 Task: Look for space in Da Nang, Vietnam from 12th August, 2023 to 16th August, 2023 for 8 adults in price range Rs.10000 to Rs.16000. Place can be private room with 8 bedrooms having 8 beds and 8 bathrooms. Property type can be house, flat, guest house, hotel. Amenities needed are: wifi, TV, free parkinig on premises, gym, breakfast. Booking option can be shelf check-in. Required host language is English.
Action: Mouse moved to (490, 92)
Screenshot: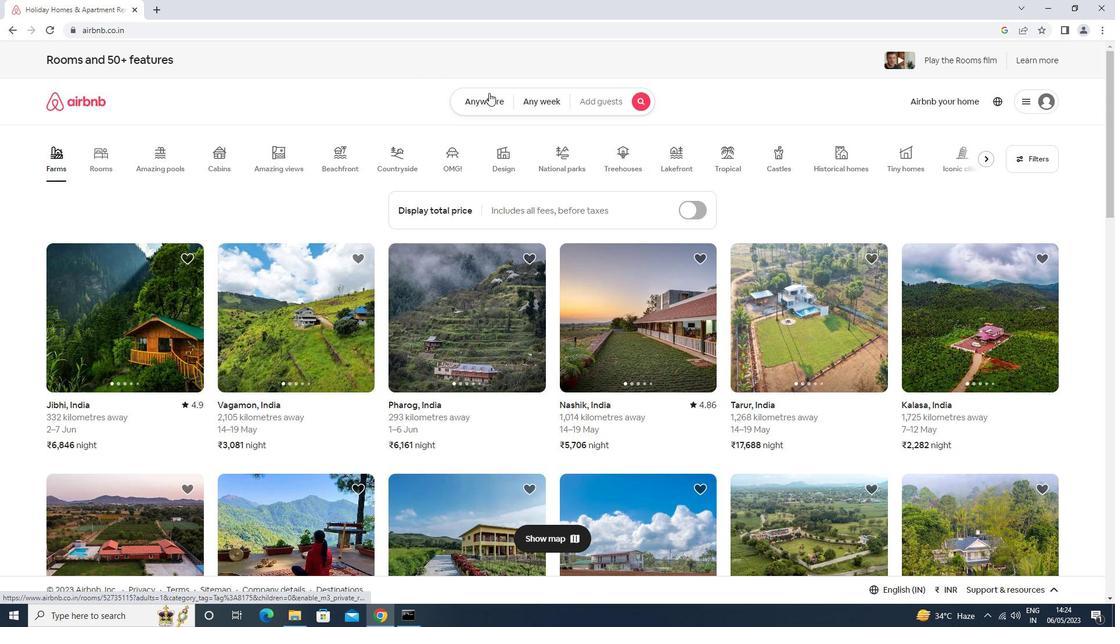 
Action: Mouse pressed left at (490, 92)
Screenshot: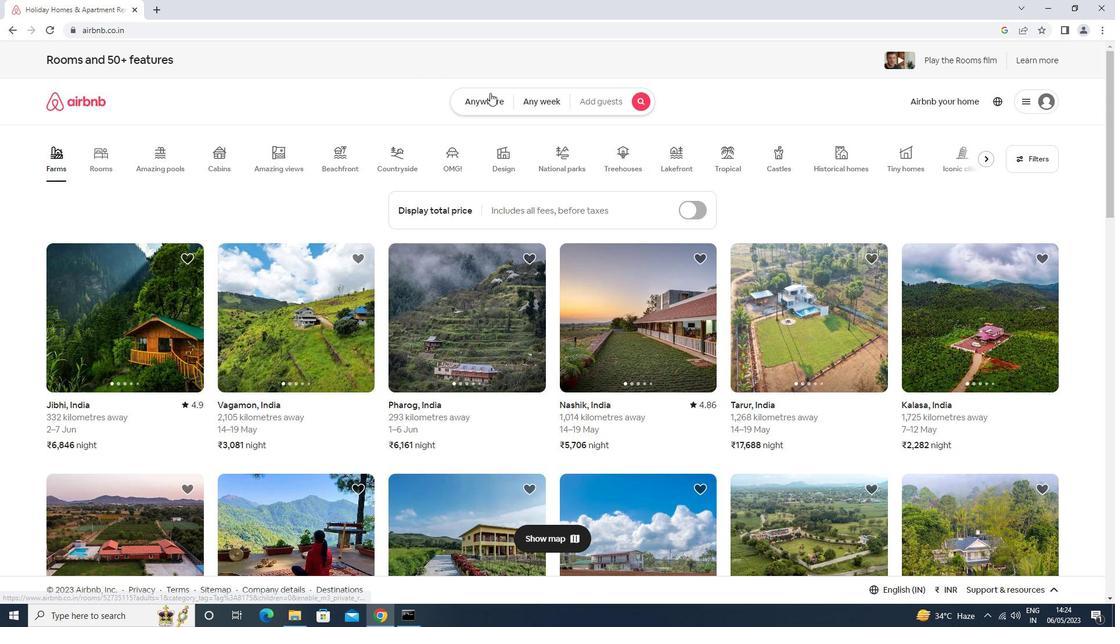 
Action: Mouse moved to (398, 144)
Screenshot: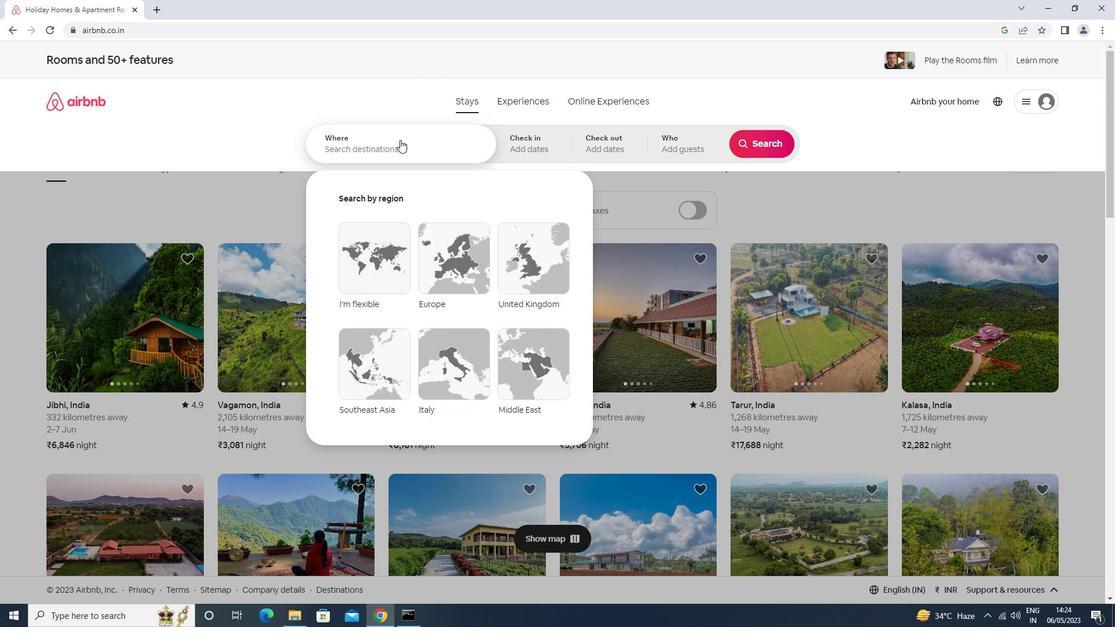 
Action: Mouse pressed left at (398, 144)
Screenshot: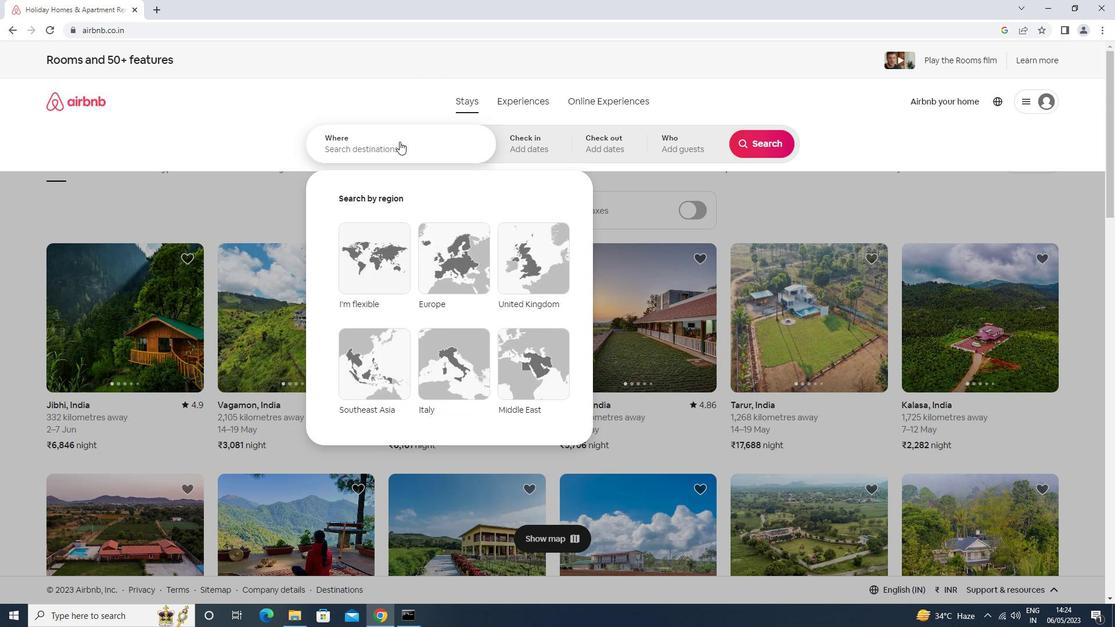 
Action: Key pressed da<Key.space>namg<Key.space><Key.down><Key.enter>
Screenshot: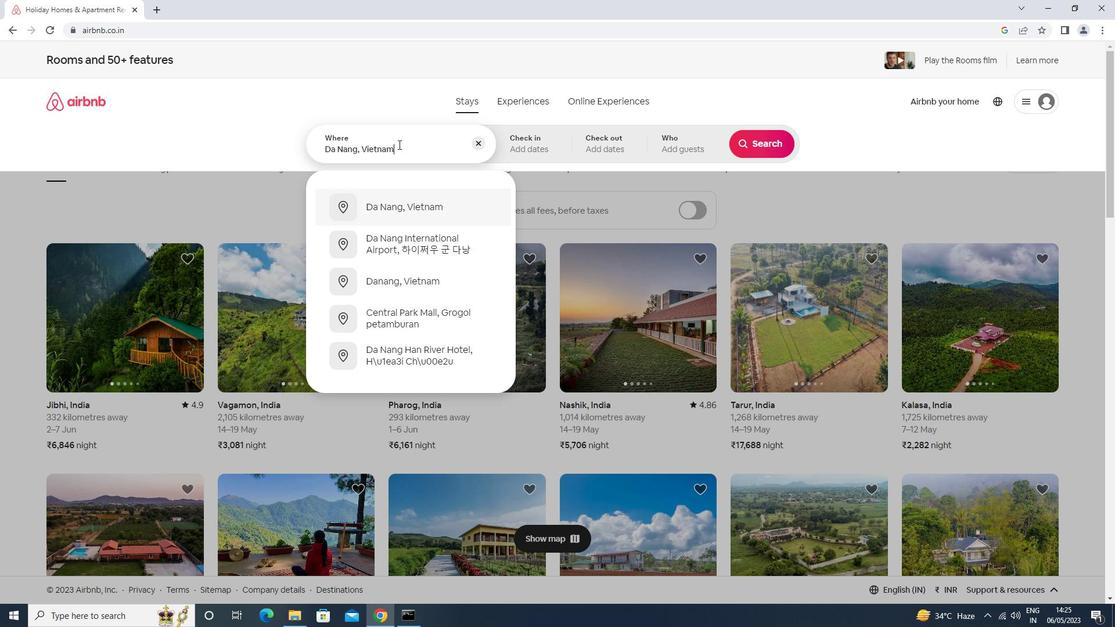 
Action: Mouse moved to (758, 245)
Screenshot: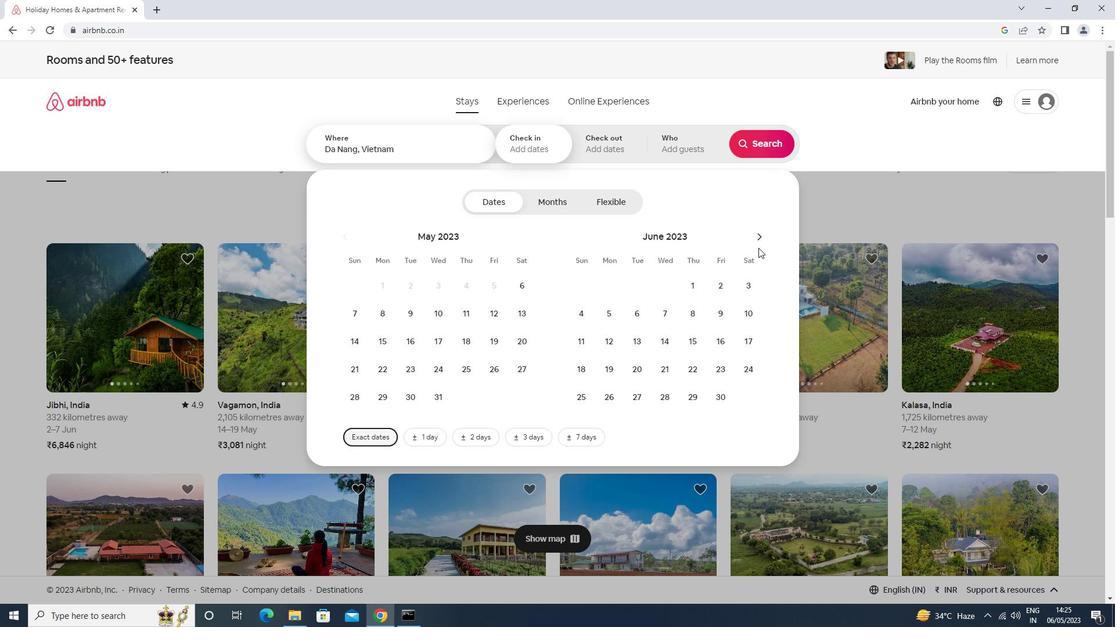 
Action: Mouse pressed left at (758, 245)
Screenshot: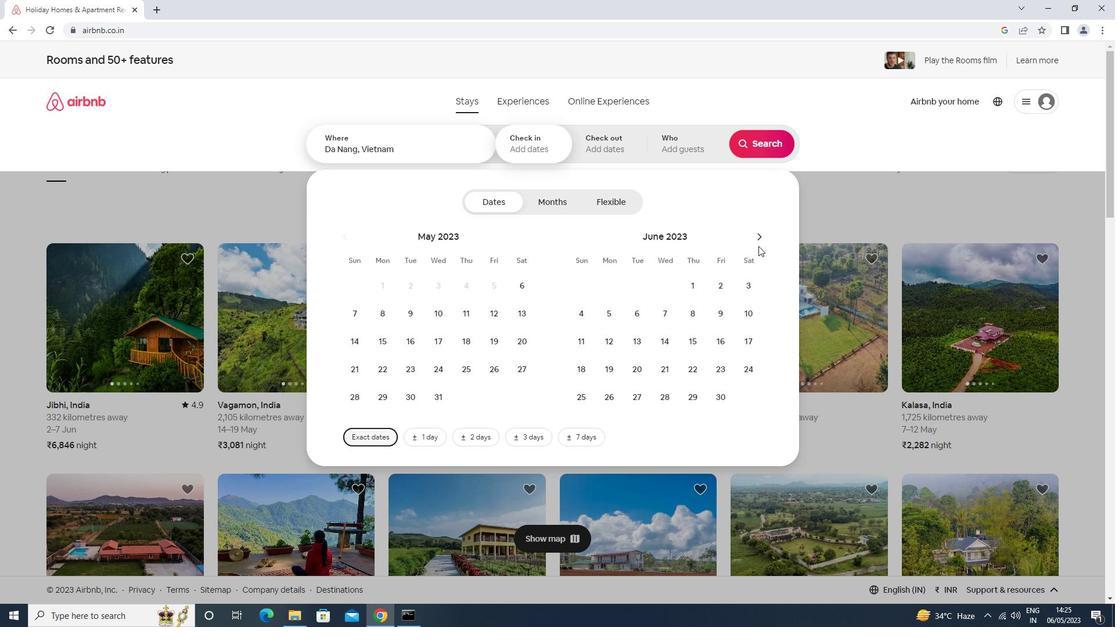 
Action: Mouse pressed left at (758, 245)
Screenshot: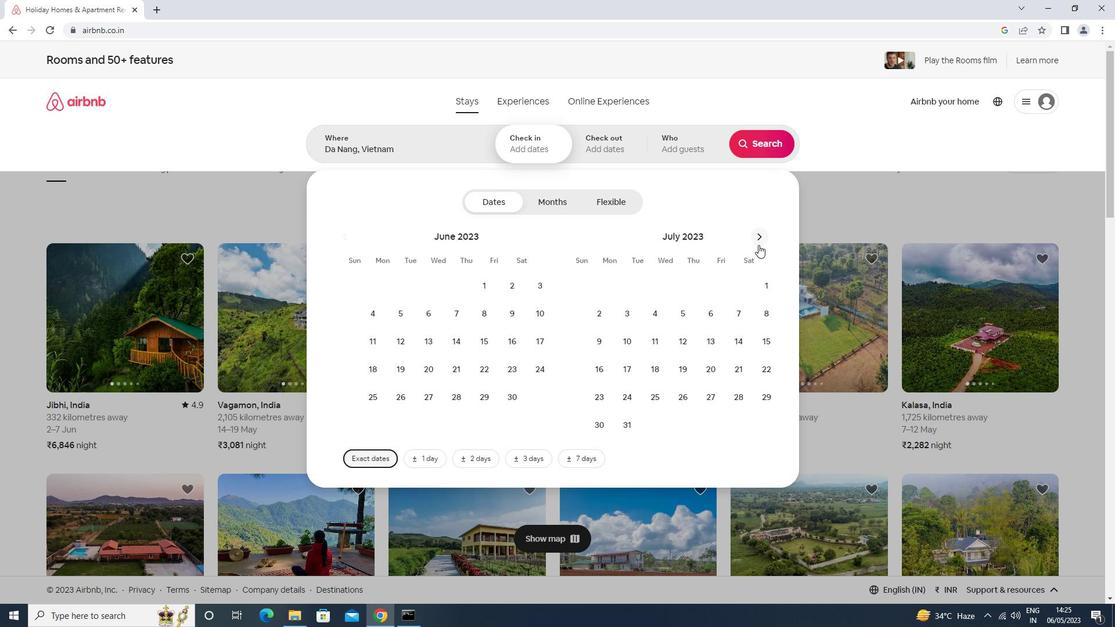 
Action: Mouse moved to (746, 310)
Screenshot: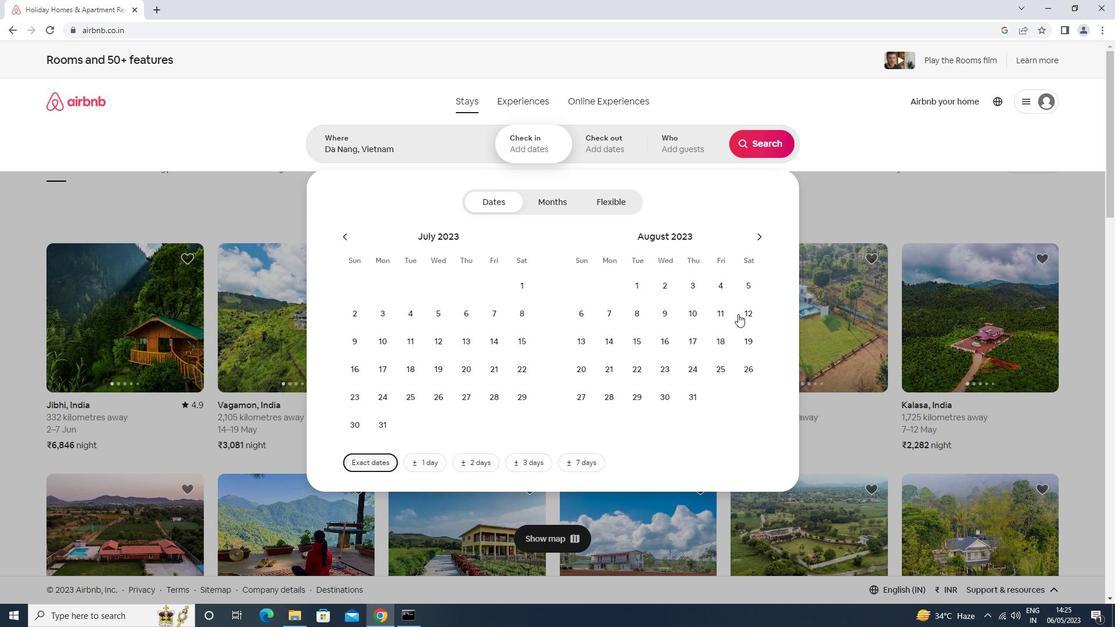
Action: Mouse pressed left at (746, 310)
Screenshot: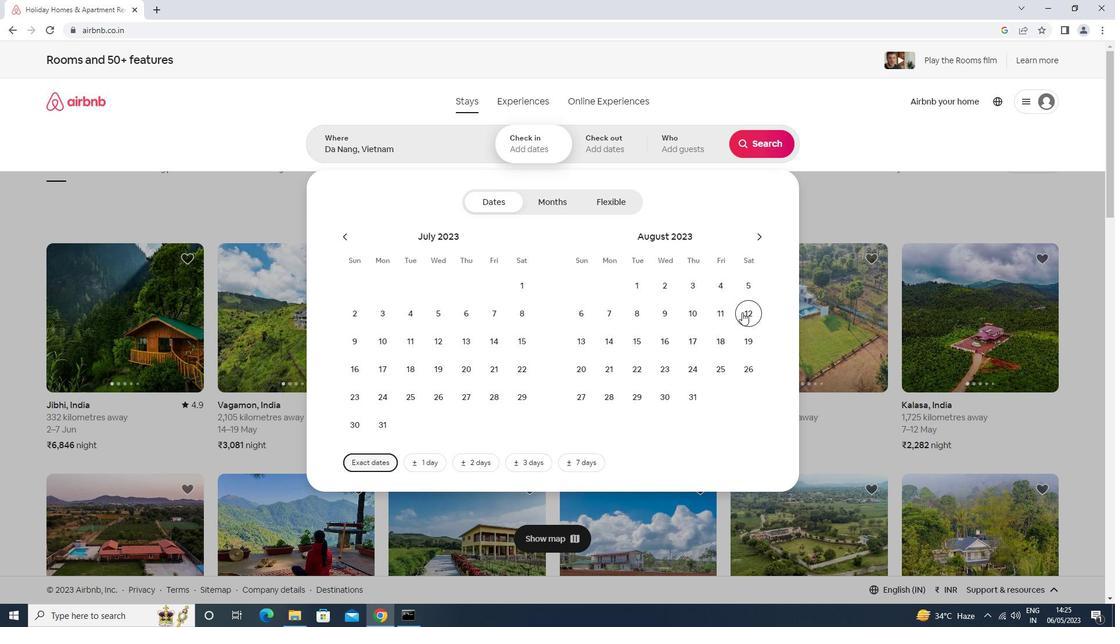 
Action: Mouse moved to (664, 345)
Screenshot: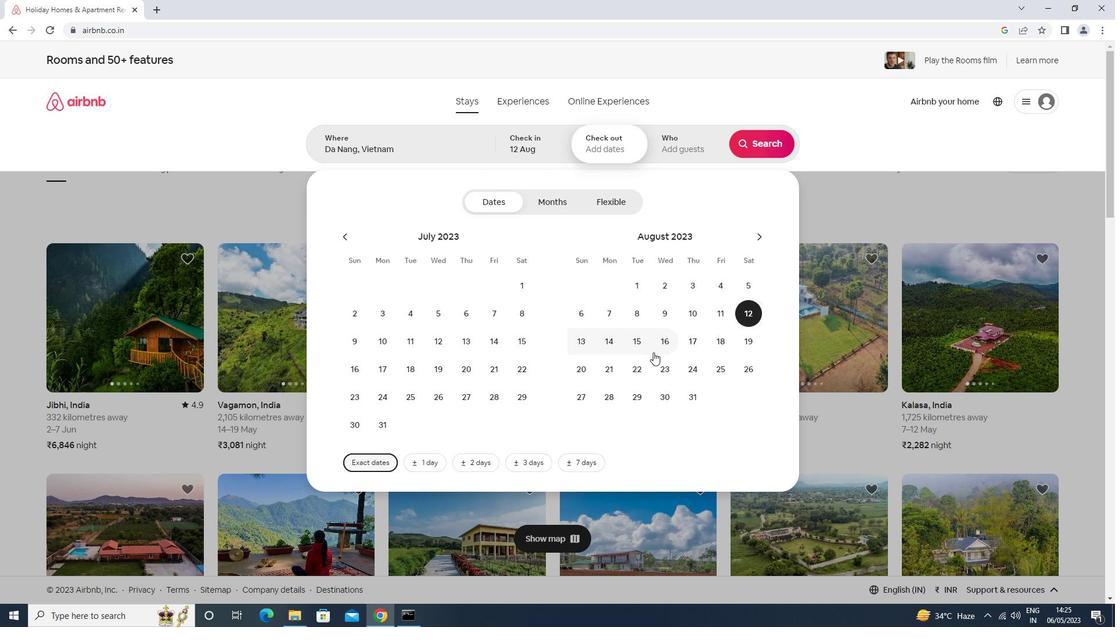 
Action: Mouse pressed left at (664, 345)
Screenshot: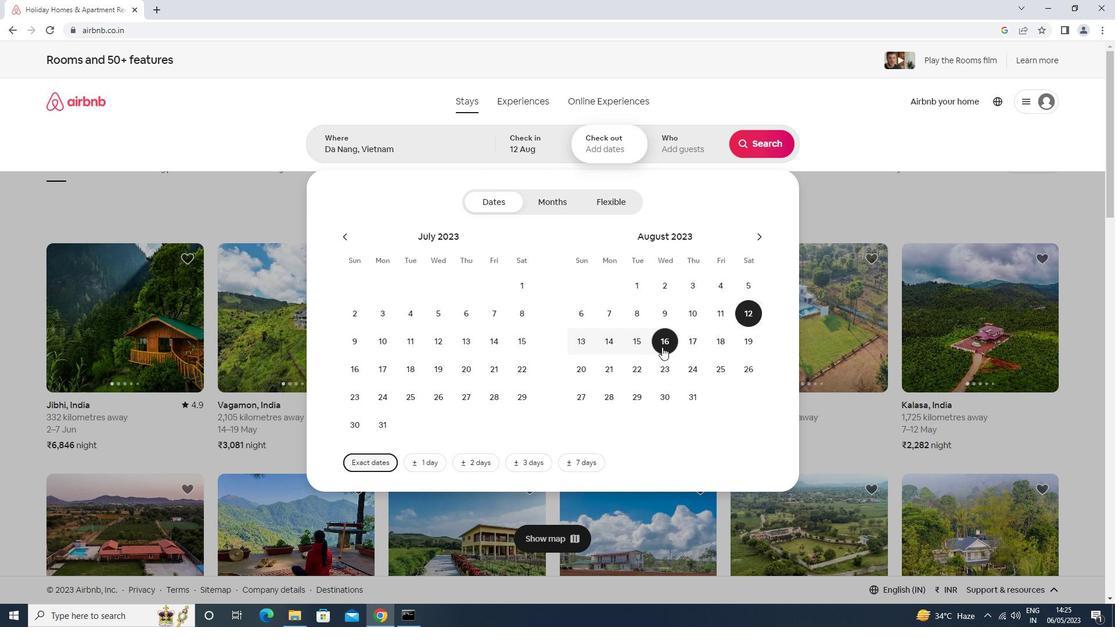 
Action: Mouse moved to (677, 156)
Screenshot: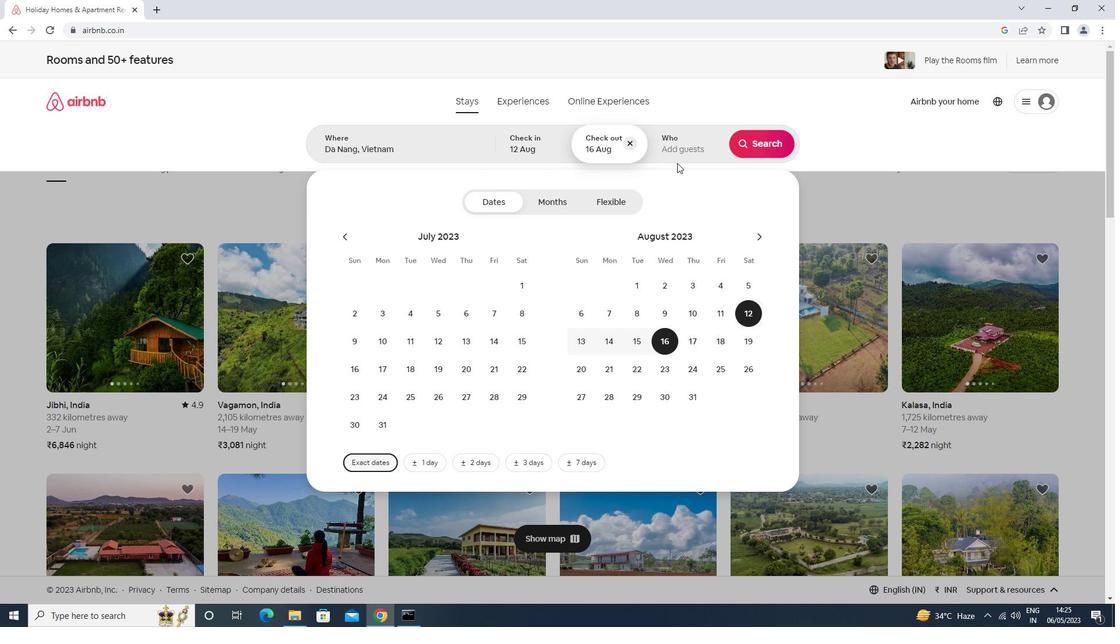 
Action: Mouse pressed left at (677, 156)
Screenshot: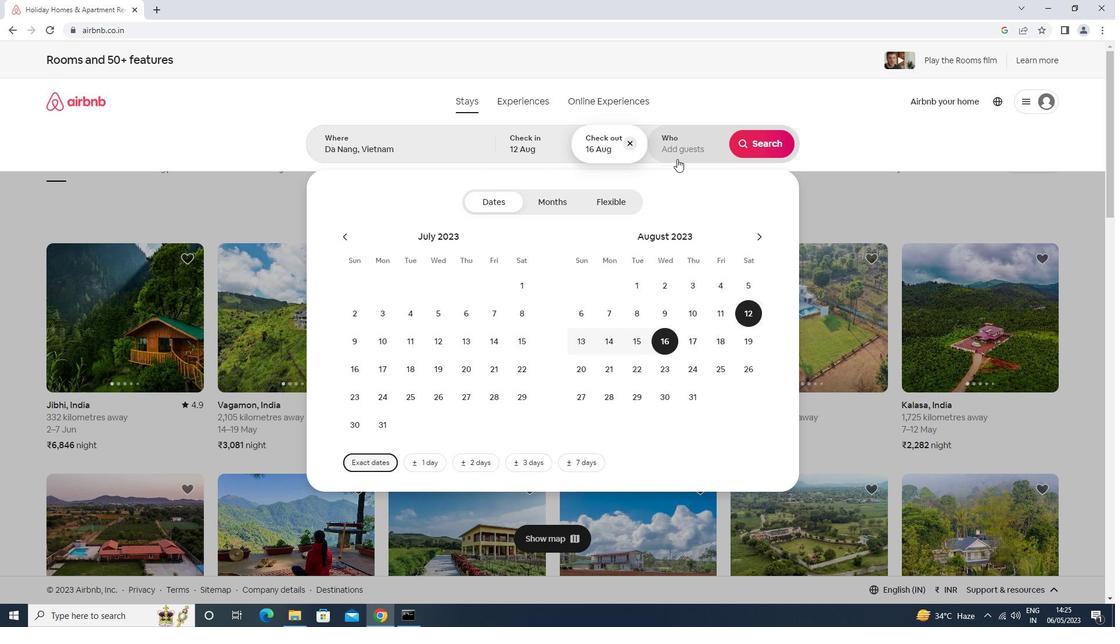
Action: Mouse moved to (766, 210)
Screenshot: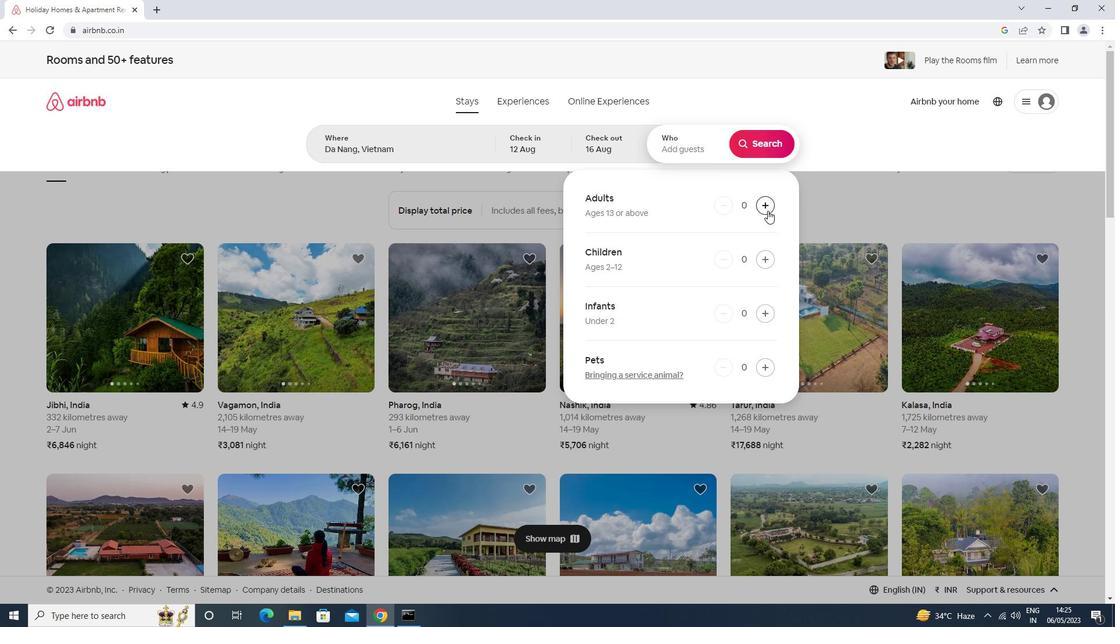 
Action: Mouse pressed left at (766, 210)
Screenshot: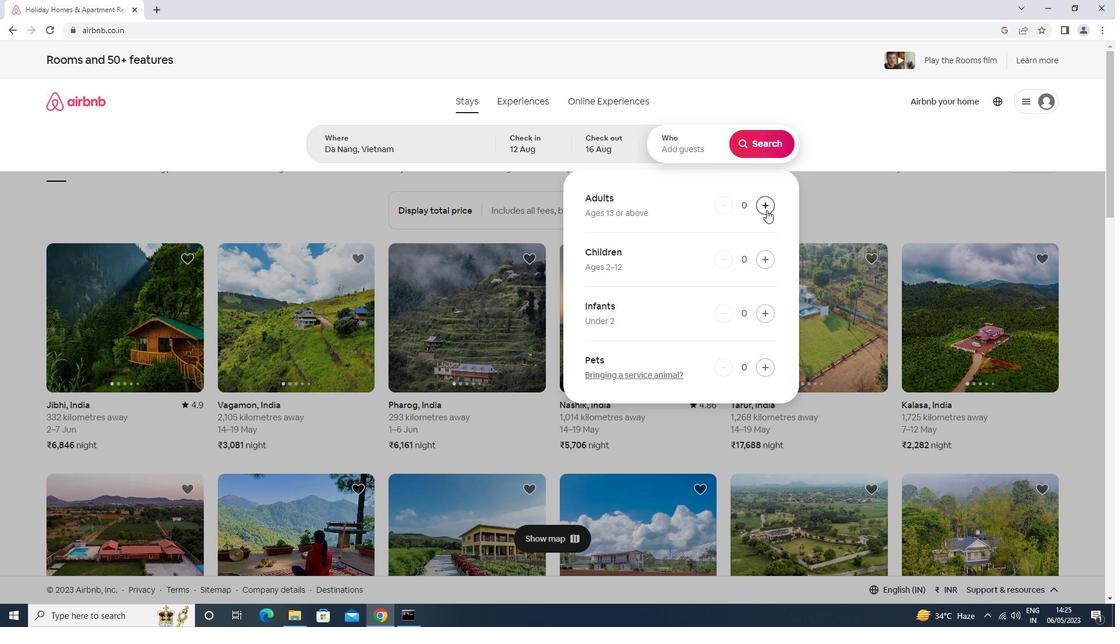 
Action: Mouse moved to (766, 209)
Screenshot: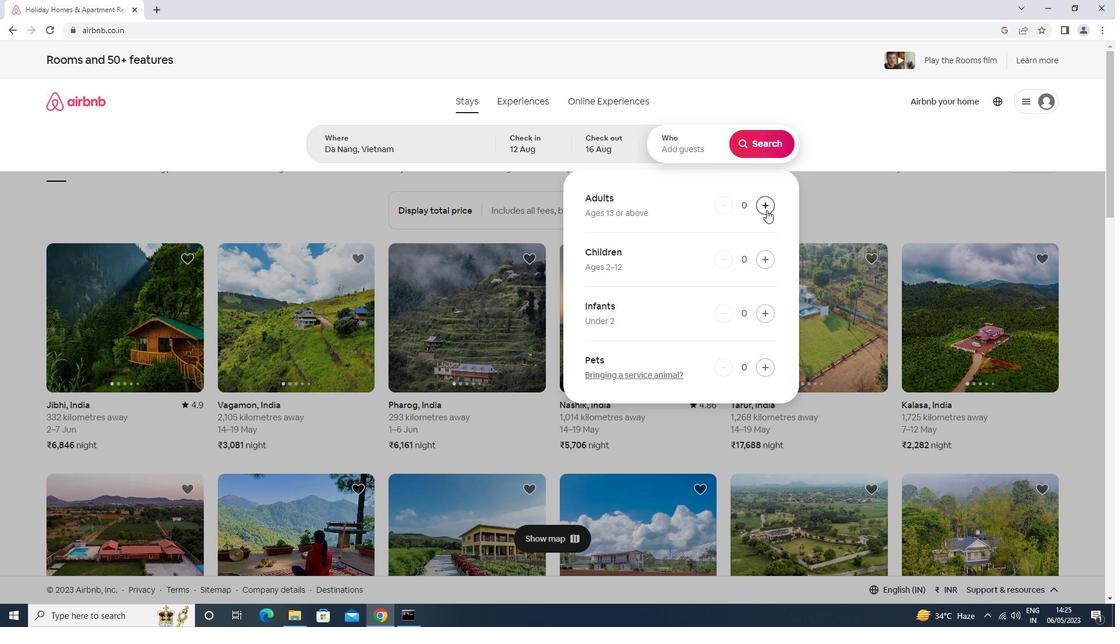 
Action: Mouse pressed left at (766, 209)
Screenshot: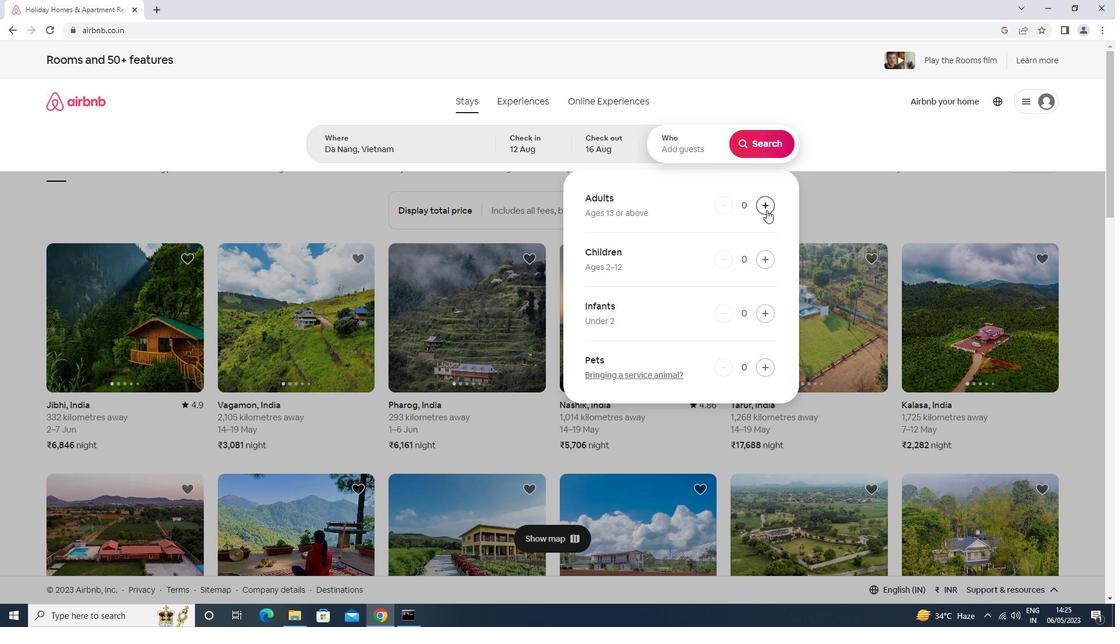 
Action: Mouse moved to (766, 208)
Screenshot: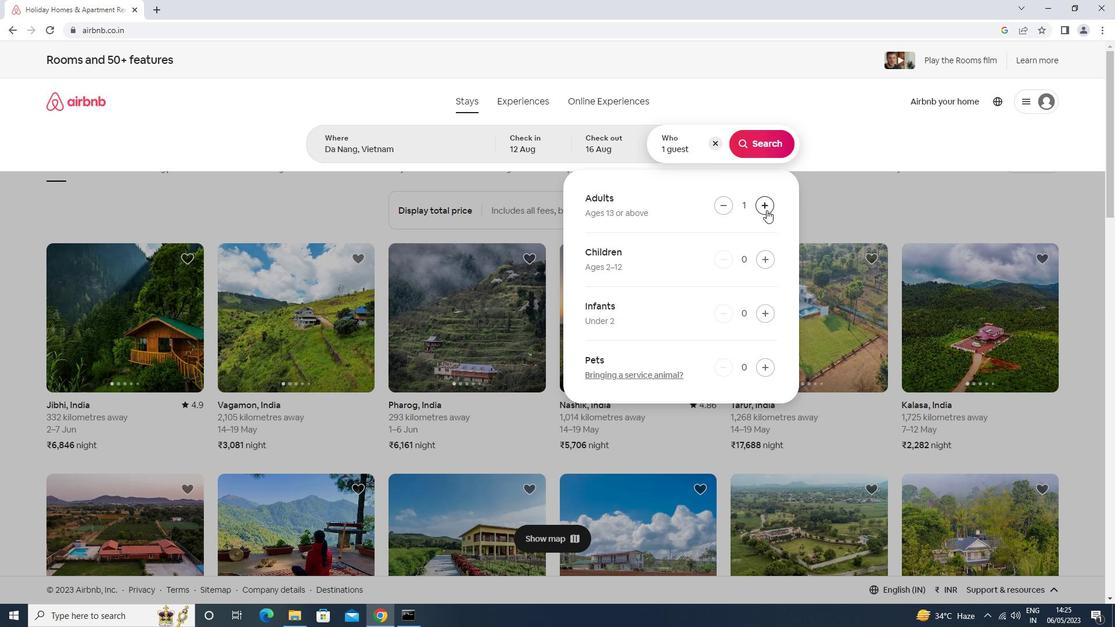 
Action: Mouse pressed left at (766, 208)
Screenshot: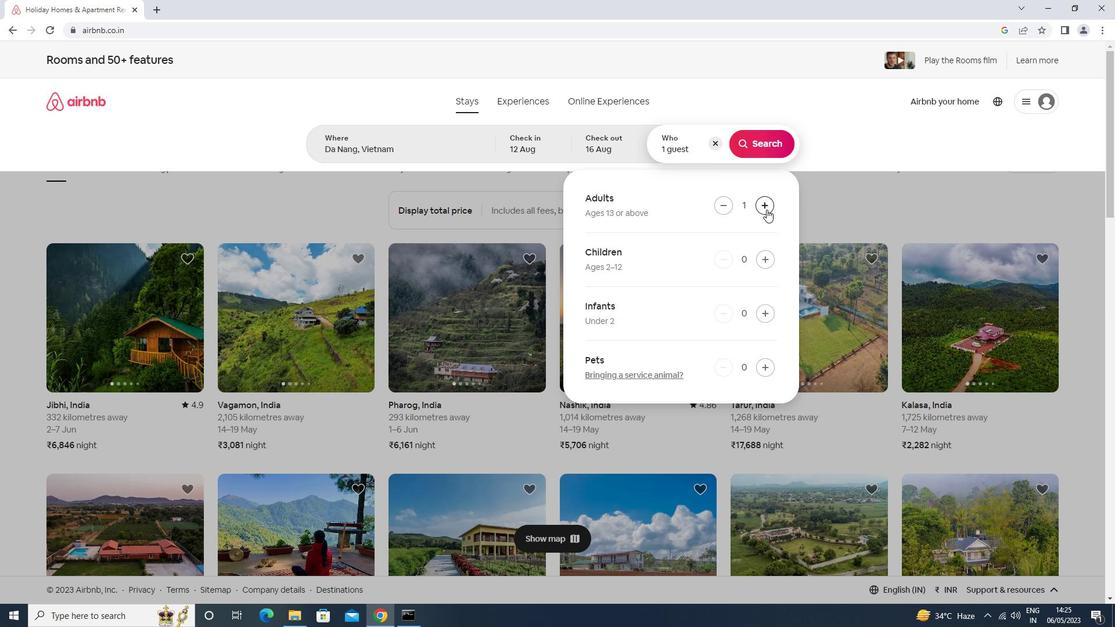 
Action: Mouse pressed left at (766, 208)
Screenshot: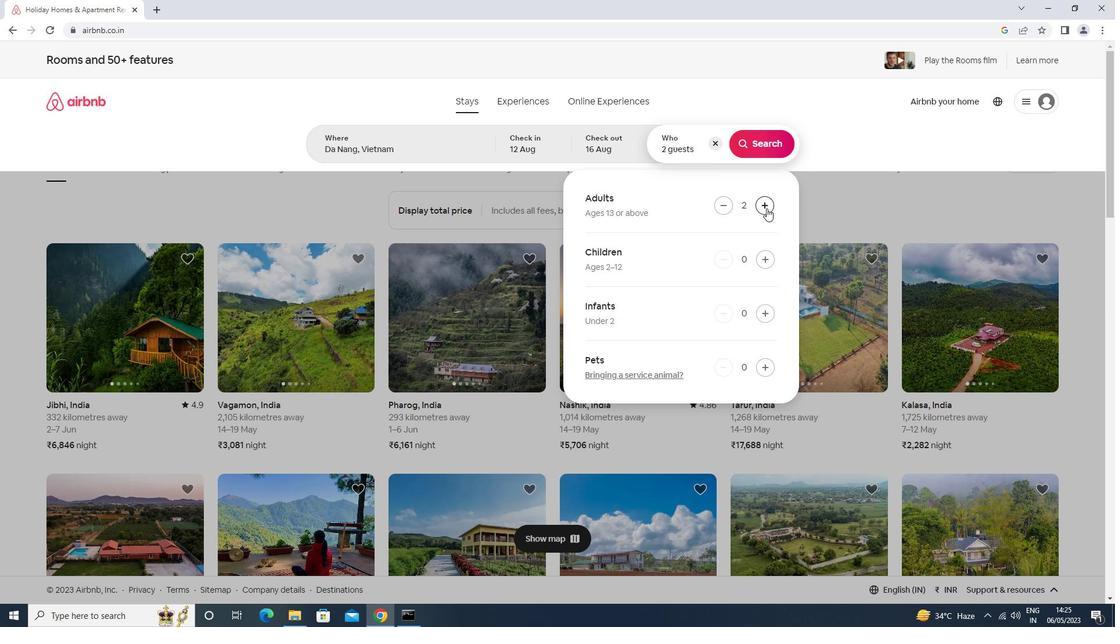 
Action: Mouse pressed left at (766, 208)
Screenshot: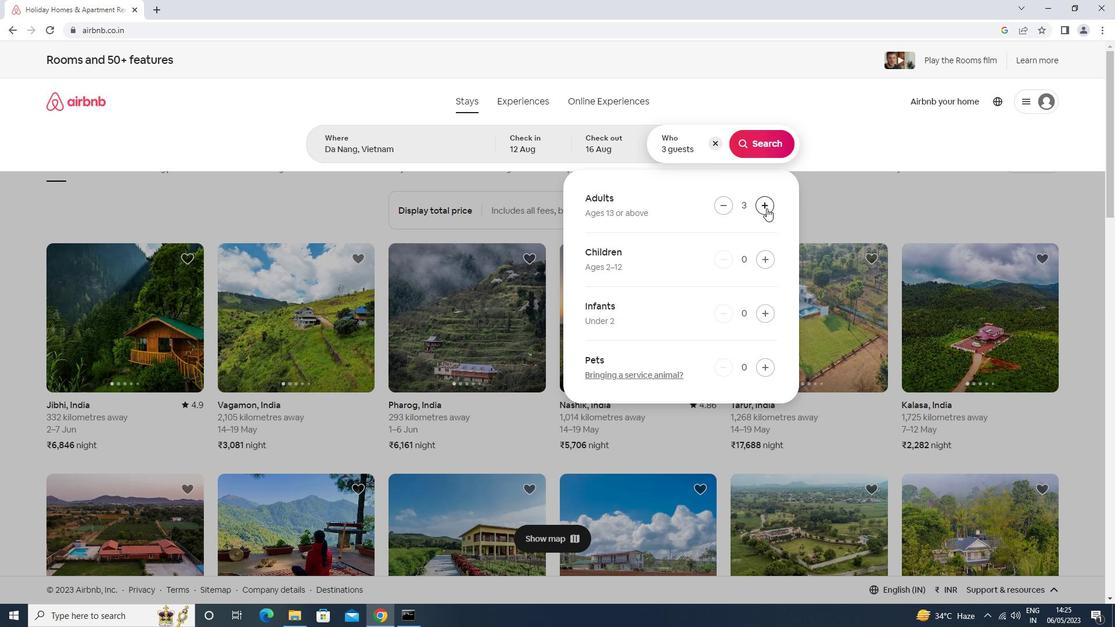 
Action: Mouse pressed left at (766, 208)
Screenshot: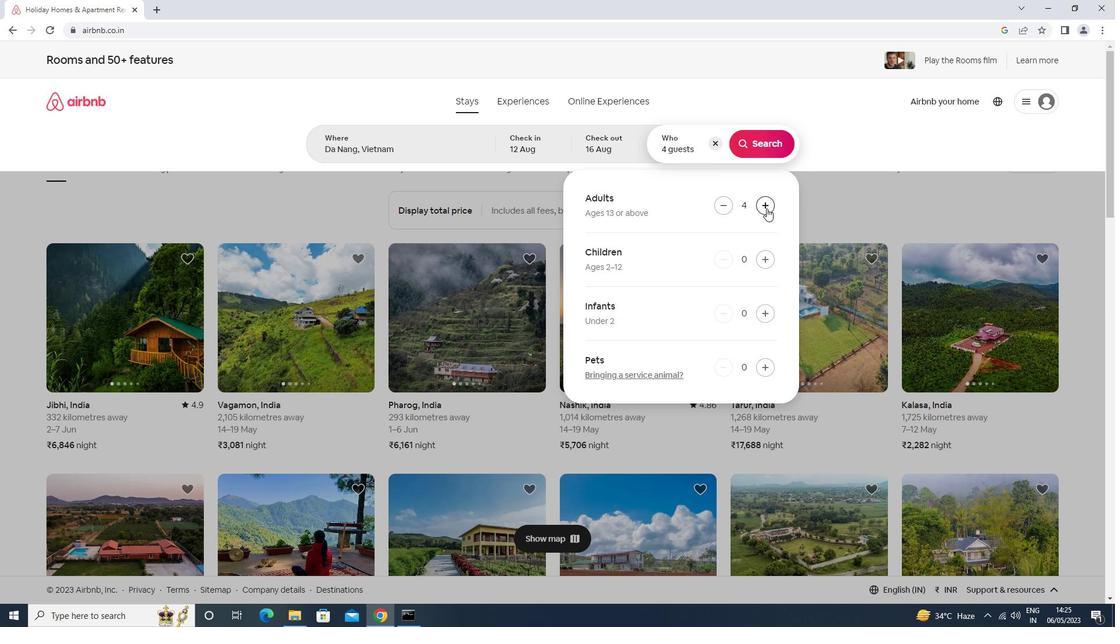 
Action: Mouse pressed left at (766, 208)
Screenshot: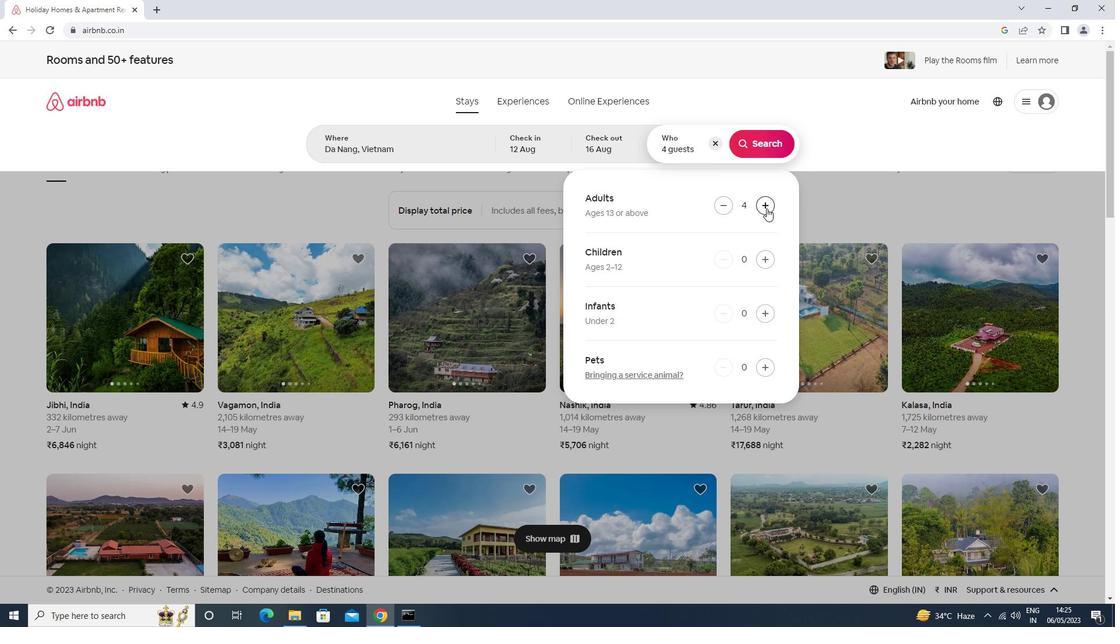 
Action: Mouse pressed left at (766, 208)
Screenshot: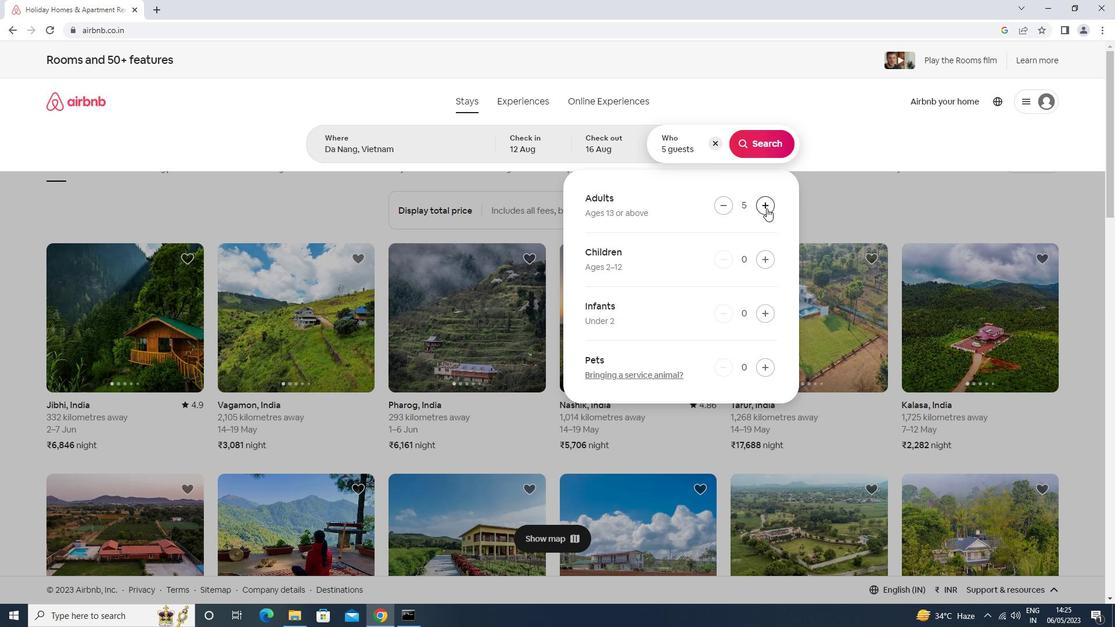 
Action: Mouse moved to (765, 135)
Screenshot: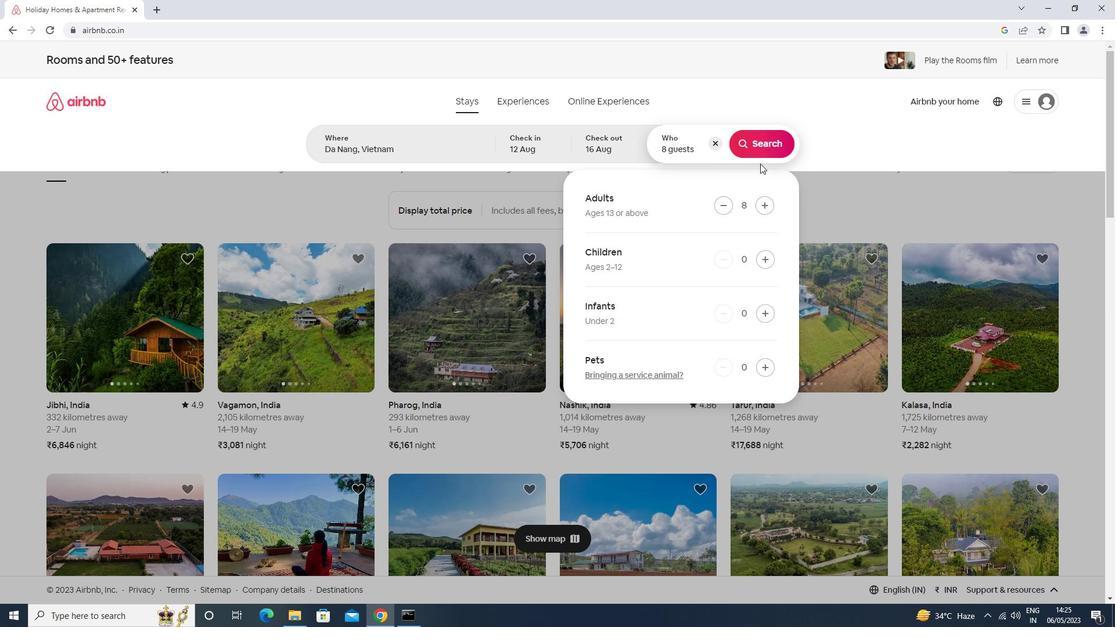 
Action: Mouse pressed left at (765, 135)
Screenshot: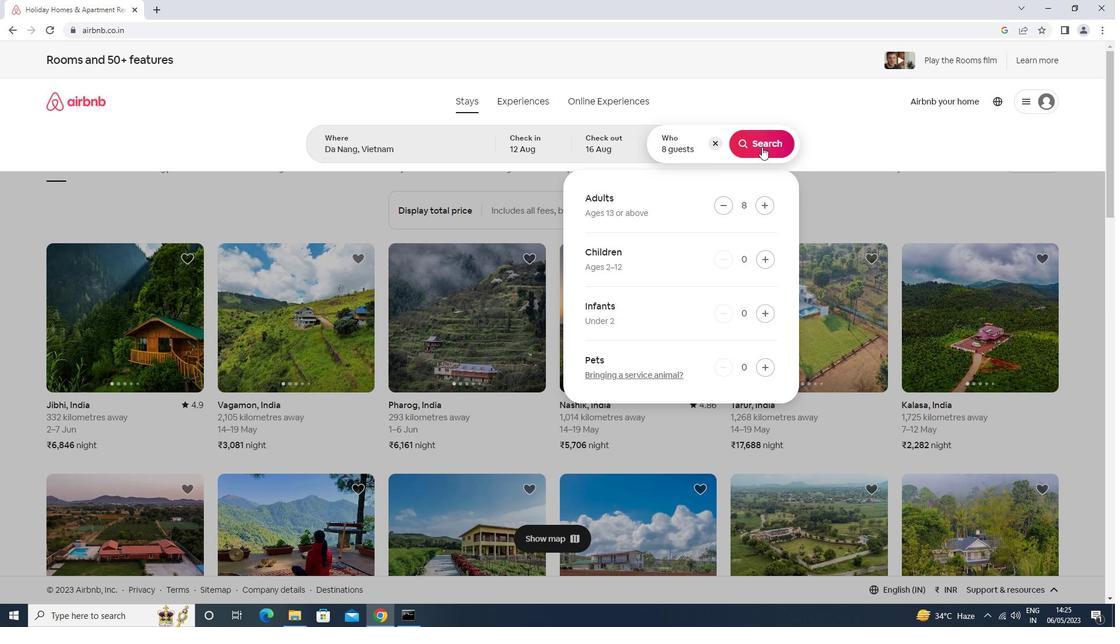 
Action: Mouse moved to (1071, 107)
Screenshot: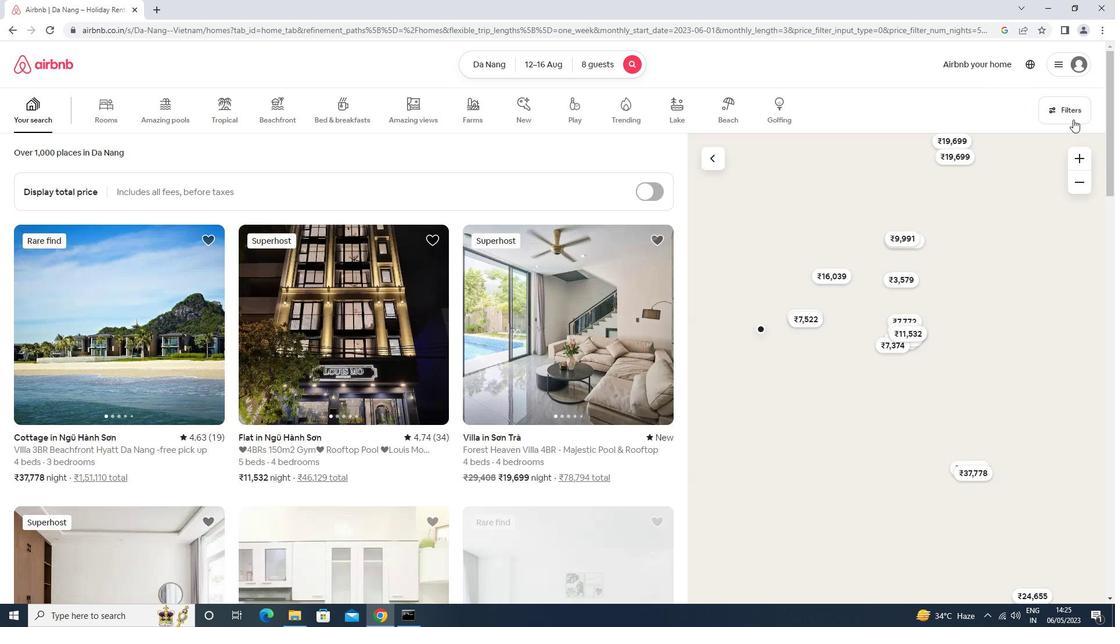 
Action: Mouse pressed left at (1071, 107)
Screenshot: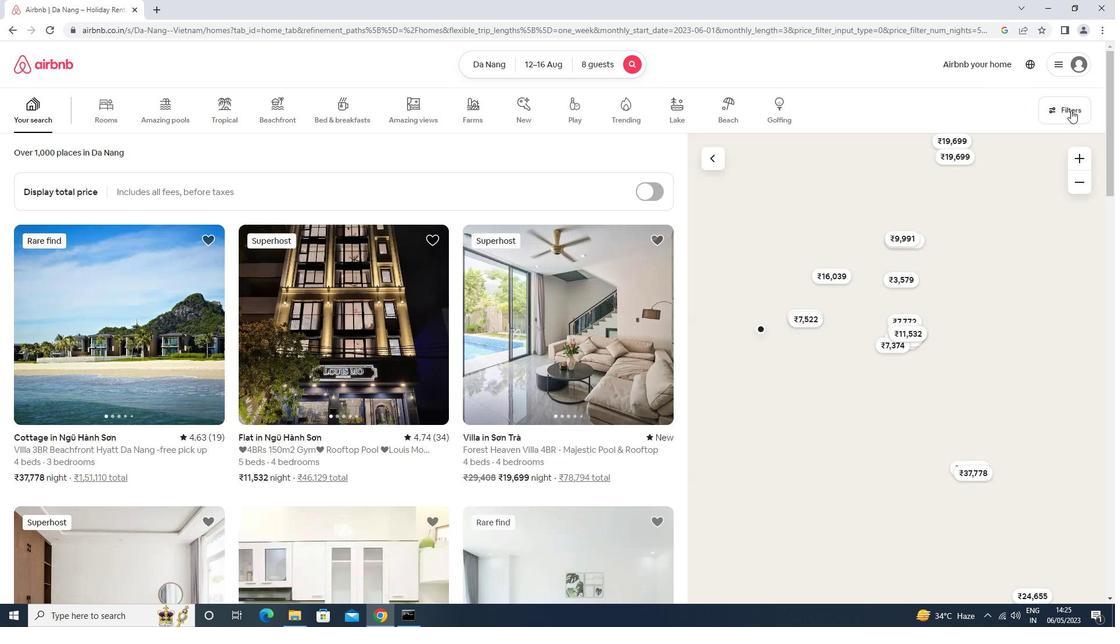 
Action: Mouse moved to (432, 393)
Screenshot: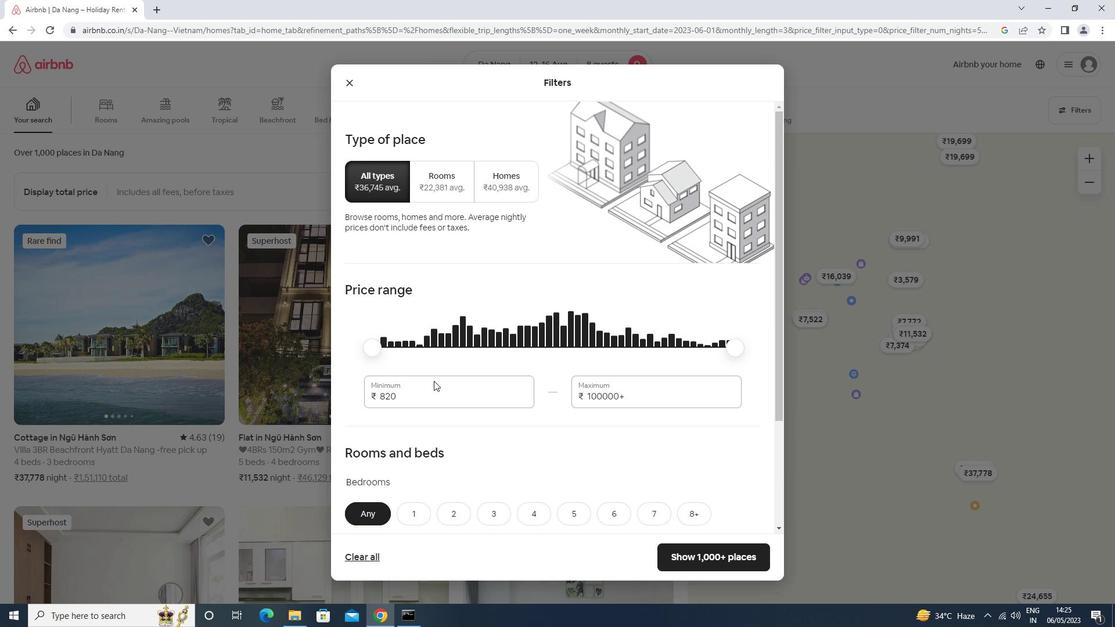 
Action: Mouse pressed left at (432, 393)
Screenshot: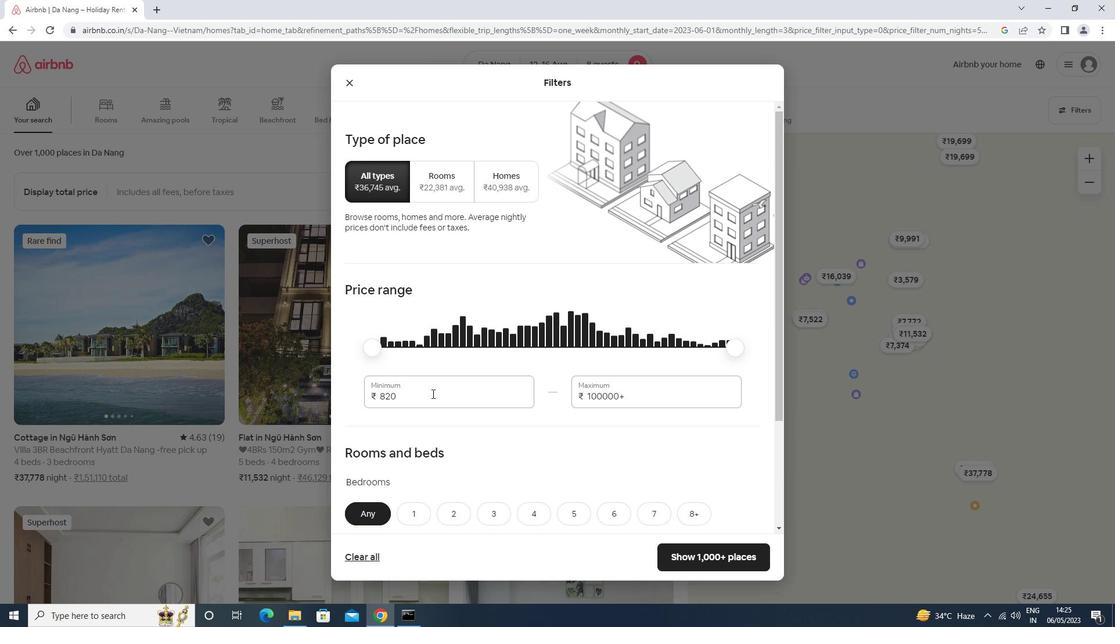 
Action: Key pressed <Key.backspace><Key.backspace><Key.backspace>10000<Key.tab>16000
Screenshot: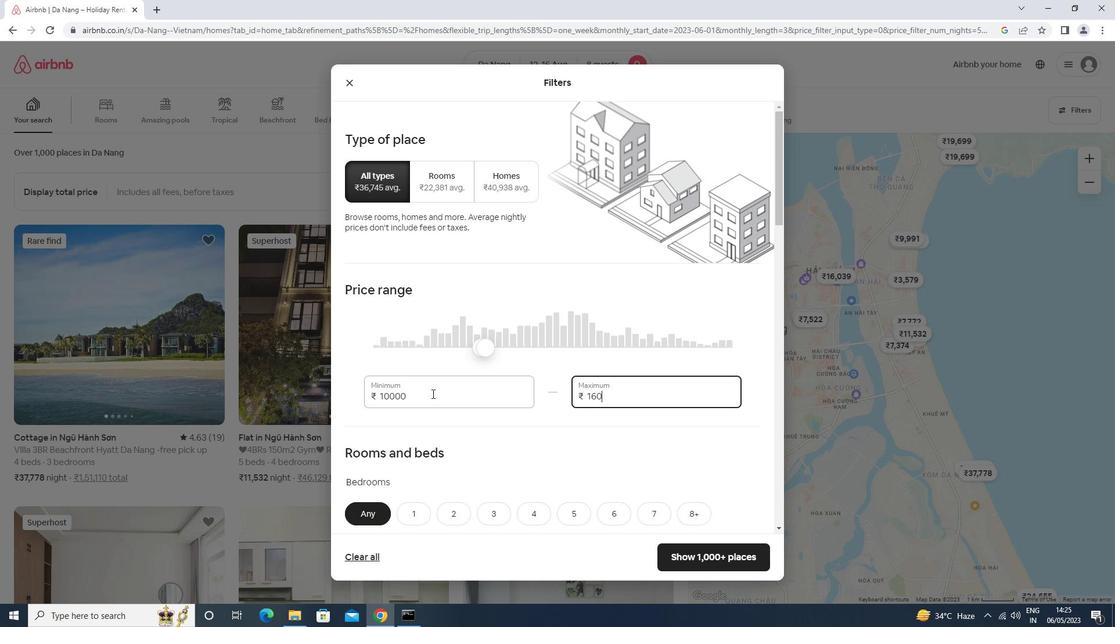 
Action: Mouse scrolled (432, 393) with delta (0, 0)
Screenshot: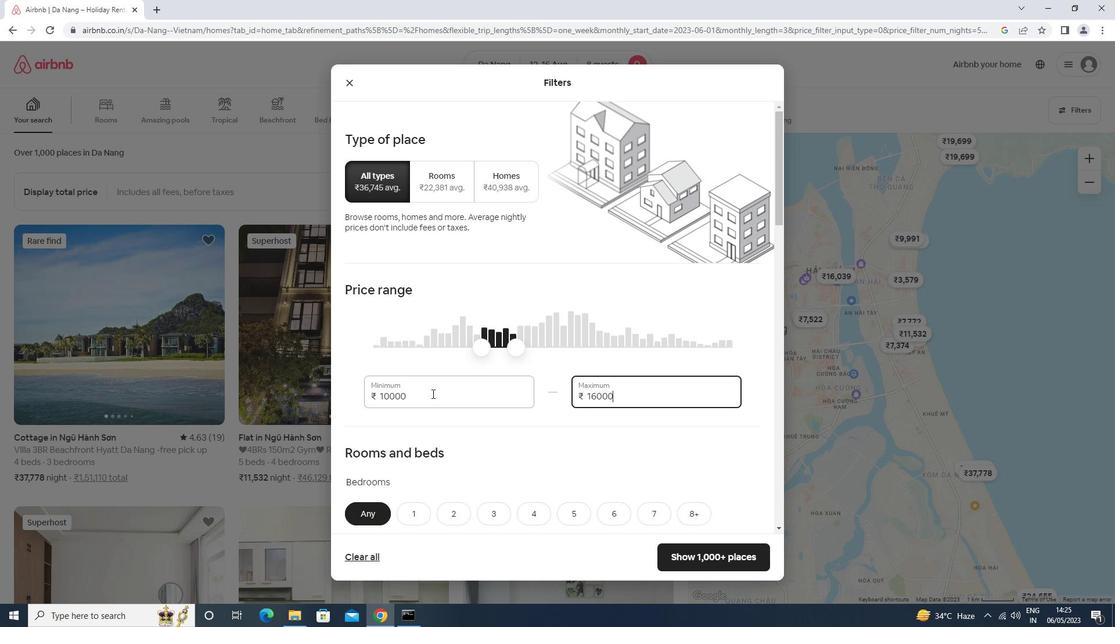 
Action: Mouse scrolled (432, 393) with delta (0, 0)
Screenshot: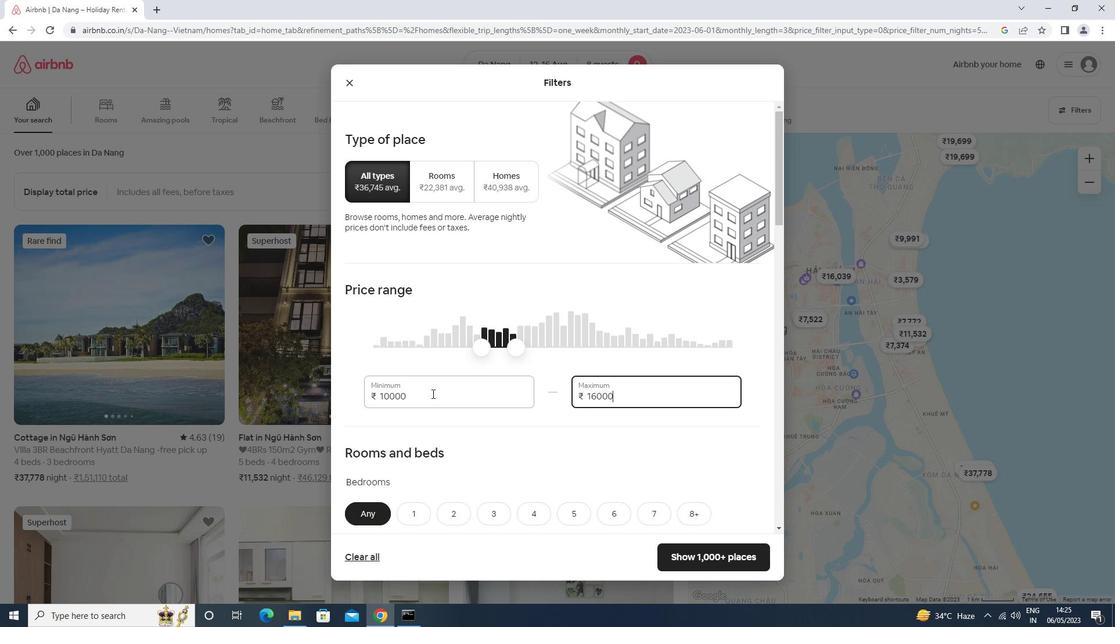 
Action: Mouse scrolled (432, 393) with delta (0, 0)
Screenshot: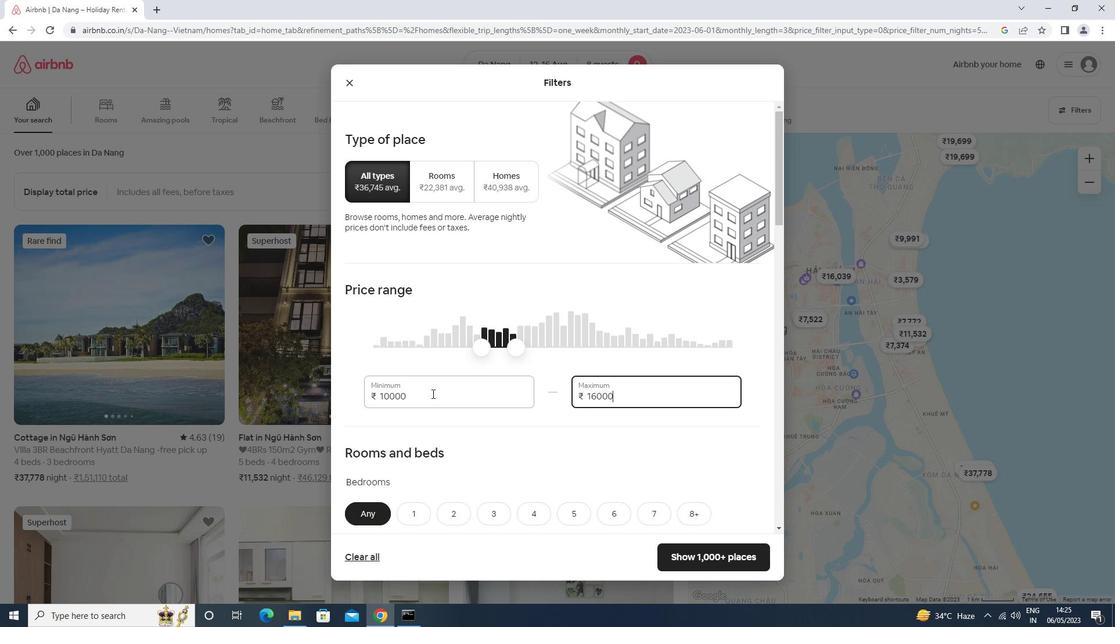 
Action: Mouse moved to (425, 397)
Screenshot: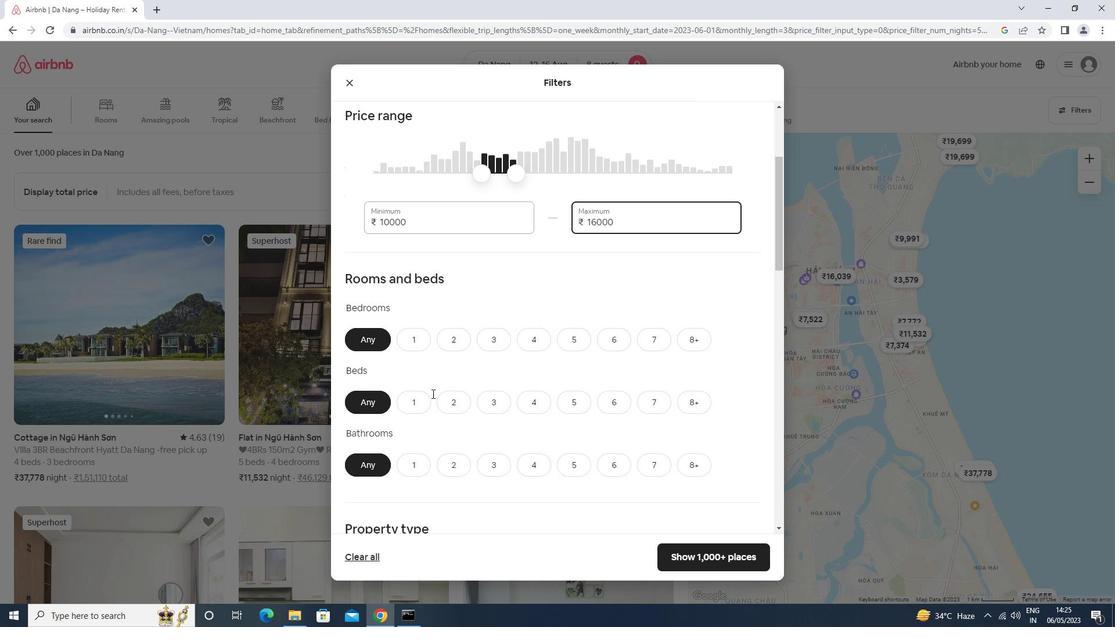
Action: Mouse scrolled (425, 397) with delta (0, 0)
Screenshot: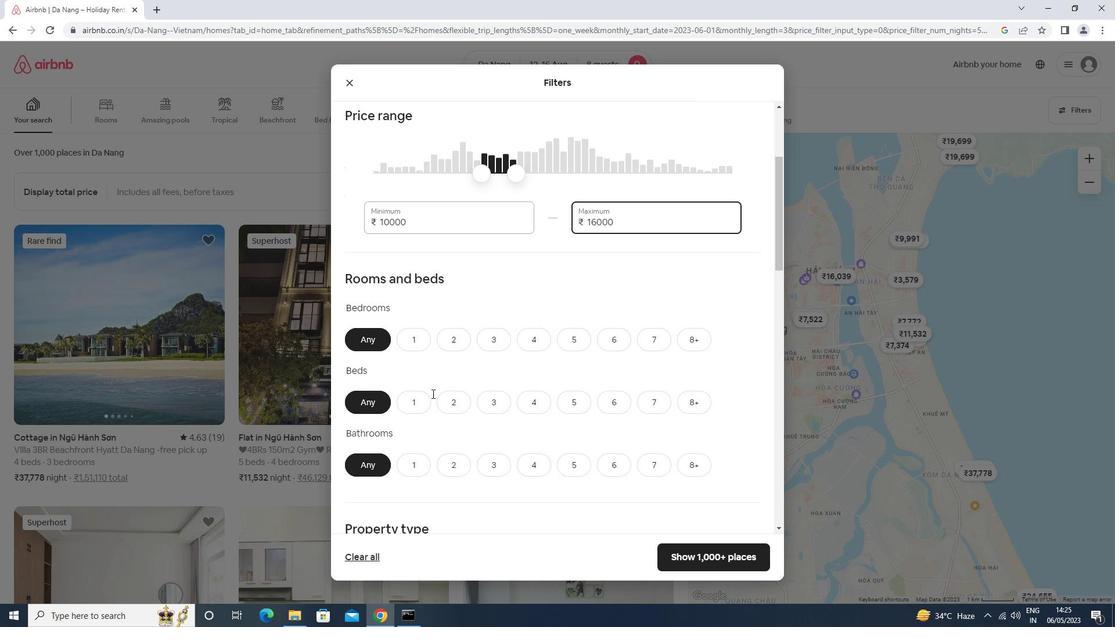 
Action: Mouse moved to (691, 281)
Screenshot: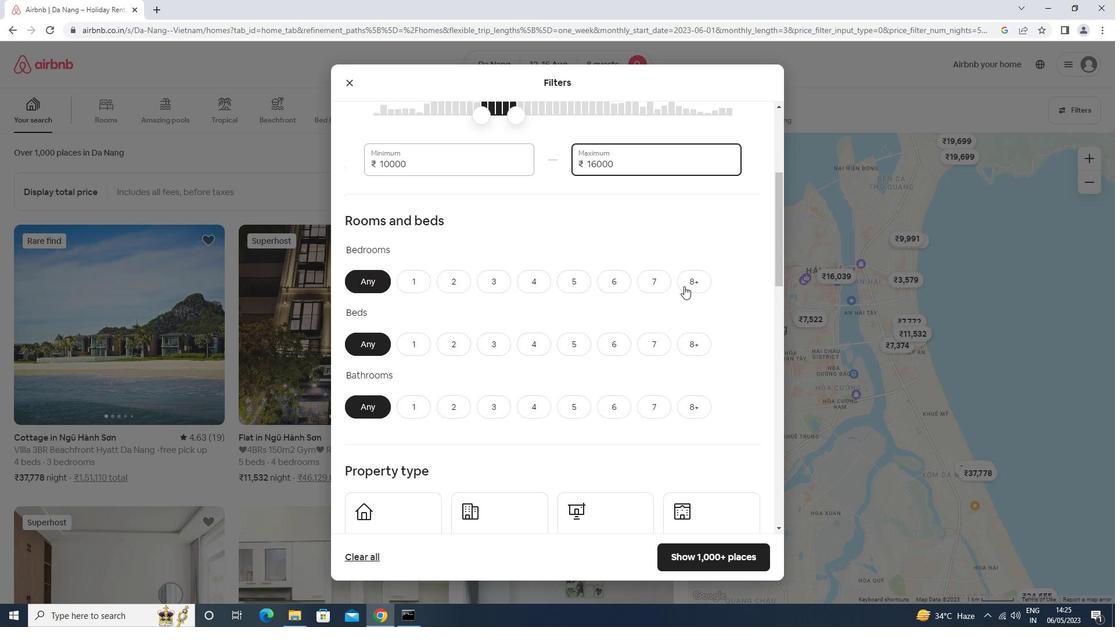 
Action: Mouse pressed left at (691, 281)
Screenshot: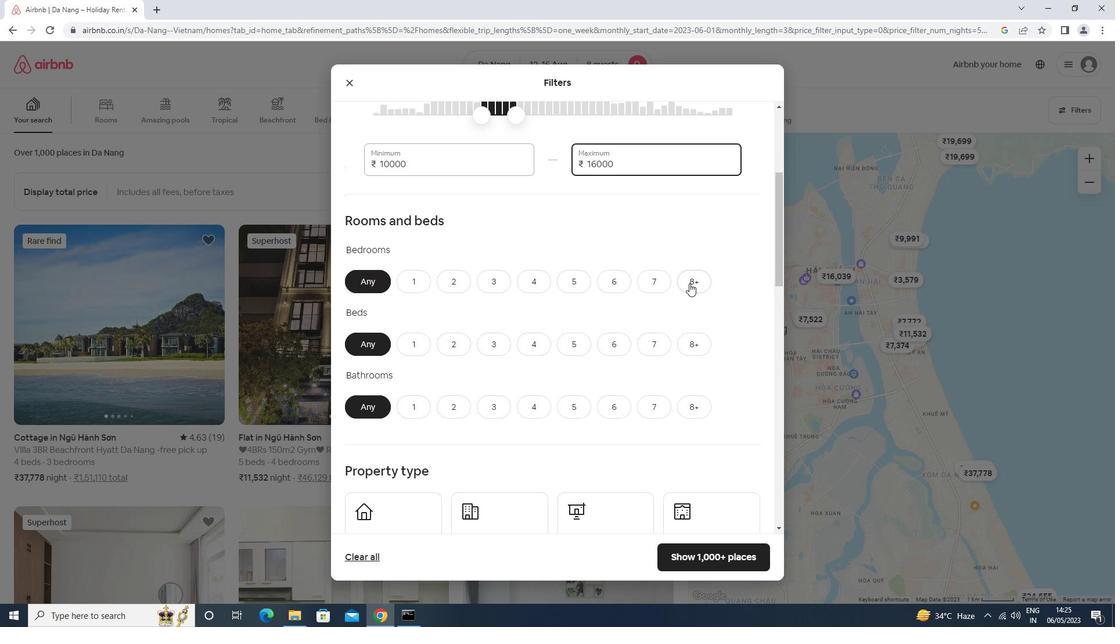 
Action: Mouse moved to (702, 348)
Screenshot: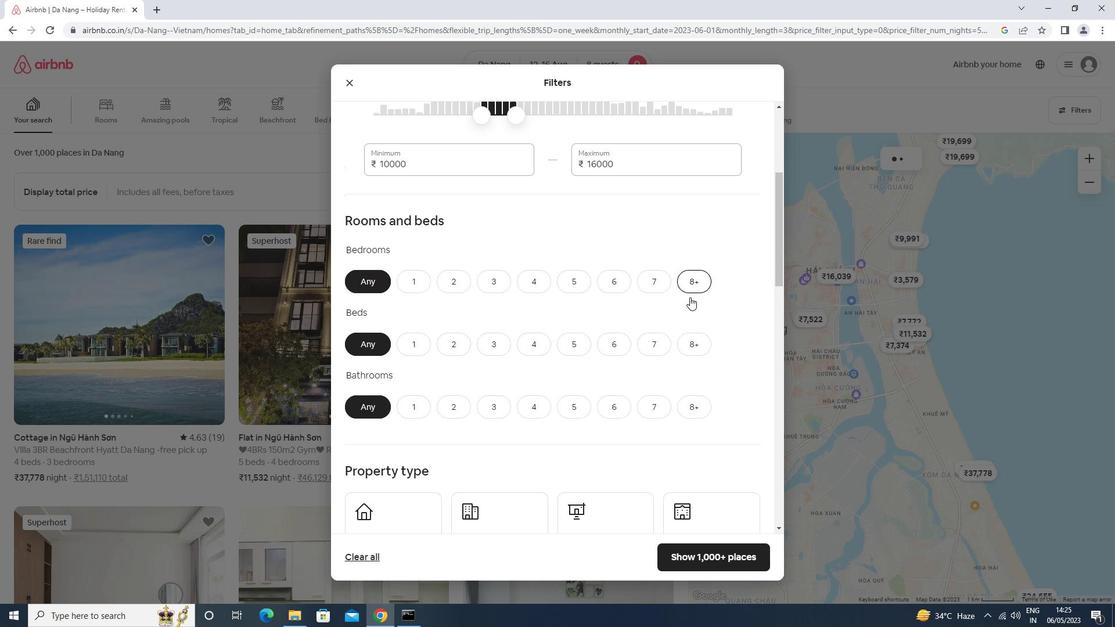 
Action: Mouse pressed left at (702, 348)
Screenshot: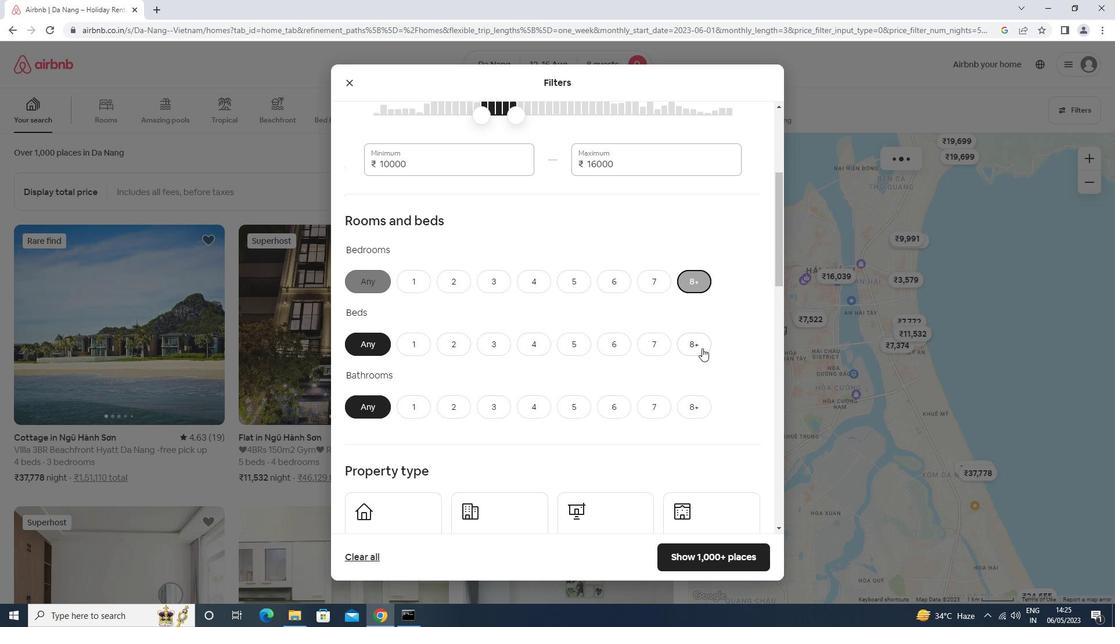 
Action: Mouse moved to (693, 401)
Screenshot: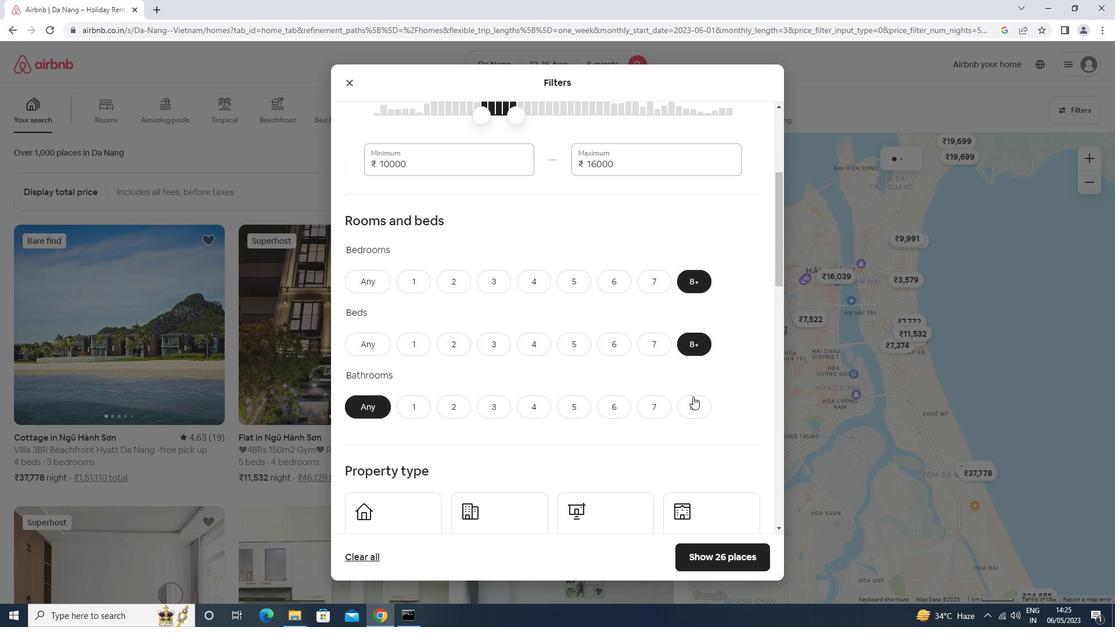
Action: Mouse pressed left at (693, 401)
Screenshot: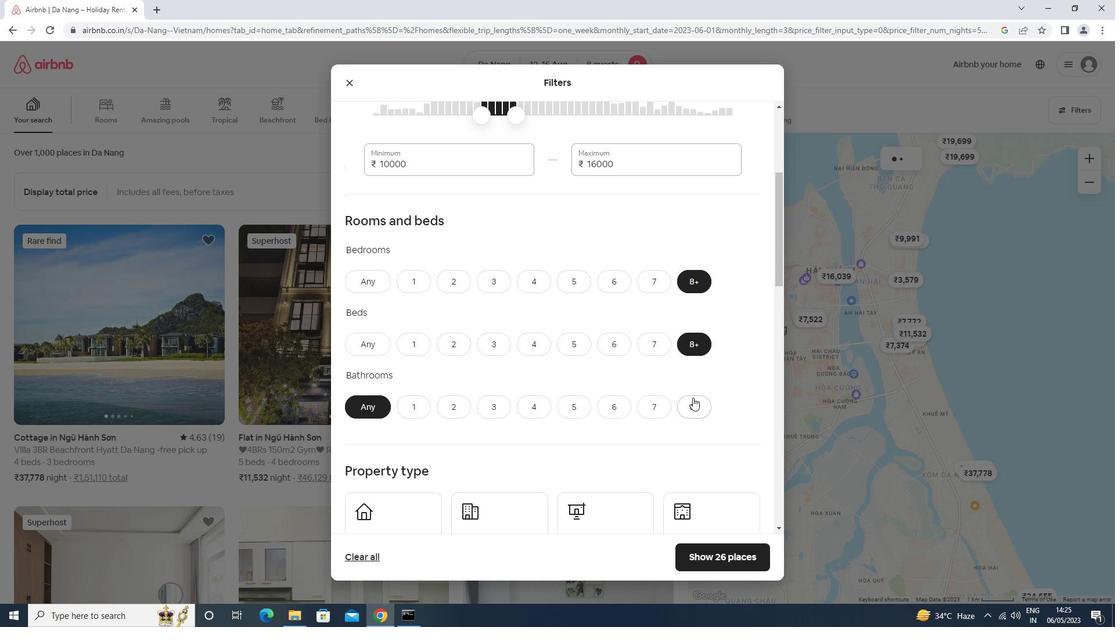 
Action: Mouse moved to (681, 392)
Screenshot: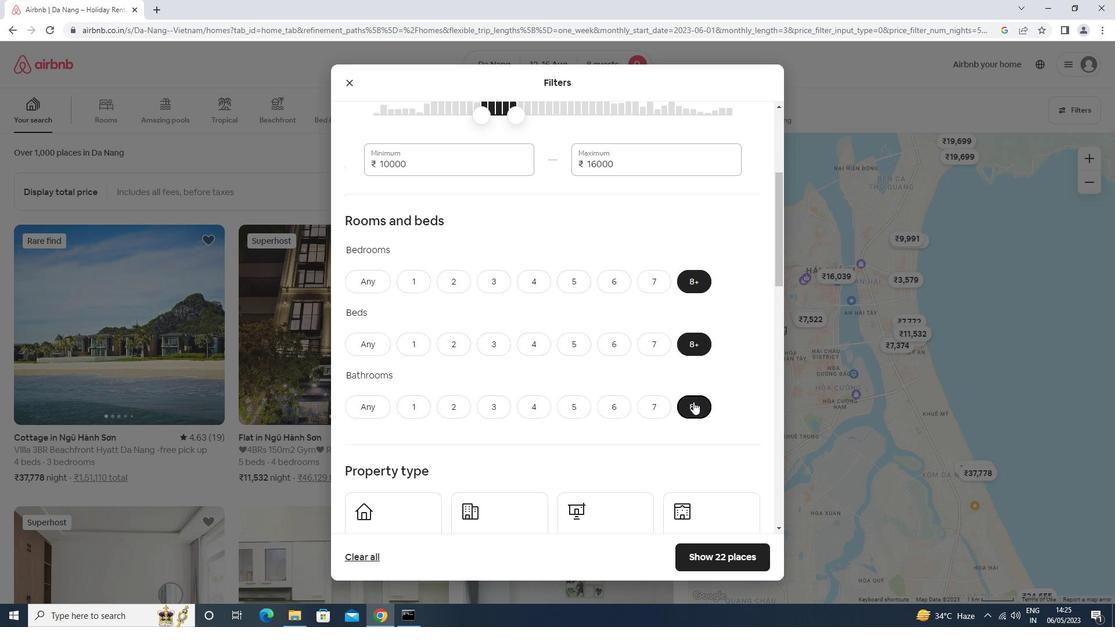 
Action: Mouse scrolled (681, 392) with delta (0, 0)
Screenshot: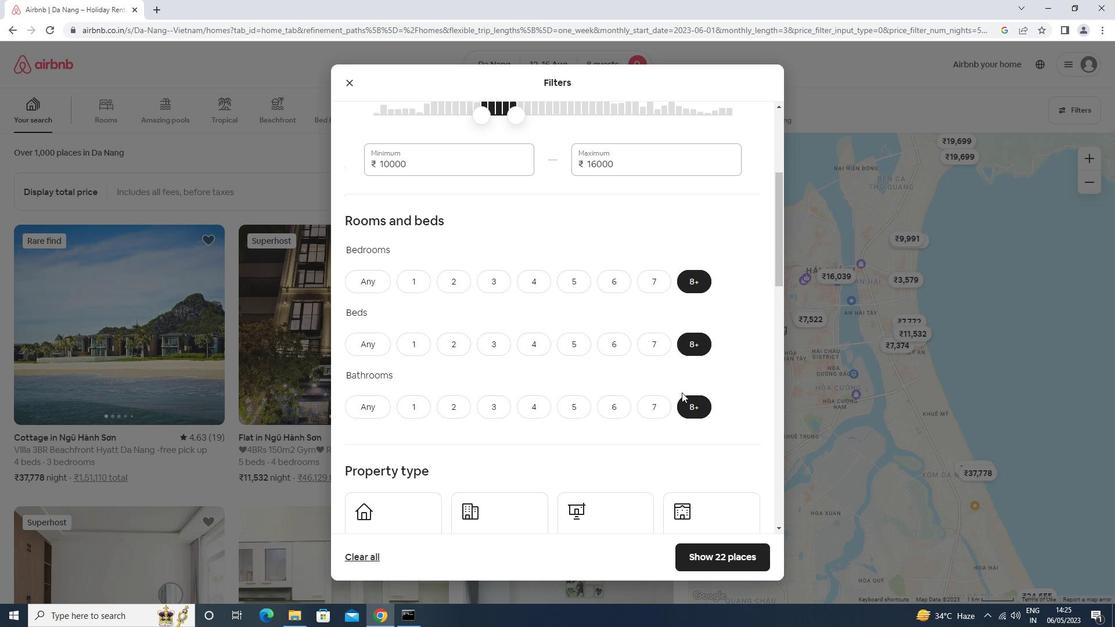 
Action: Mouse moved to (681, 392)
Screenshot: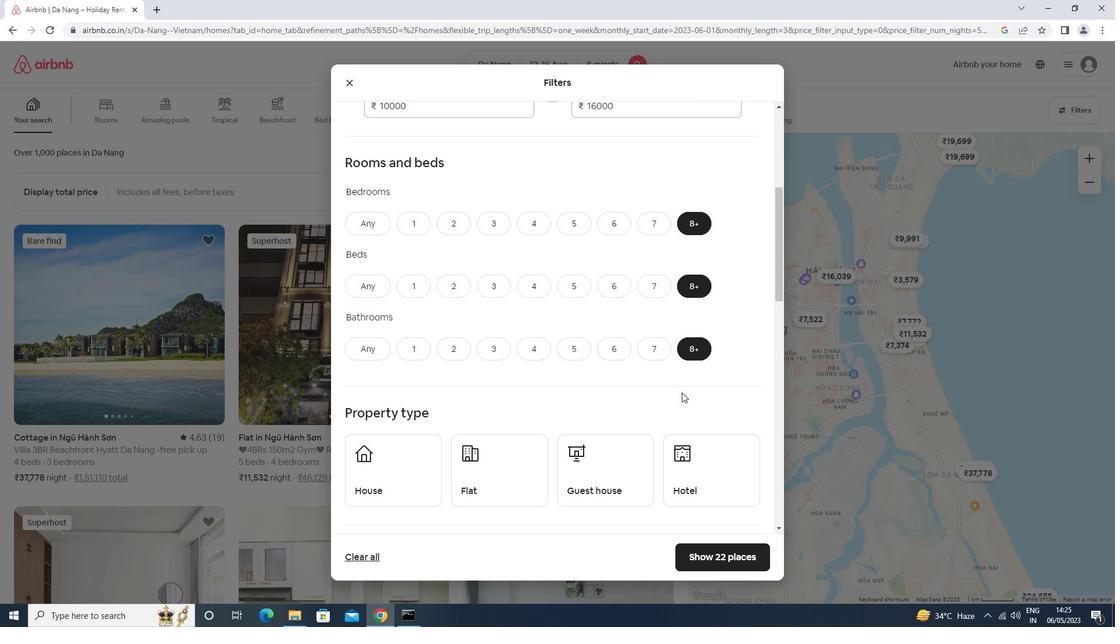 
Action: Mouse scrolled (681, 392) with delta (0, 0)
Screenshot: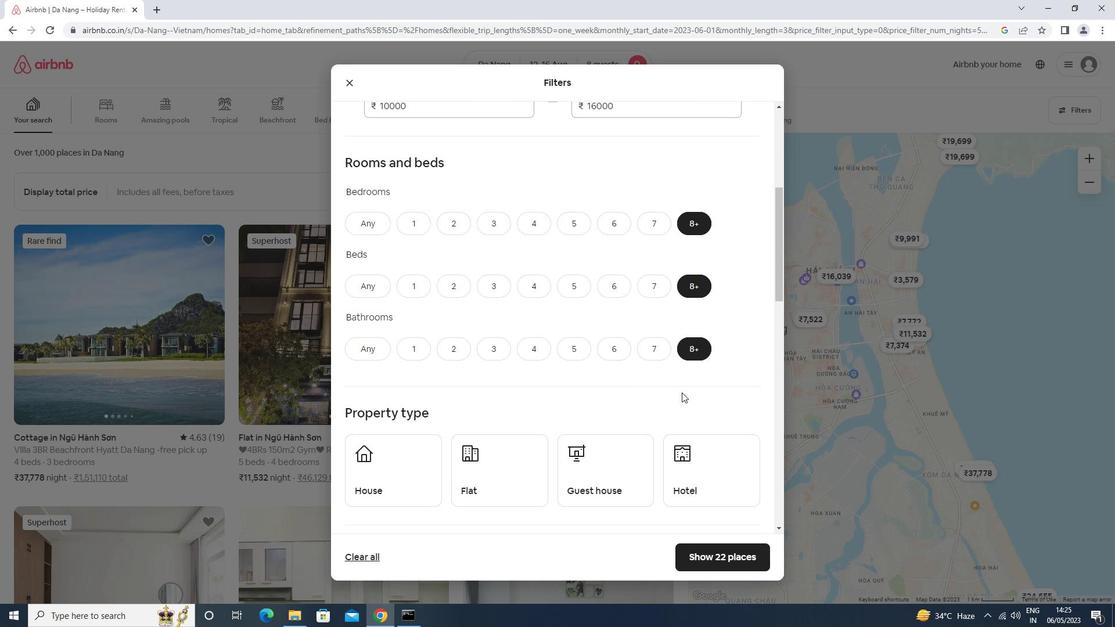 
Action: Mouse moved to (414, 404)
Screenshot: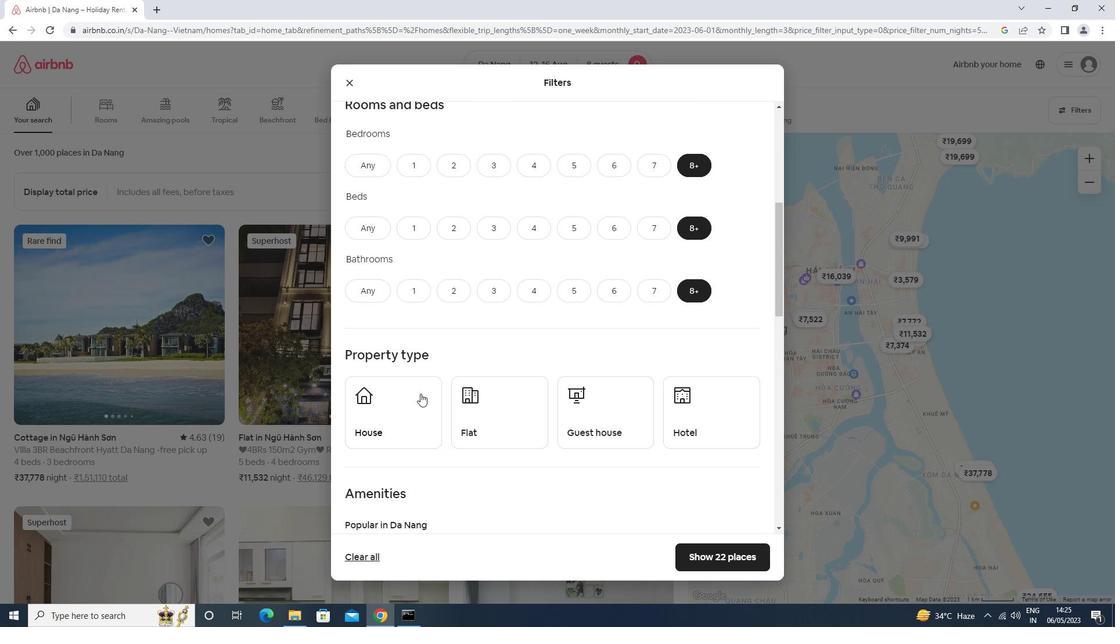 
Action: Mouse pressed left at (414, 404)
Screenshot: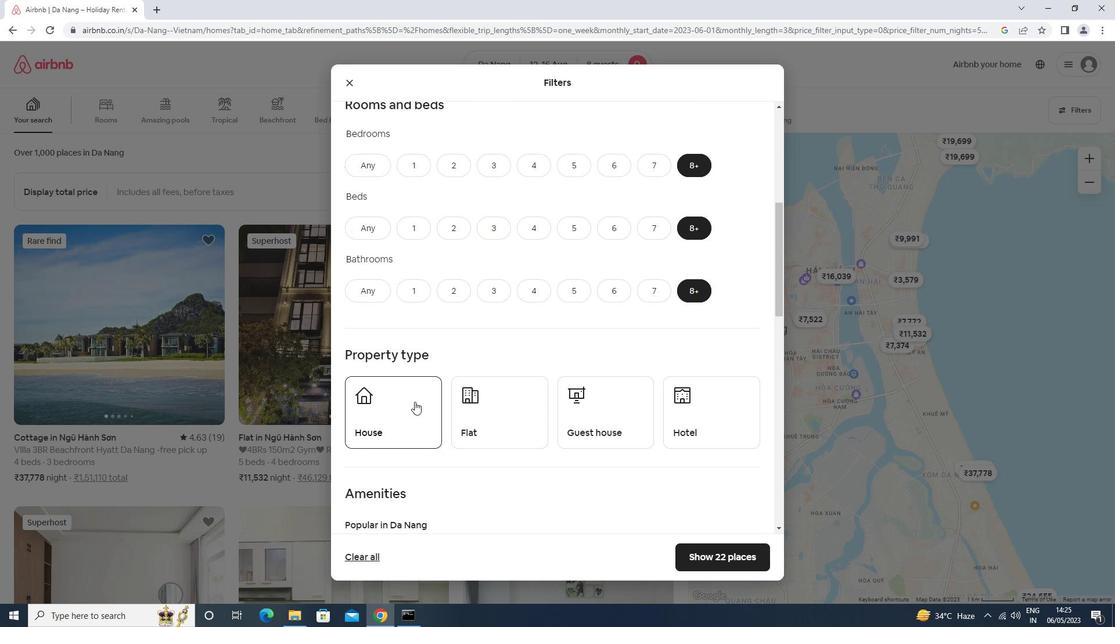 
Action: Mouse moved to (469, 413)
Screenshot: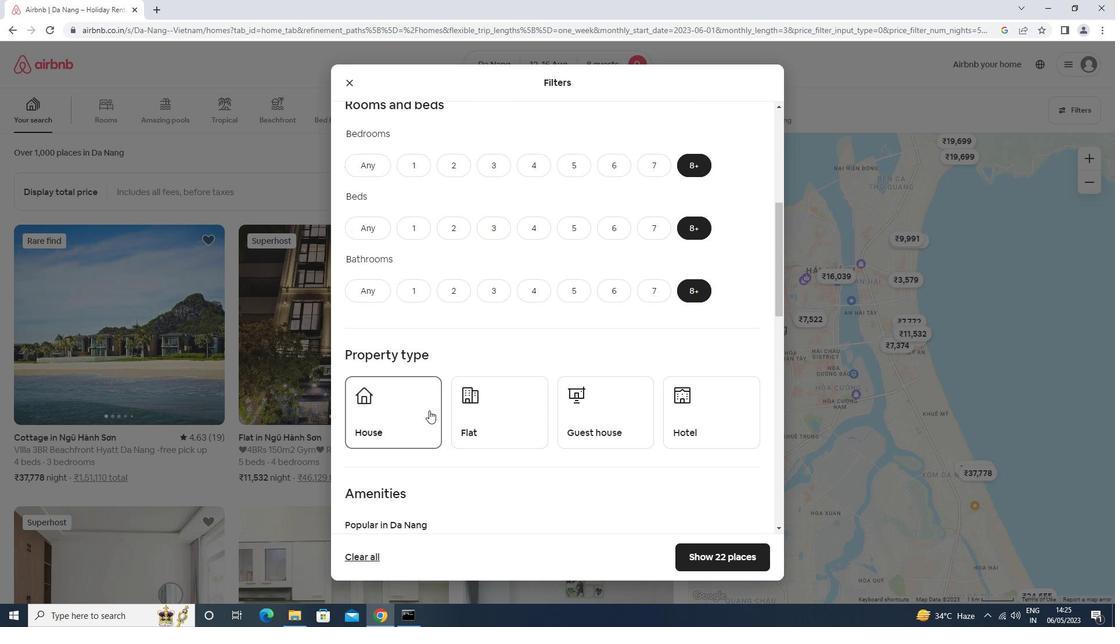 
Action: Mouse pressed left at (469, 413)
Screenshot: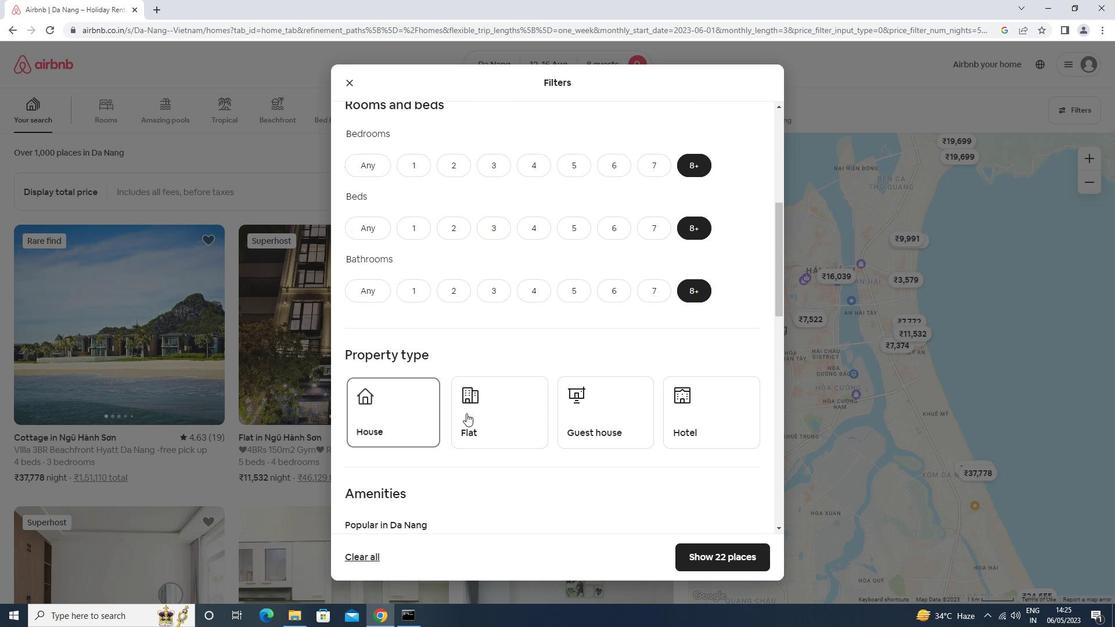 
Action: Mouse moved to (601, 425)
Screenshot: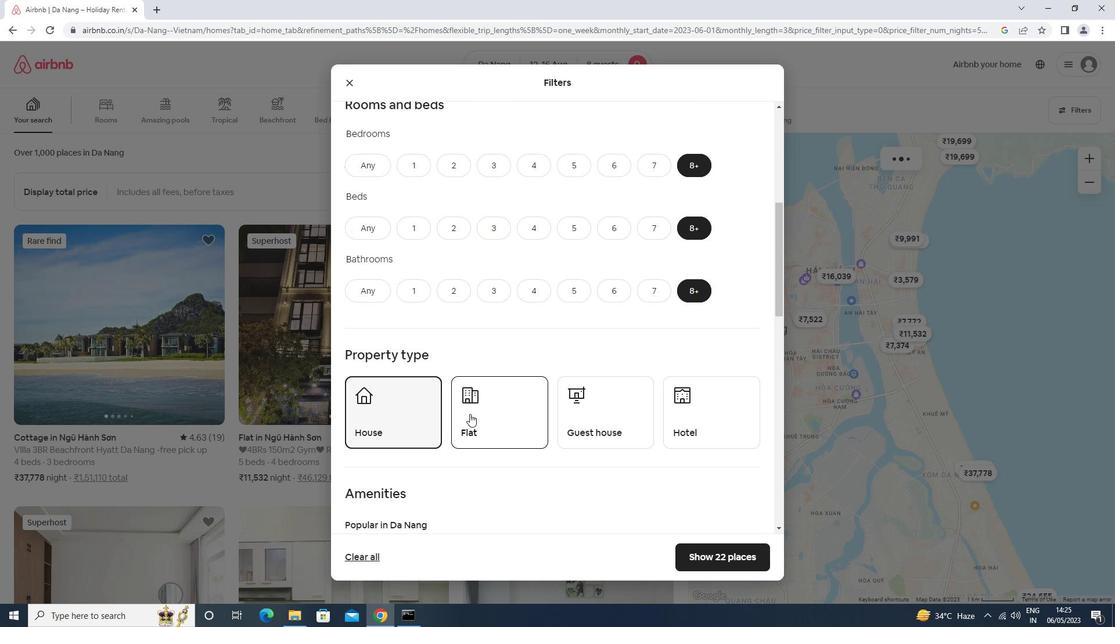 
Action: Mouse pressed left at (601, 425)
Screenshot: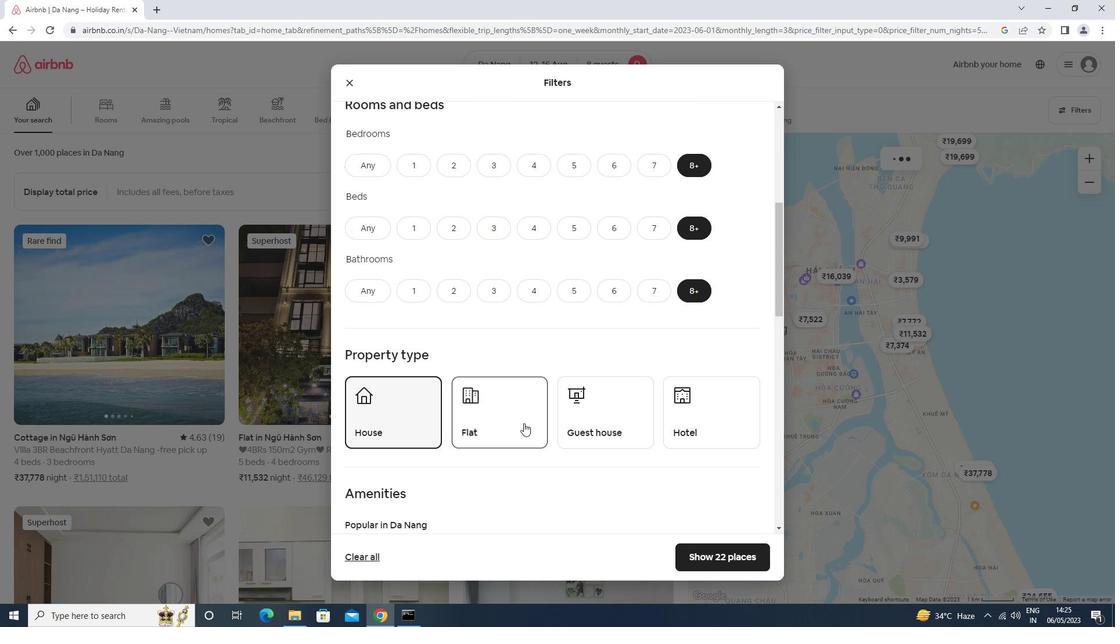 
Action: Mouse moved to (661, 408)
Screenshot: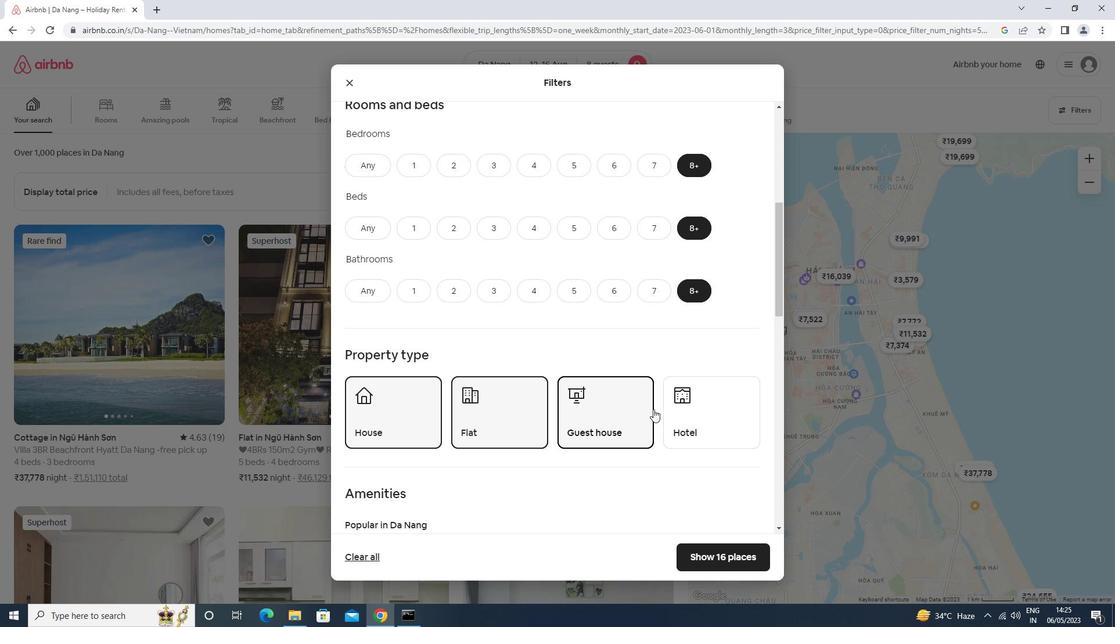 
Action: Mouse pressed left at (661, 408)
Screenshot: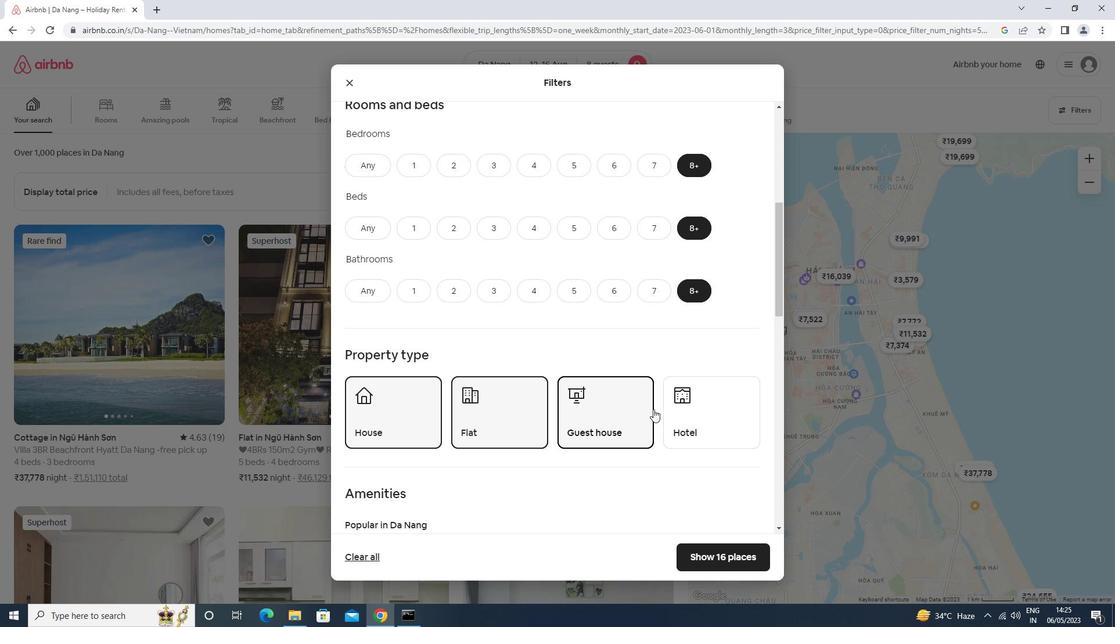 
Action: Mouse moved to (688, 407)
Screenshot: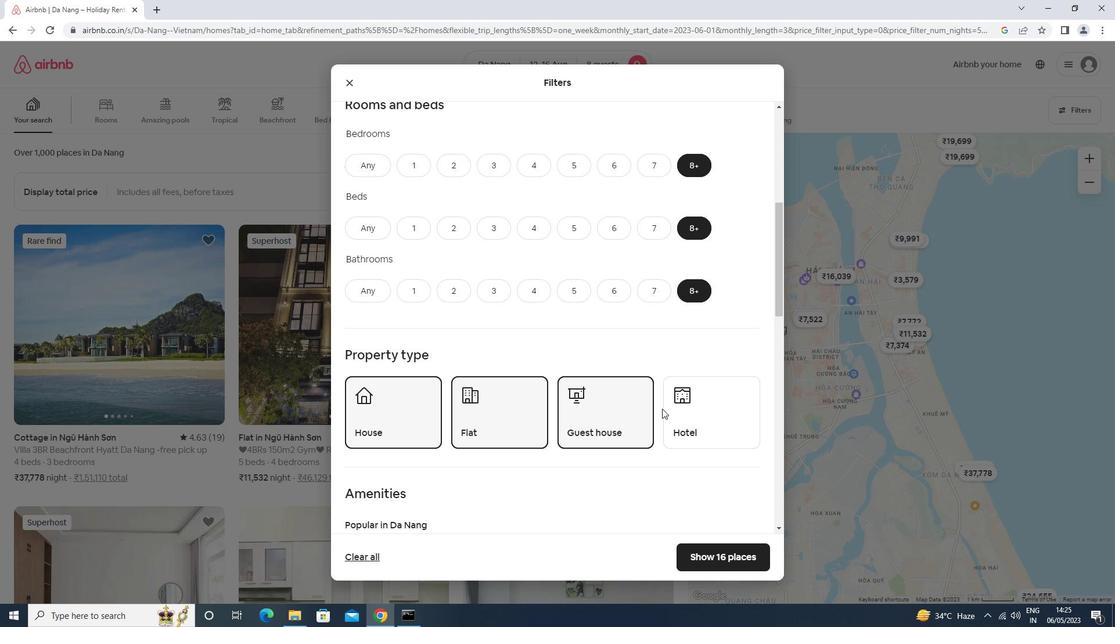 
Action: Mouse pressed left at (688, 407)
Screenshot: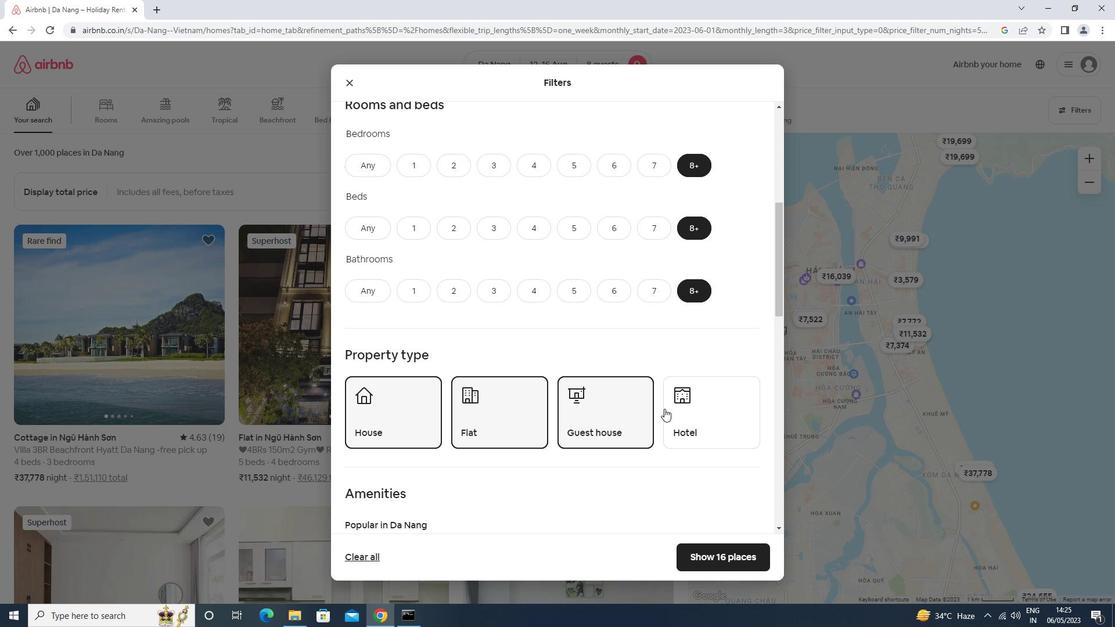 
Action: Mouse moved to (316, 398)
Screenshot: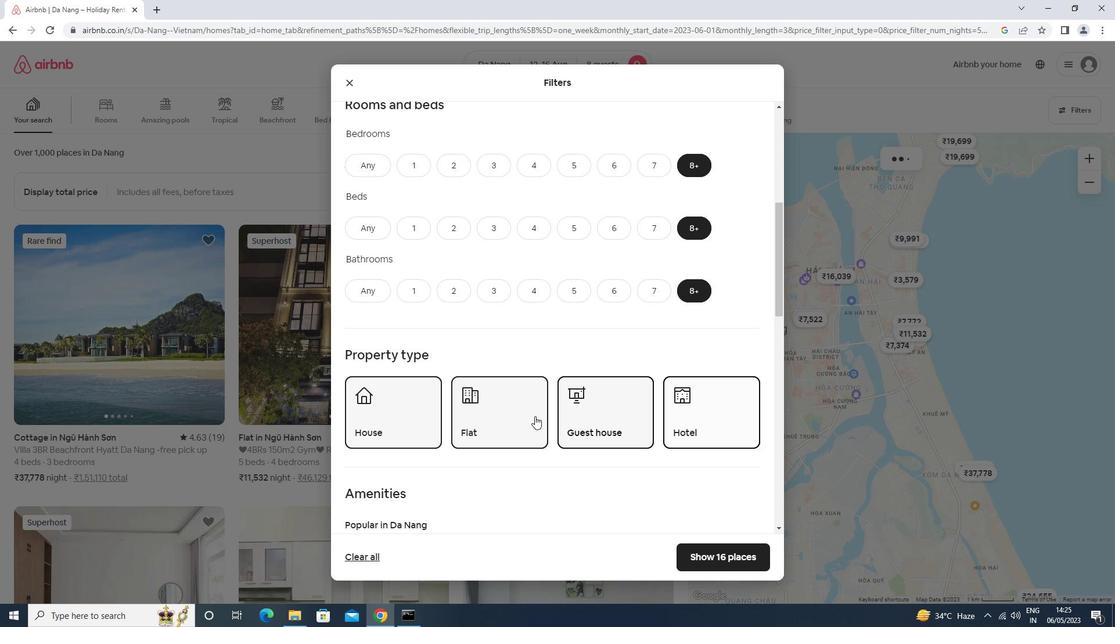 
Action: Mouse scrolled (316, 397) with delta (0, 0)
Screenshot: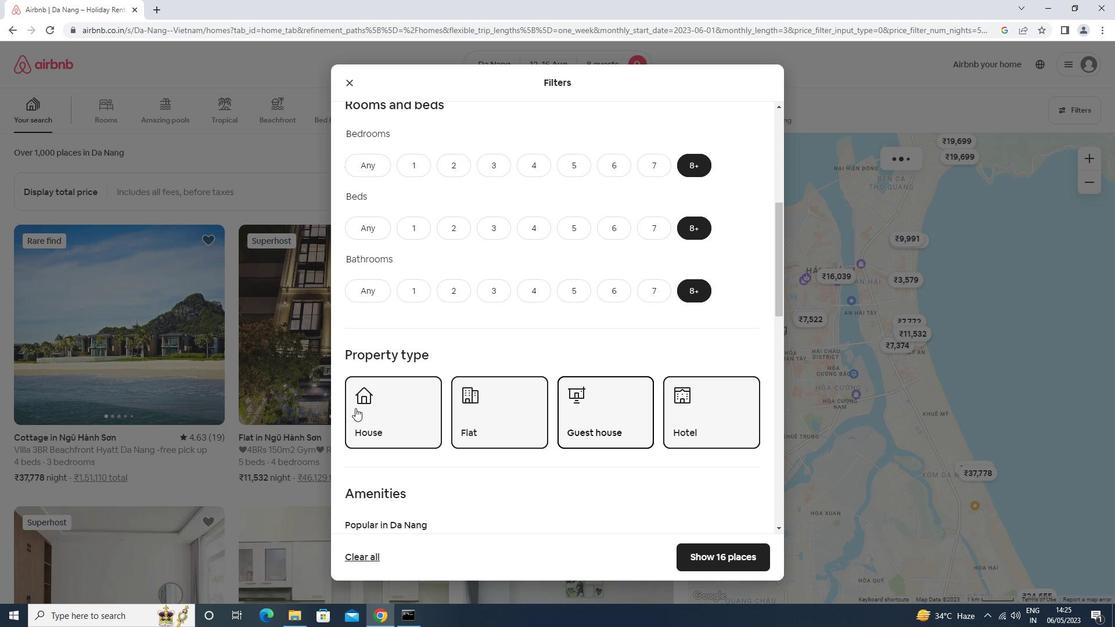 
Action: Mouse scrolled (316, 397) with delta (0, 0)
Screenshot: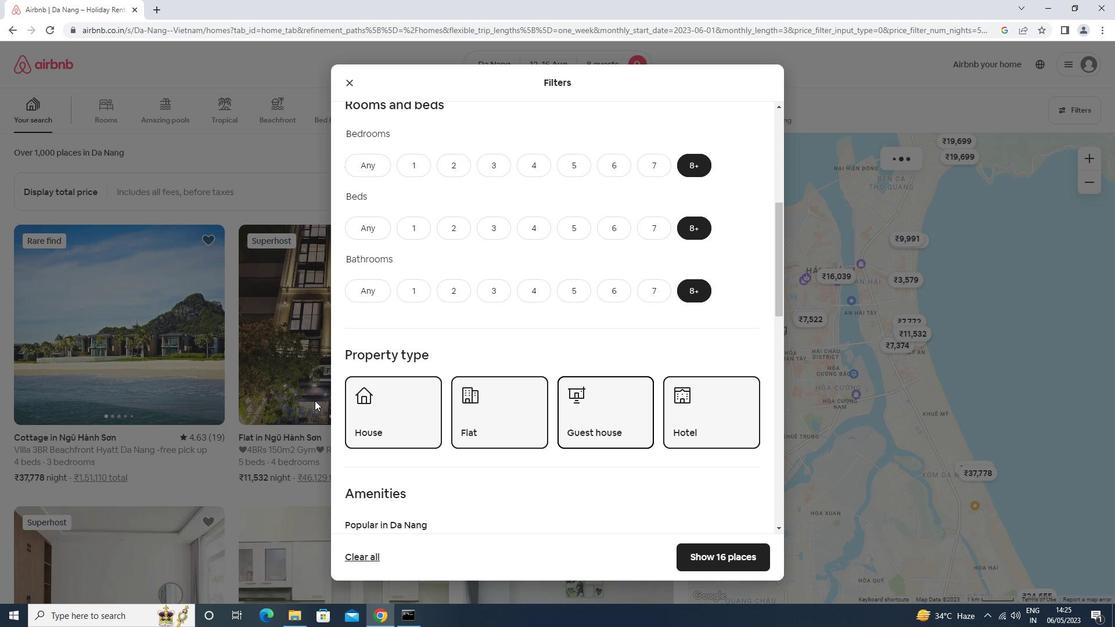 
Action: Mouse scrolled (316, 397) with delta (0, 0)
Screenshot: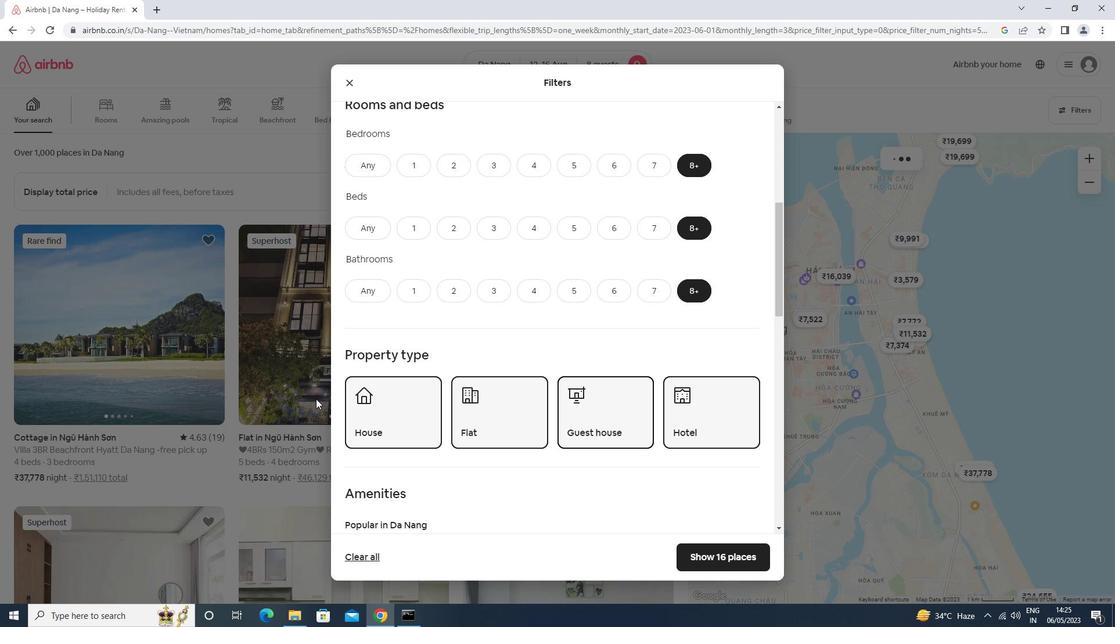 
Action: Mouse moved to (449, 381)
Screenshot: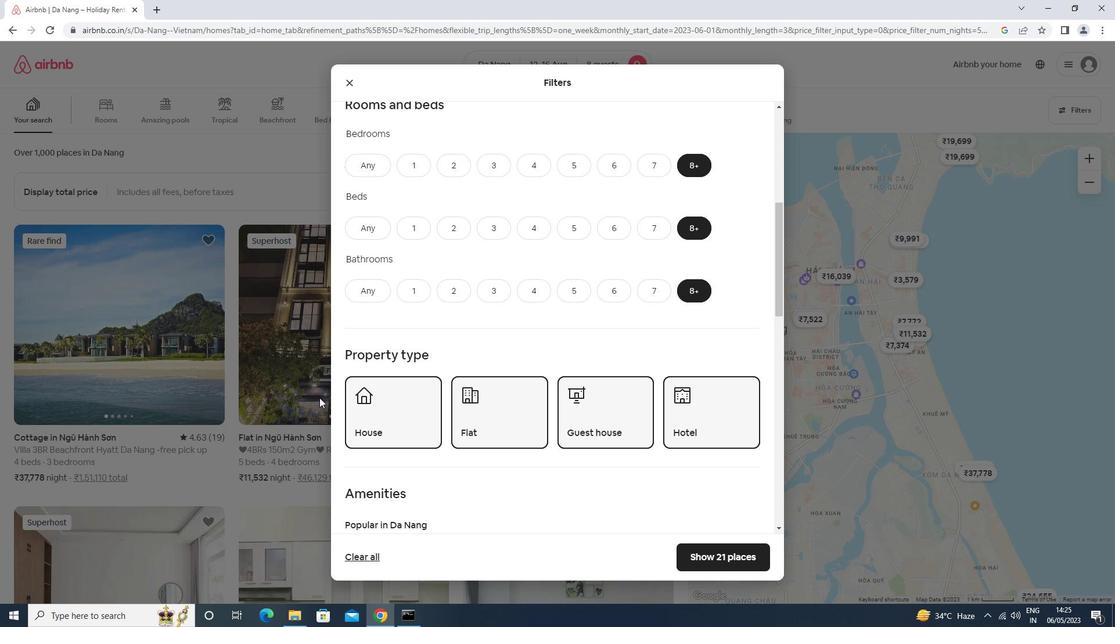 
Action: Mouse scrolled (449, 381) with delta (0, 0)
Screenshot: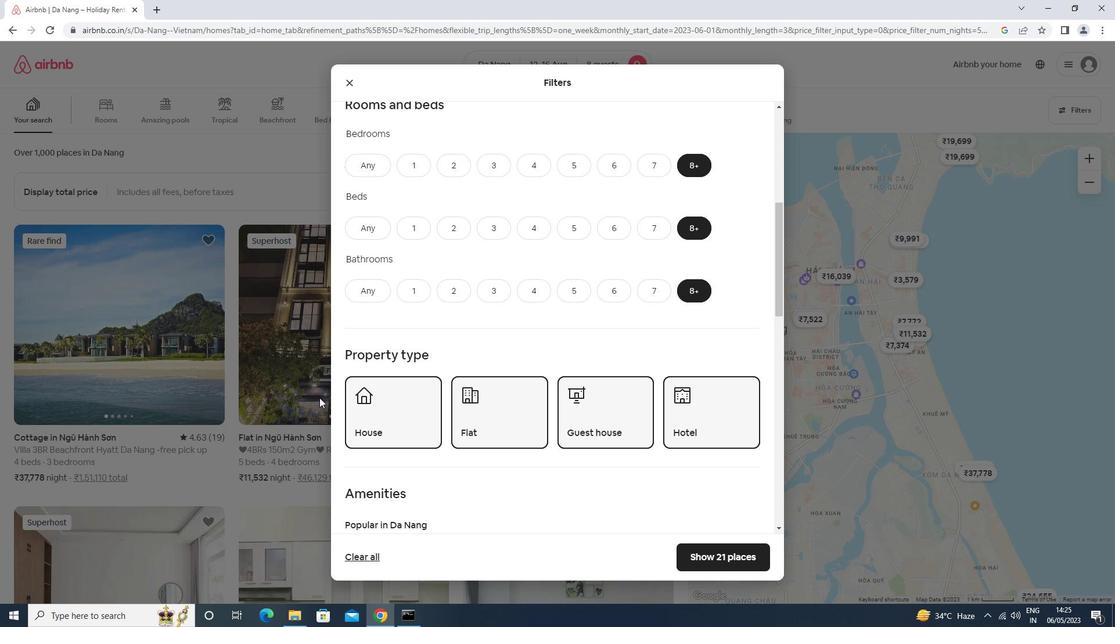 
Action: Mouse moved to (450, 381)
Screenshot: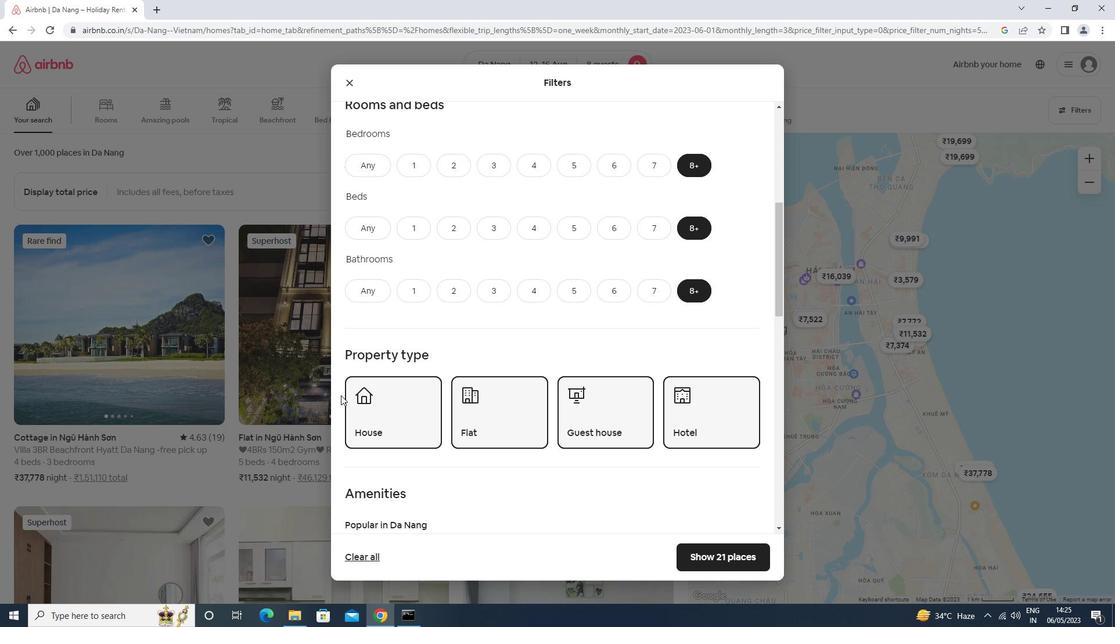 
Action: Mouse scrolled (450, 381) with delta (0, 0)
Screenshot: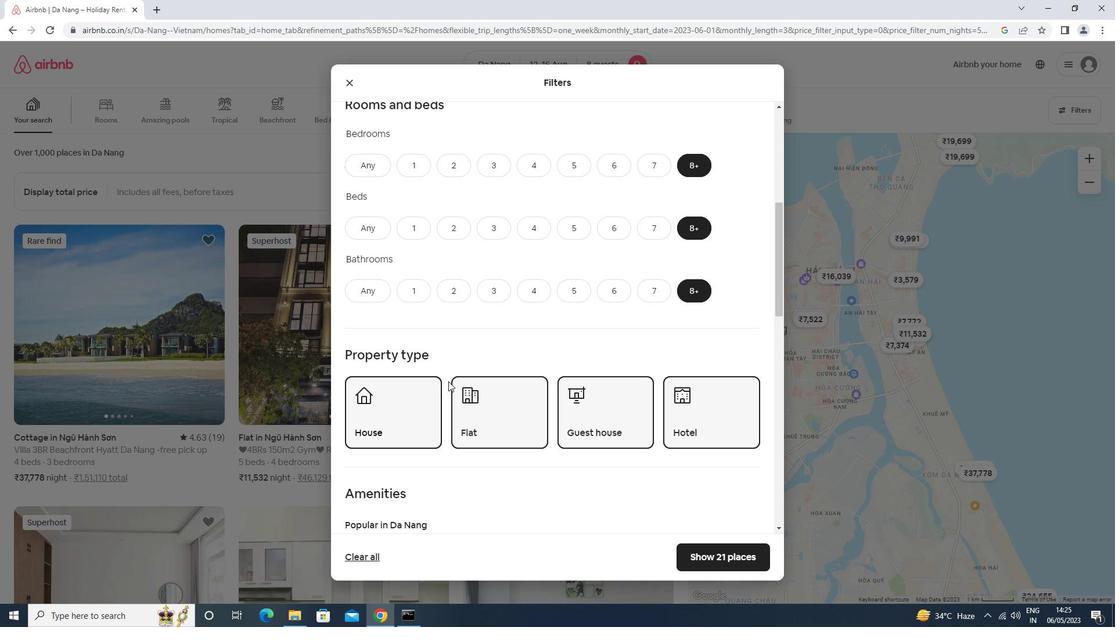 
Action: Mouse scrolled (450, 381) with delta (0, 0)
Screenshot: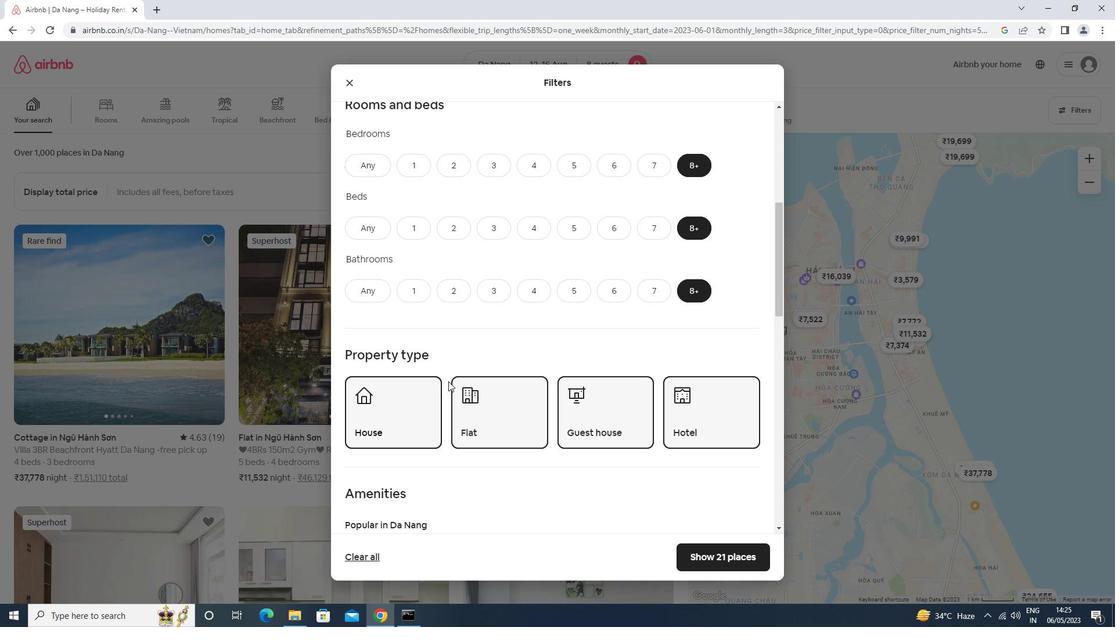
Action: Mouse scrolled (450, 381) with delta (0, 0)
Screenshot: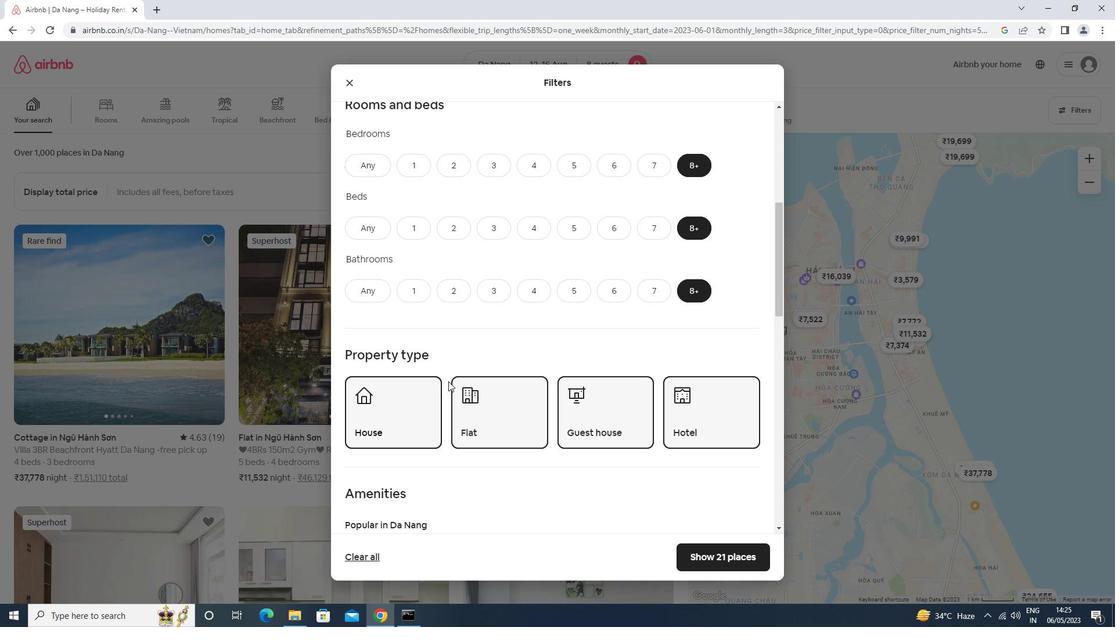 
Action: Mouse scrolled (450, 381) with delta (0, 0)
Screenshot: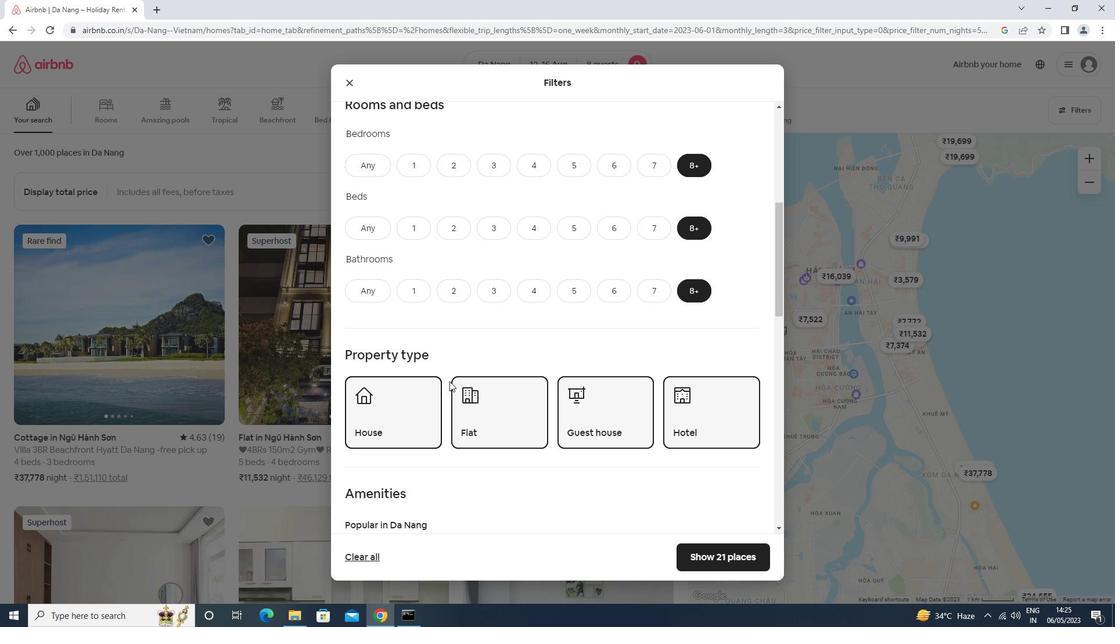 
Action: Mouse moved to (382, 342)
Screenshot: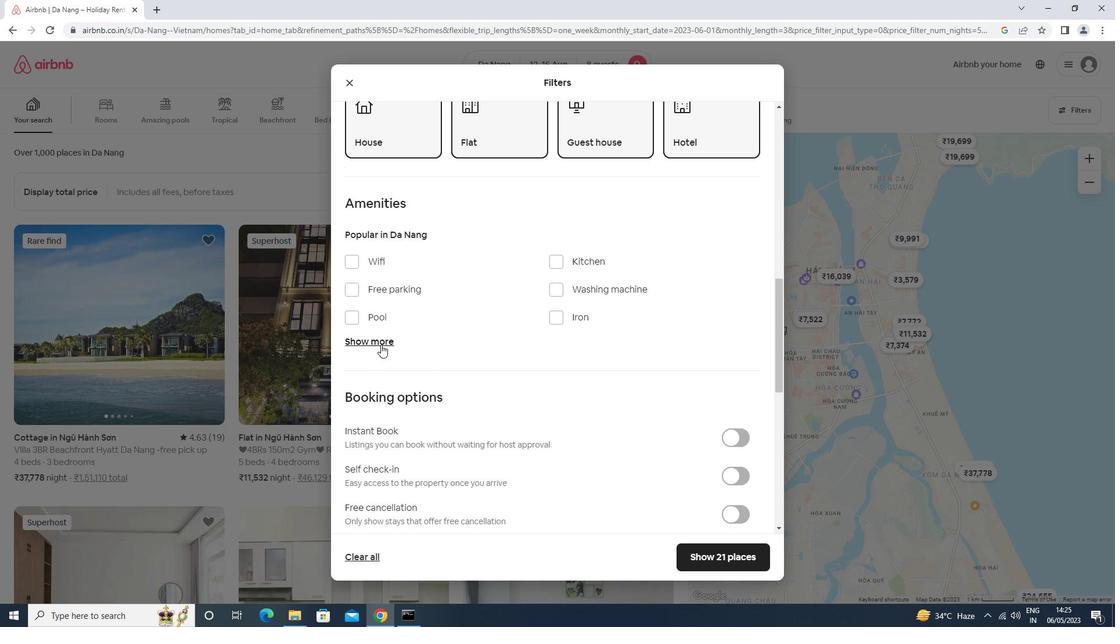 
Action: Mouse pressed left at (382, 342)
Screenshot: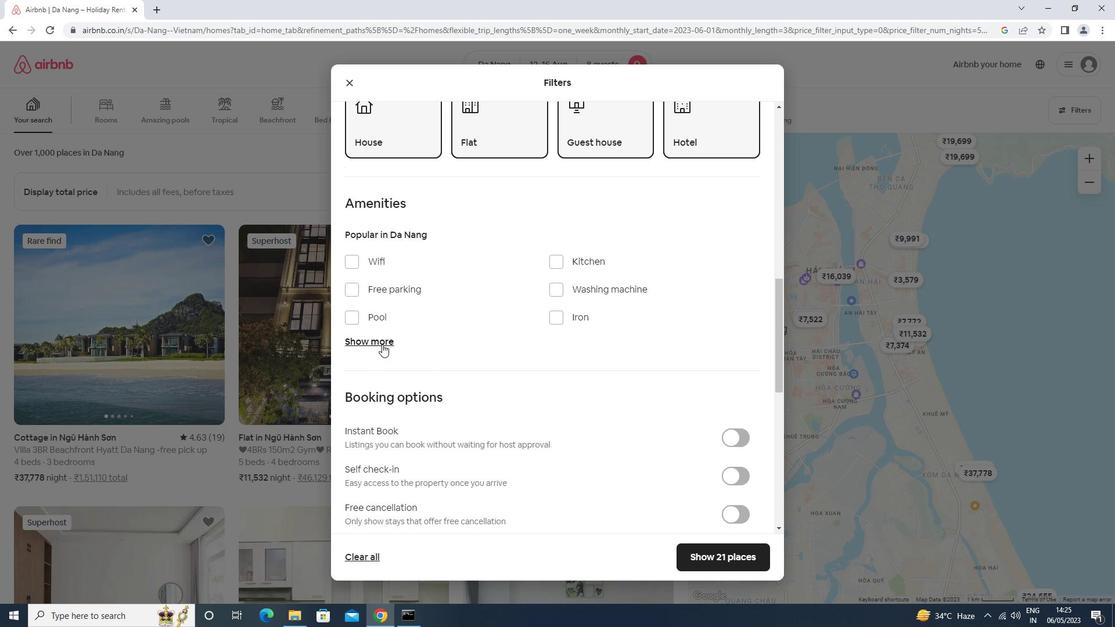 
Action: Mouse moved to (372, 267)
Screenshot: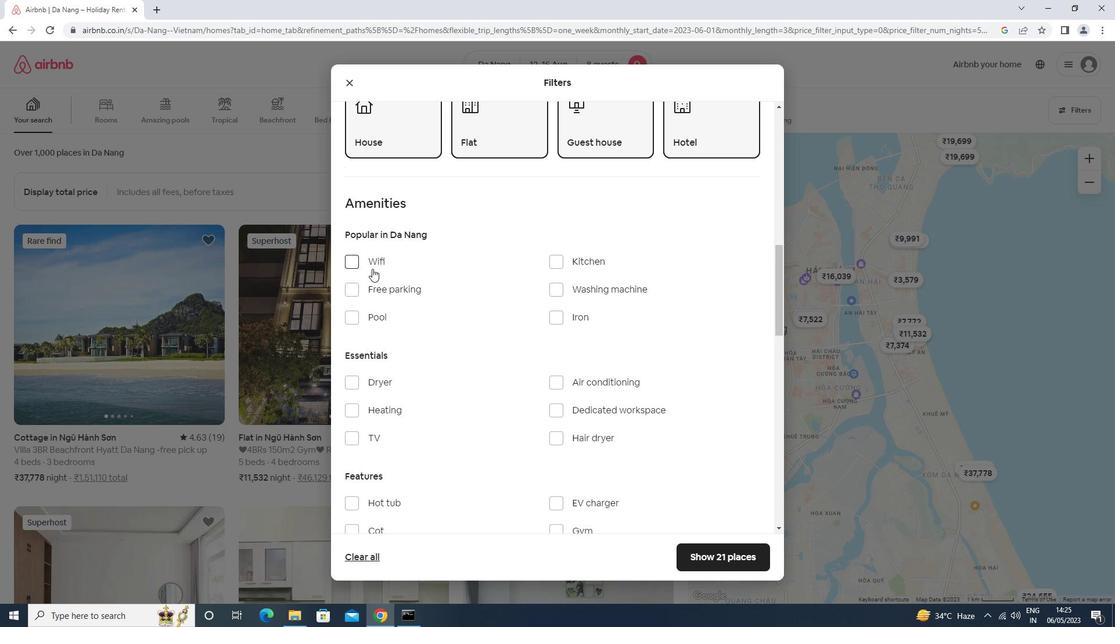 
Action: Mouse pressed left at (372, 267)
Screenshot: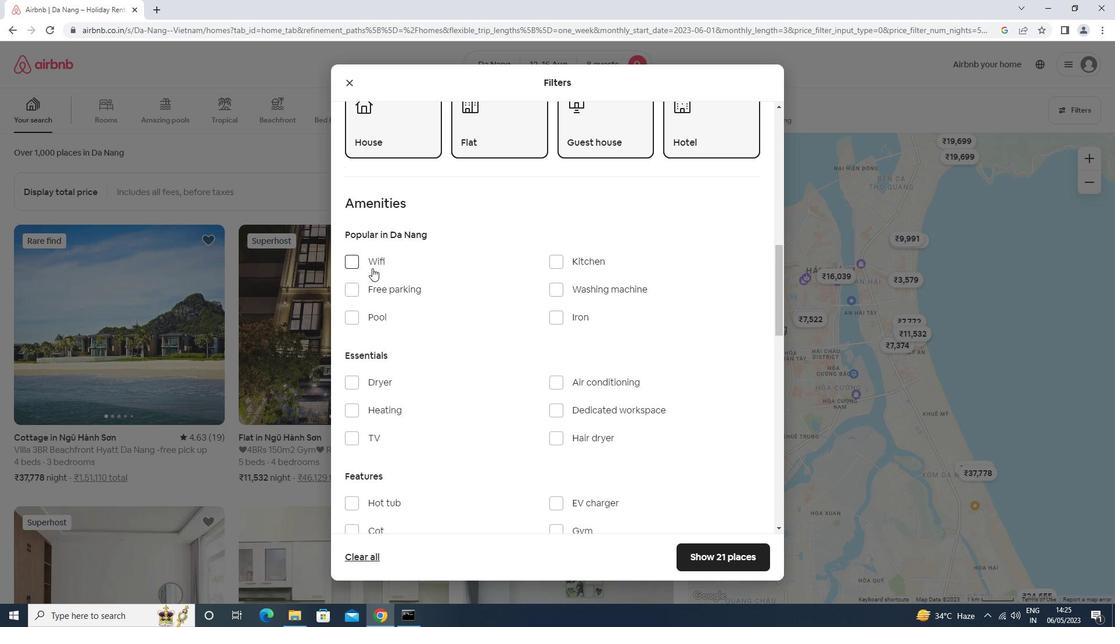 
Action: Mouse moved to (399, 289)
Screenshot: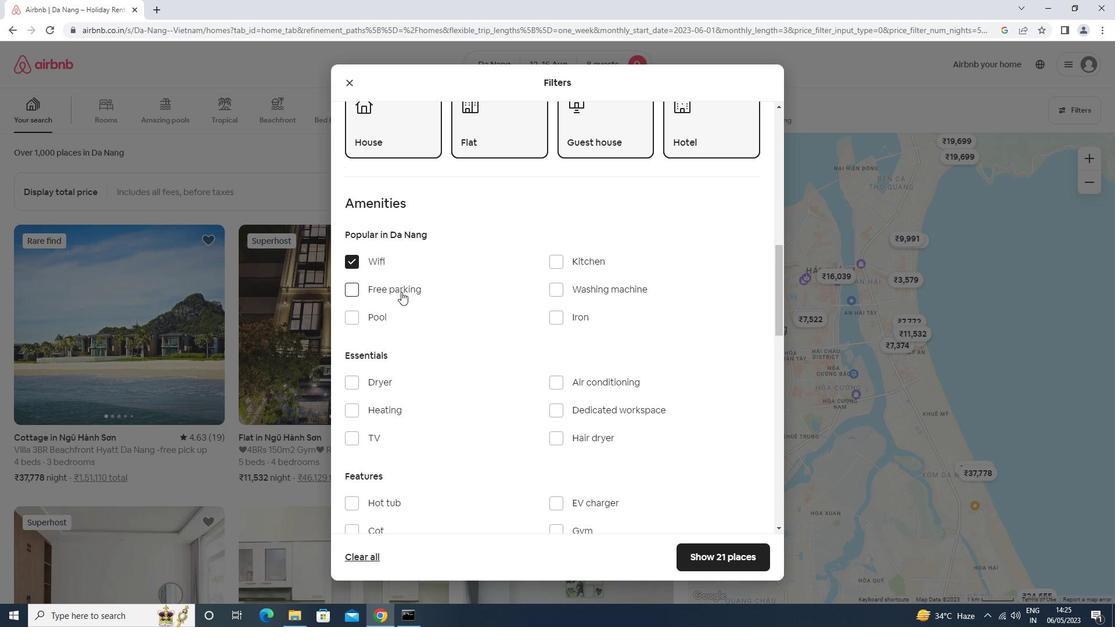 
Action: Mouse pressed left at (399, 289)
Screenshot: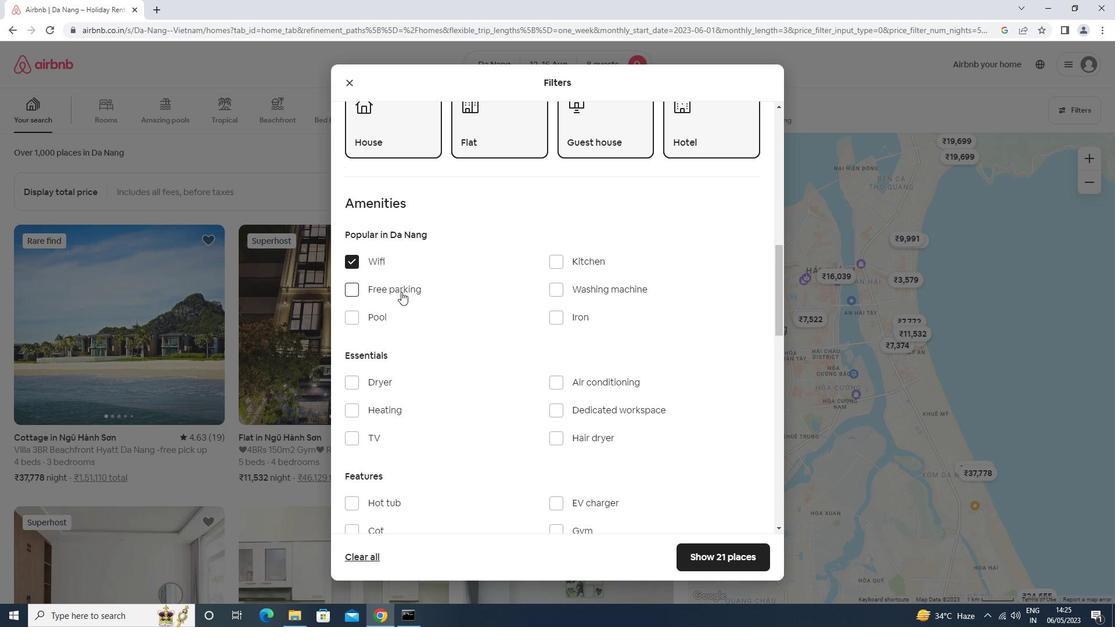 
Action: Mouse moved to (387, 436)
Screenshot: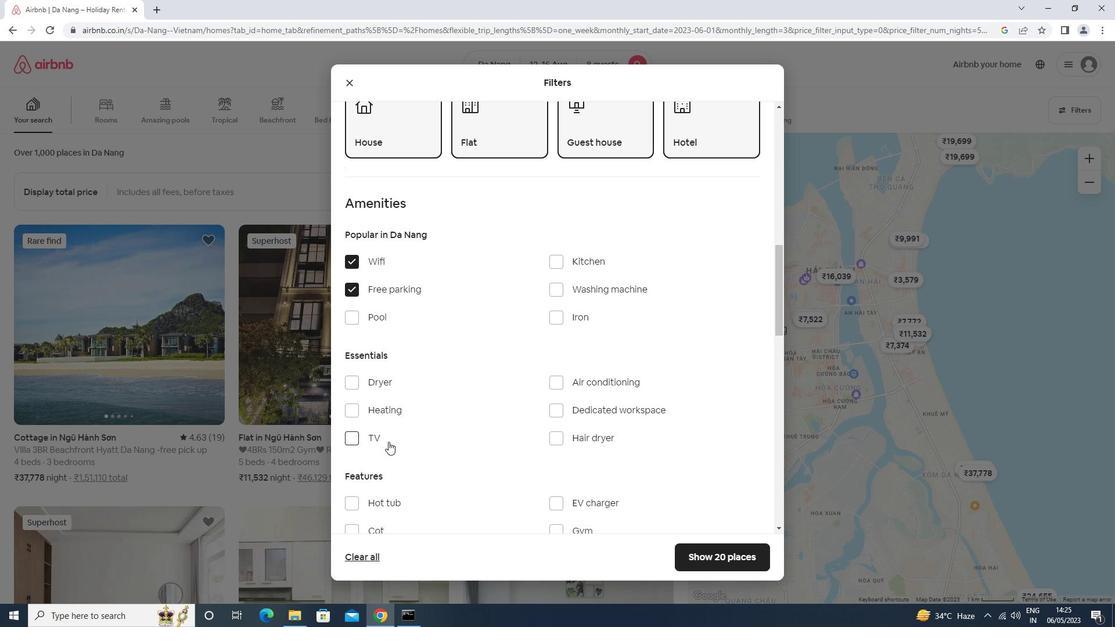 
Action: Mouse pressed left at (387, 436)
Screenshot: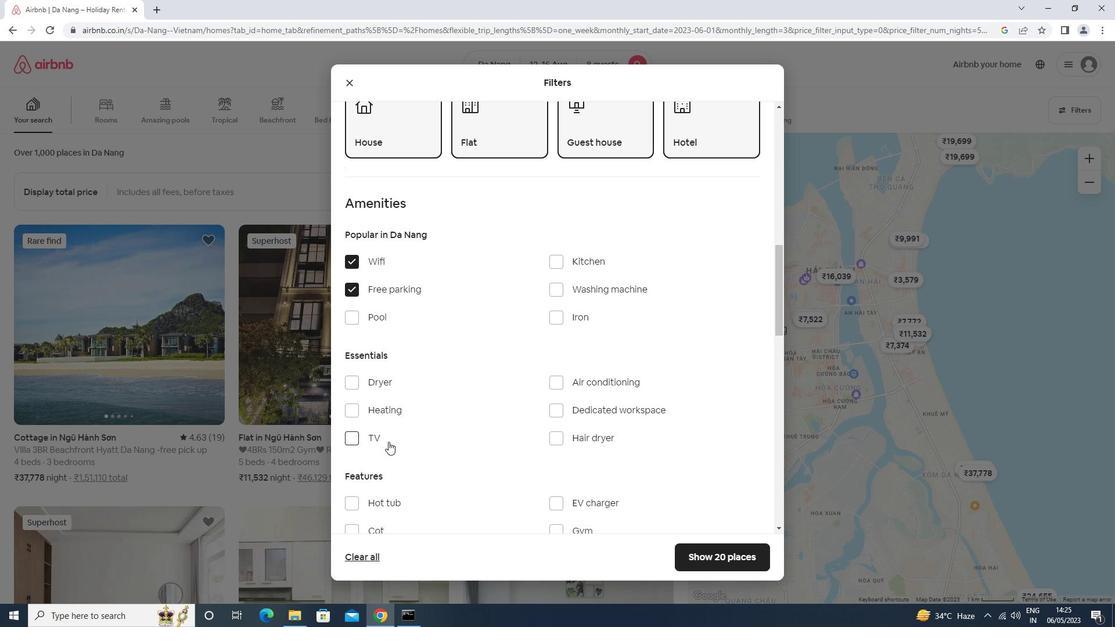 
Action: Mouse moved to (534, 380)
Screenshot: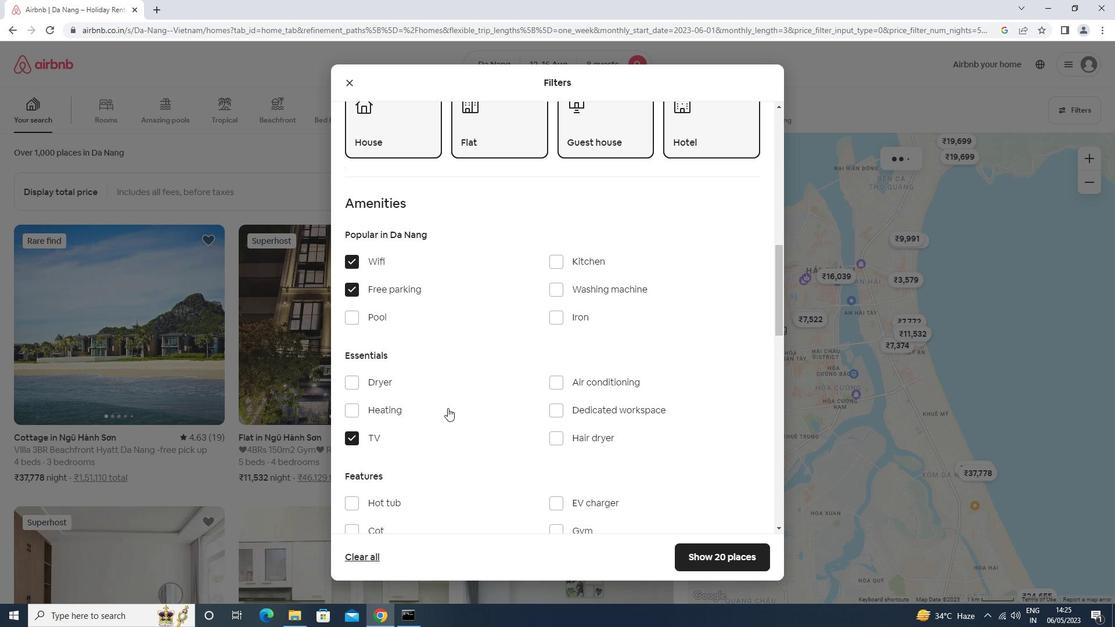
Action: Mouse scrolled (534, 379) with delta (0, 0)
Screenshot: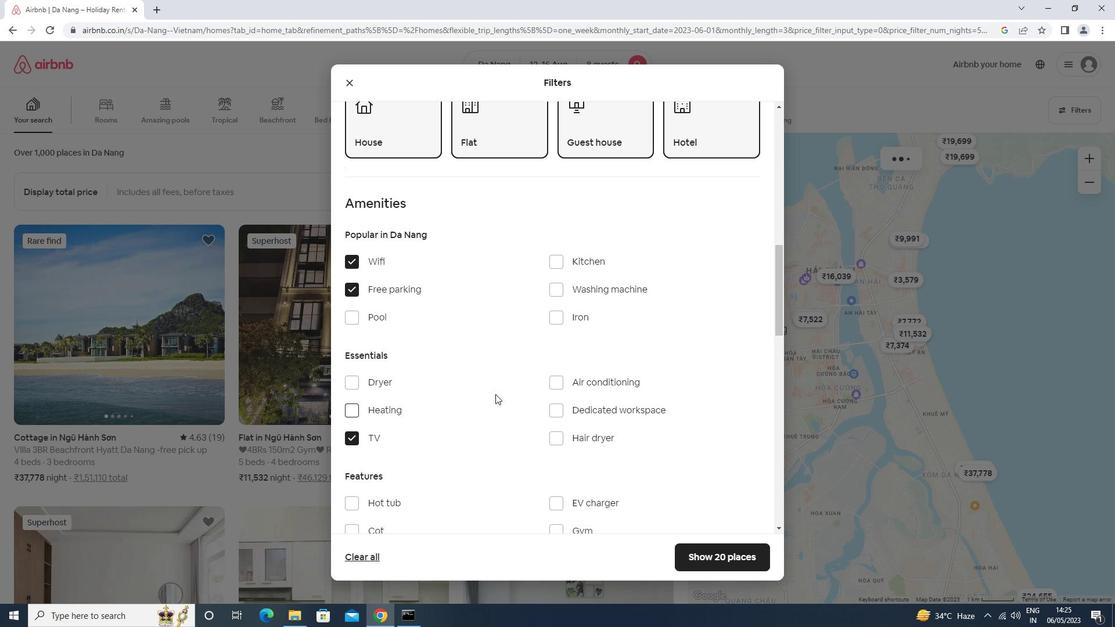 
Action: Mouse scrolled (534, 379) with delta (0, 0)
Screenshot: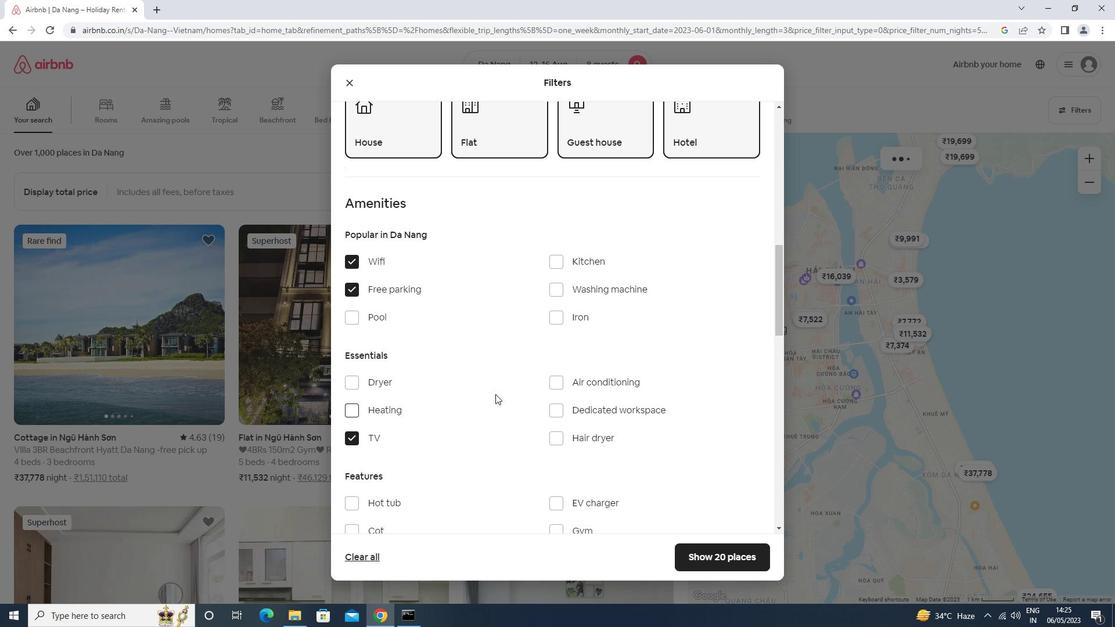 
Action: Mouse scrolled (534, 379) with delta (0, 0)
Screenshot: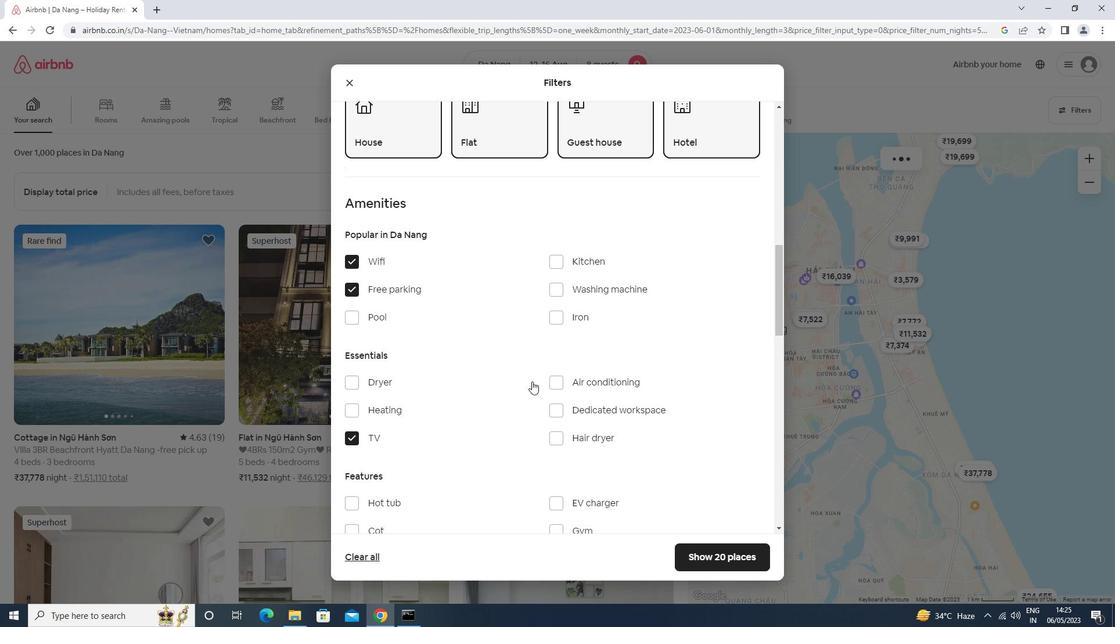 
Action: Mouse scrolled (534, 379) with delta (0, 0)
Screenshot: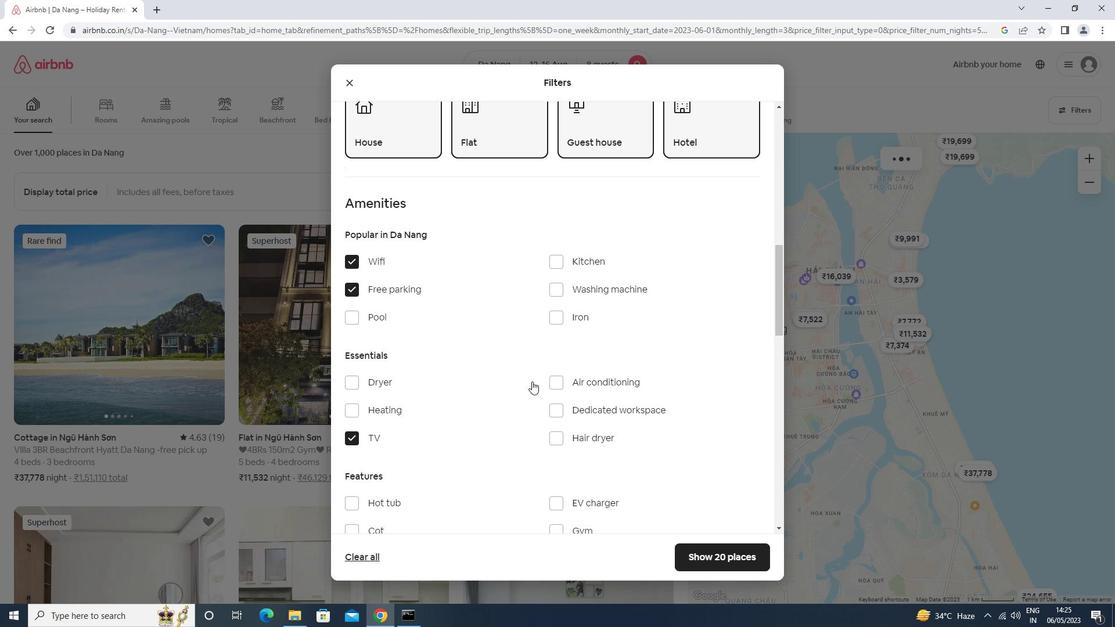 
Action: Mouse moved to (573, 302)
Screenshot: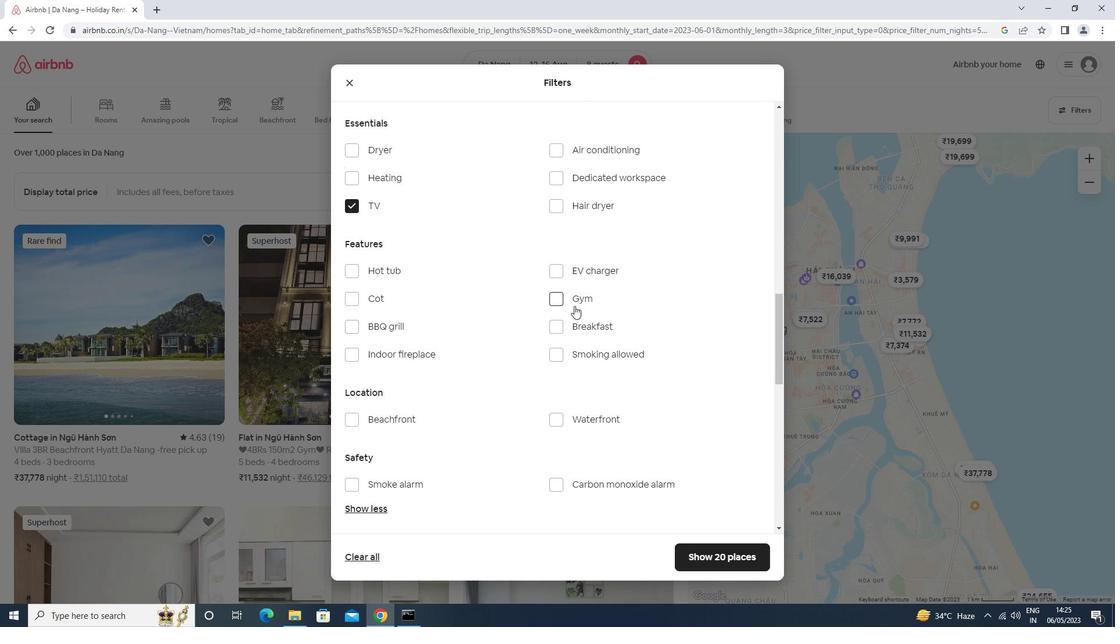 
Action: Mouse pressed left at (573, 302)
Screenshot: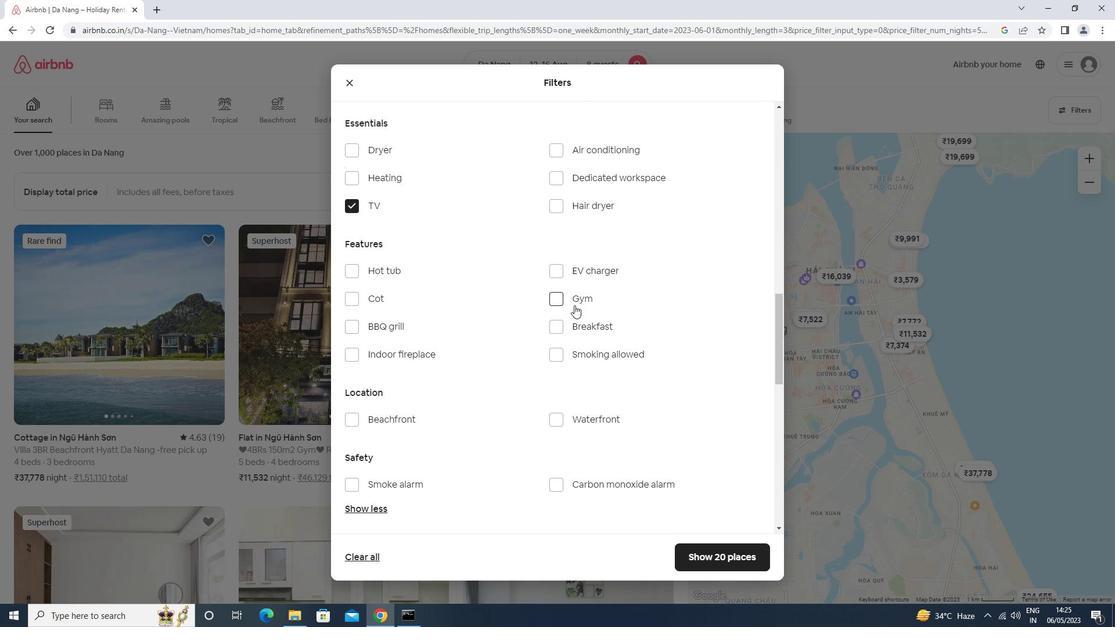 
Action: Mouse moved to (568, 325)
Screenshot: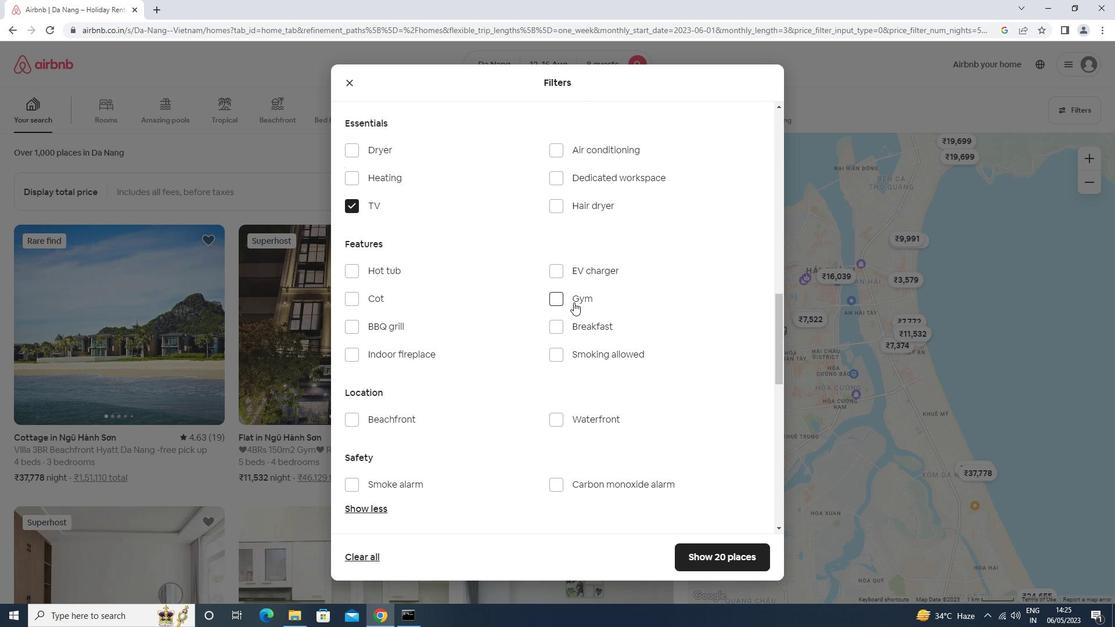 
Action: Mouse pressed left at (568, 325)
Screenshot: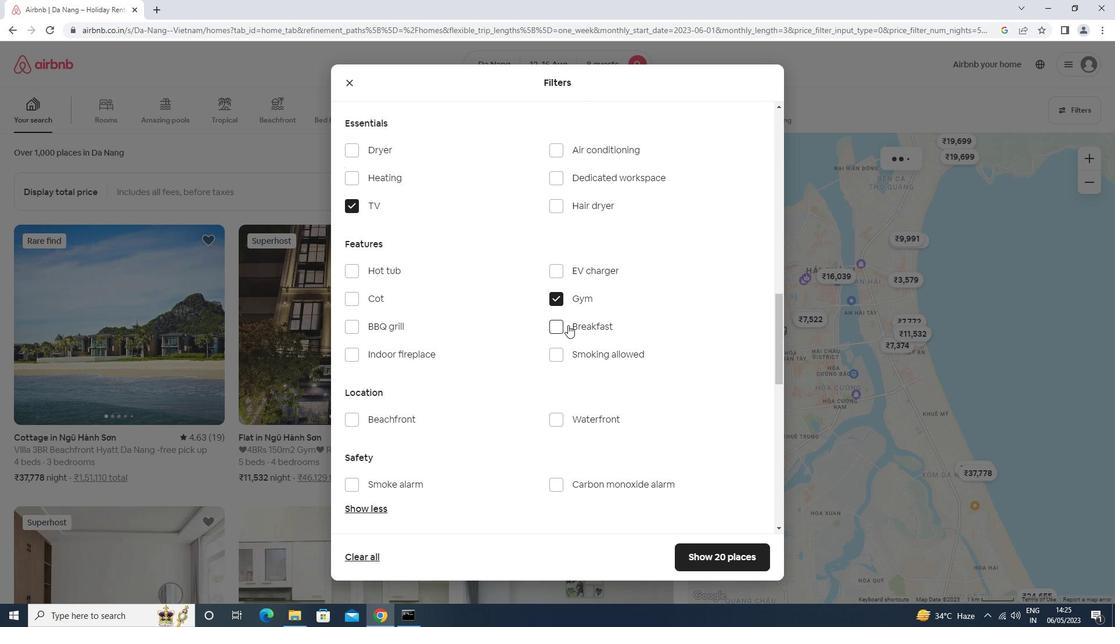 
Action: Mouse moved to (518, 357)
Screenshot: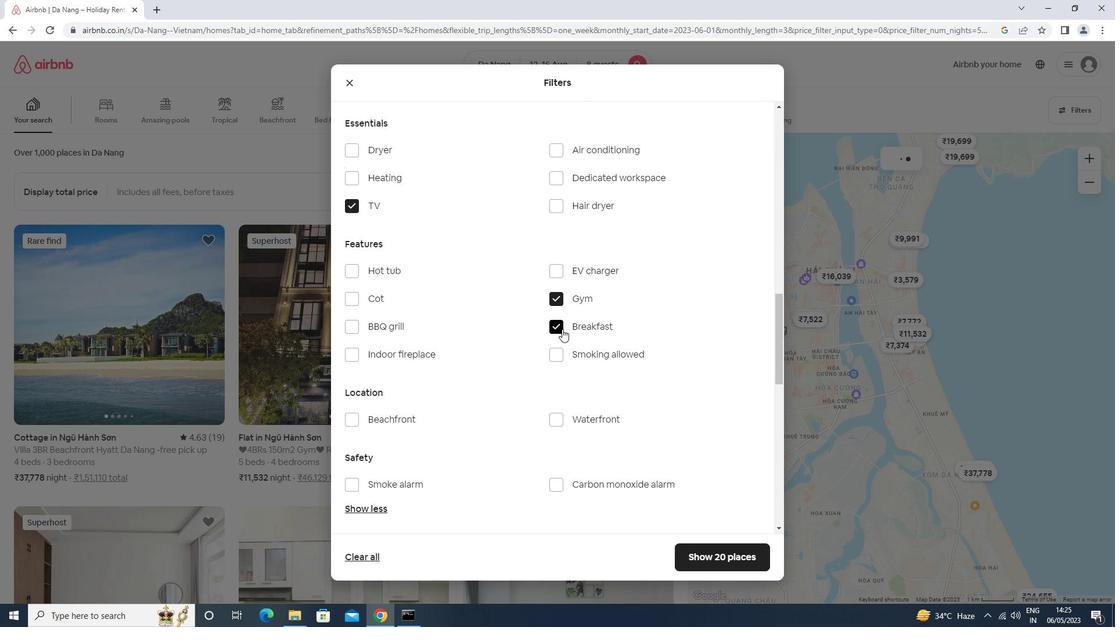 
Action: Mouse scrolled (518, 356) with delta (0, 0)
Screenshot: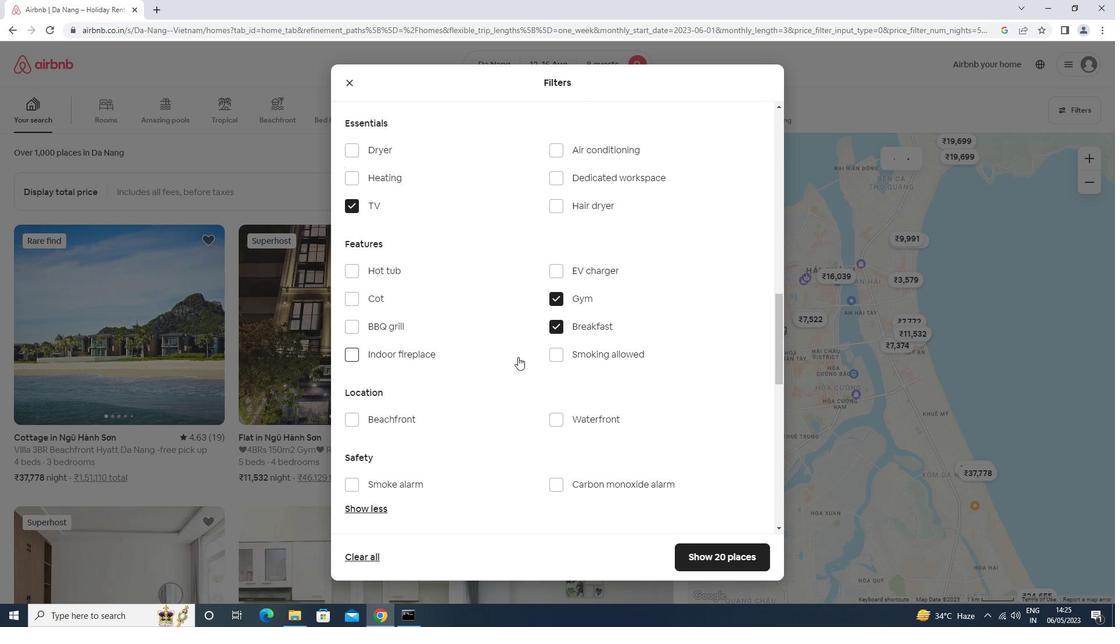 
Action: Mouse moved to (518, 358)
Screenshot: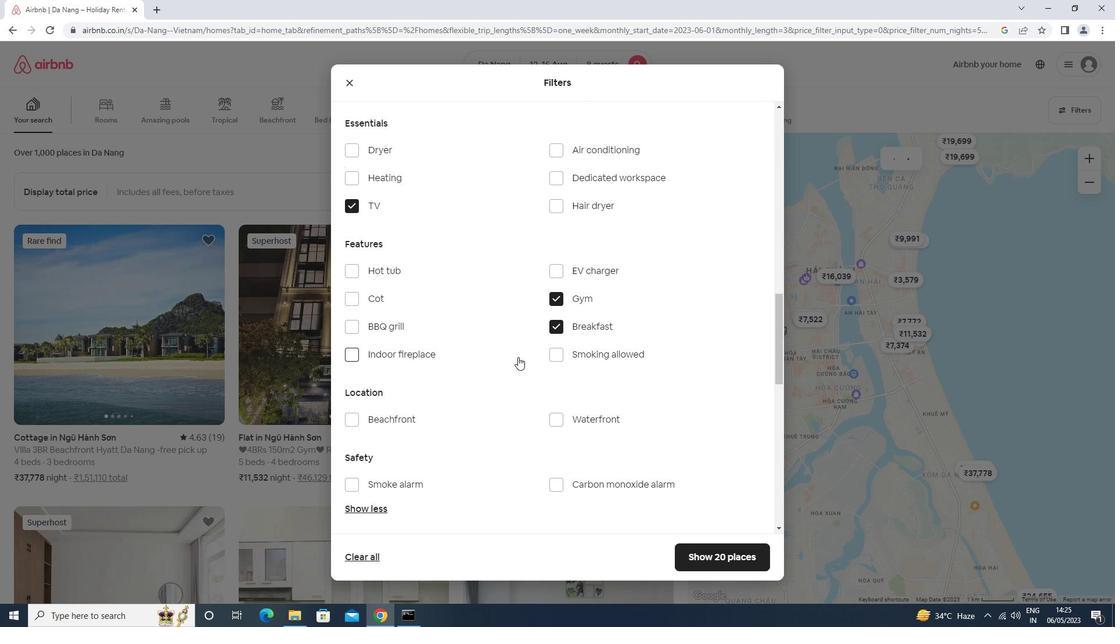 
Action: Mouse scrolled (518, 357) with delta (0, 0)
Screenshot: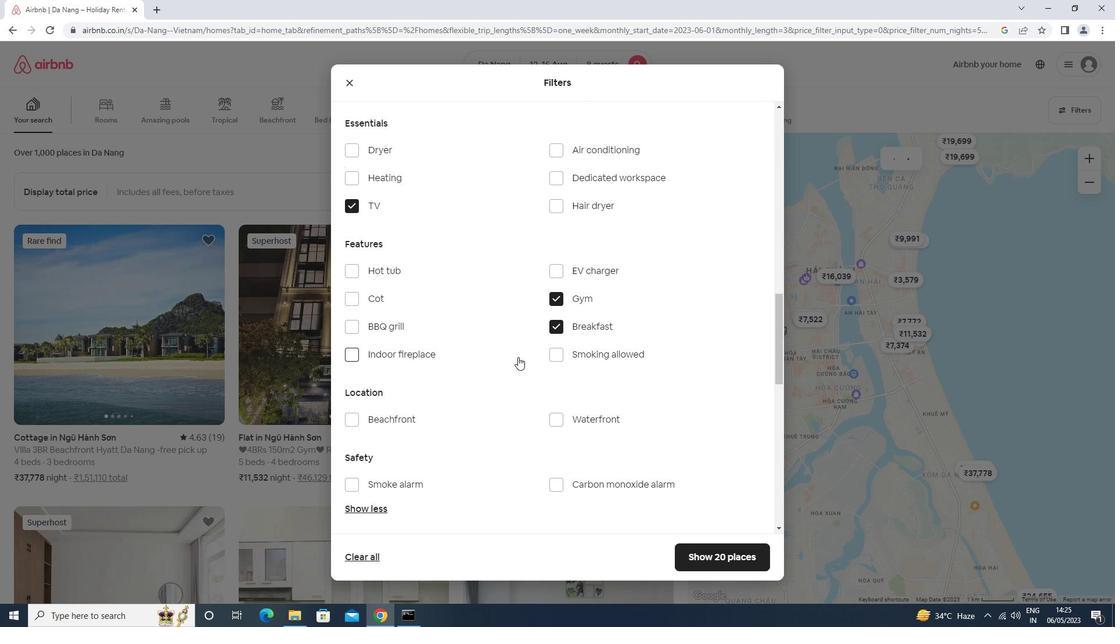 
Action: Mouse scrolled (518, 357) with delta (0, 0)
Screenshot: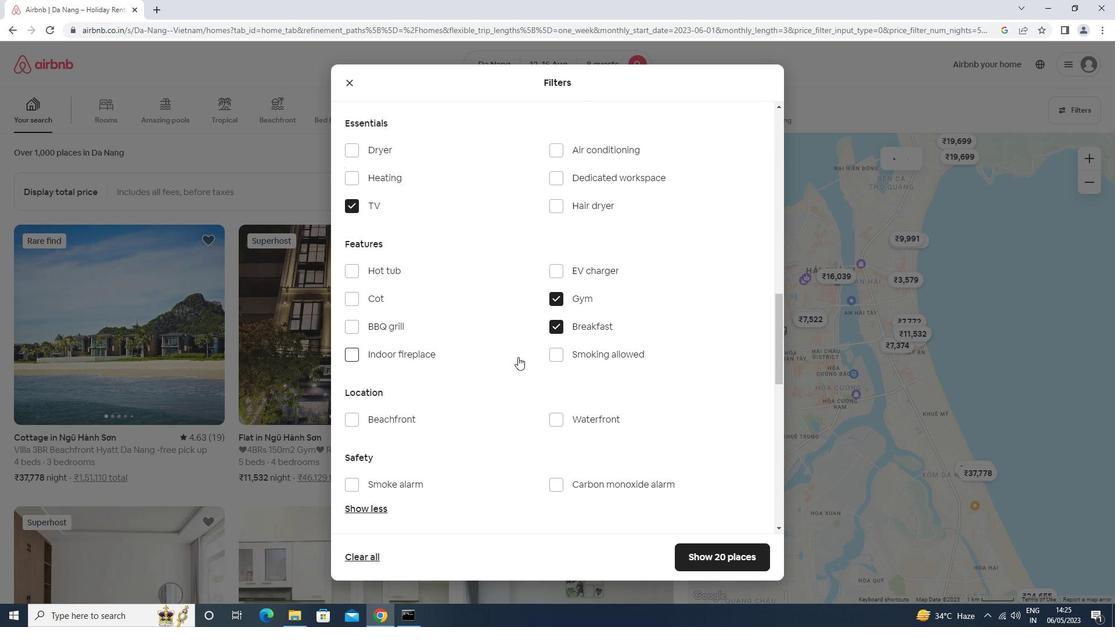 
Action: Mouse scrolled (518, 357) with delta (0, 0)
Screenshot: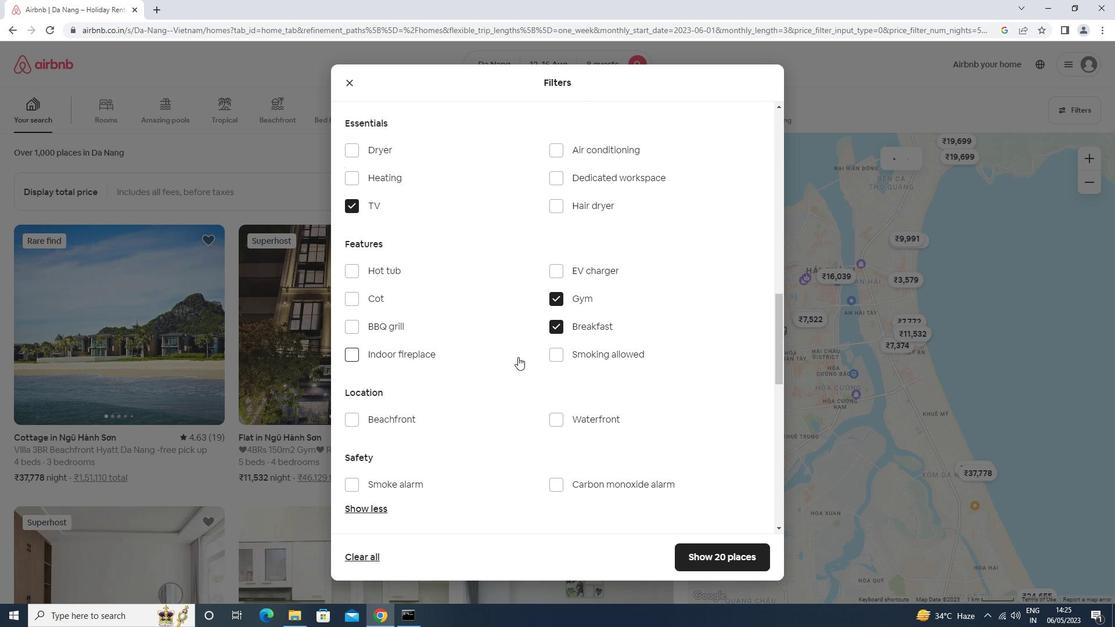 
Action: Mouse moved to (736, 413)
Screenshot: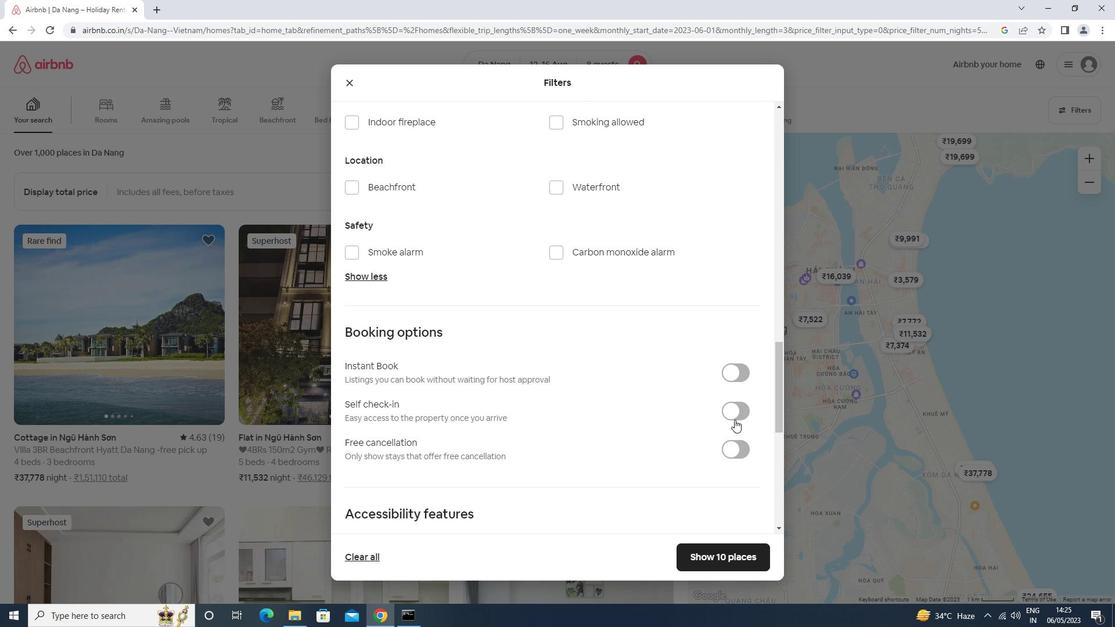 
Action: Mouse pressed left at (736, 413)
Screenshot: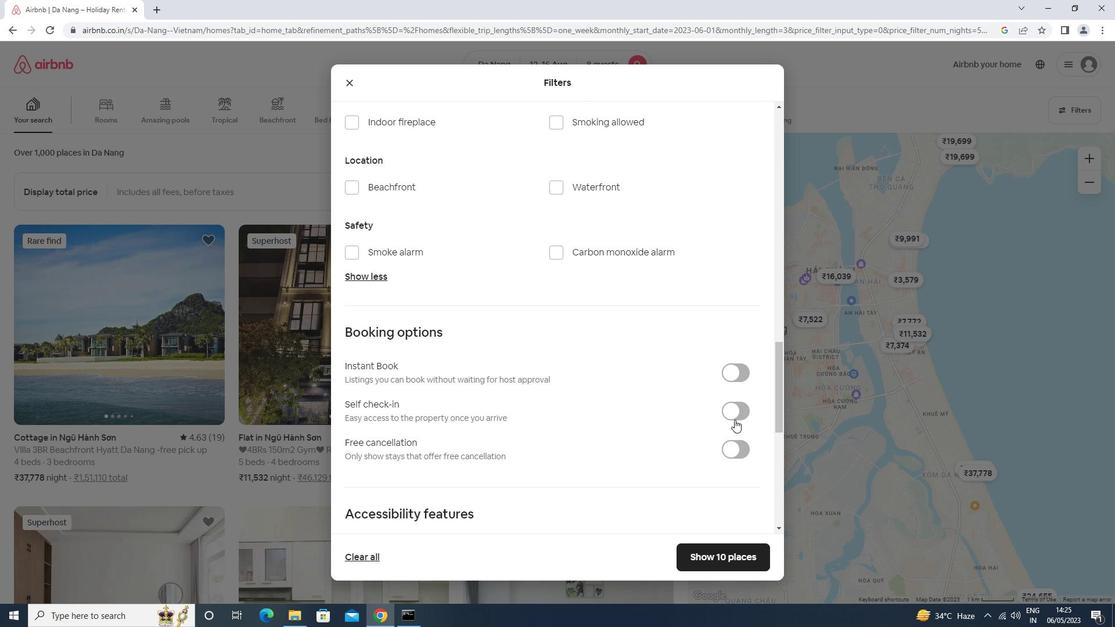 
Action: Mouse moved to (561, 413)
Screenshot: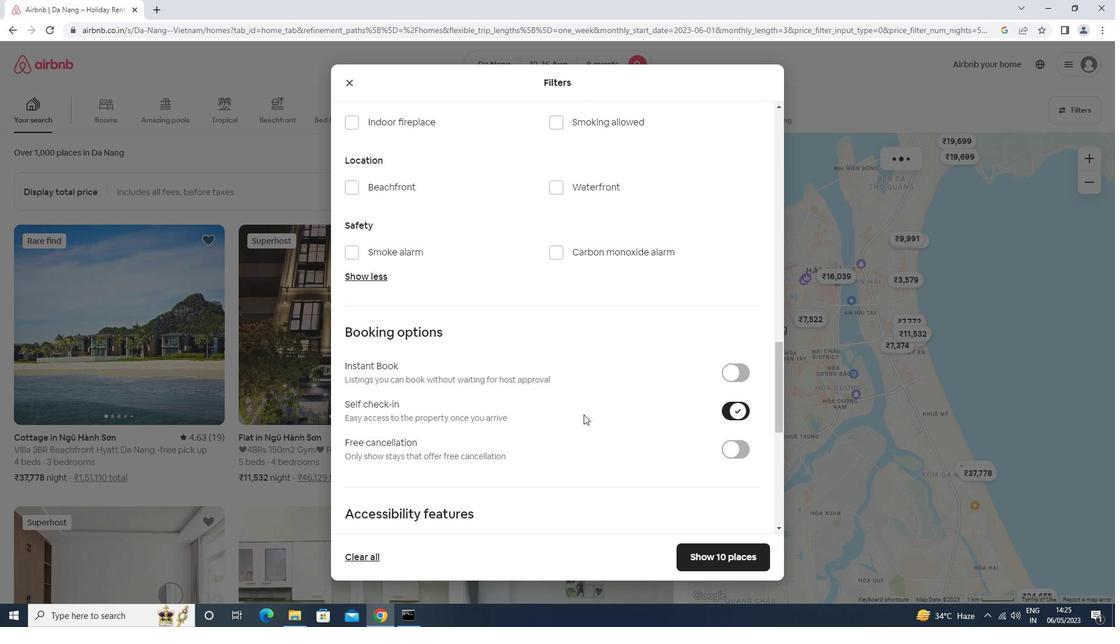
Action: Mouse scrolled (561, 412) with delta (0, 0)
Screenshot: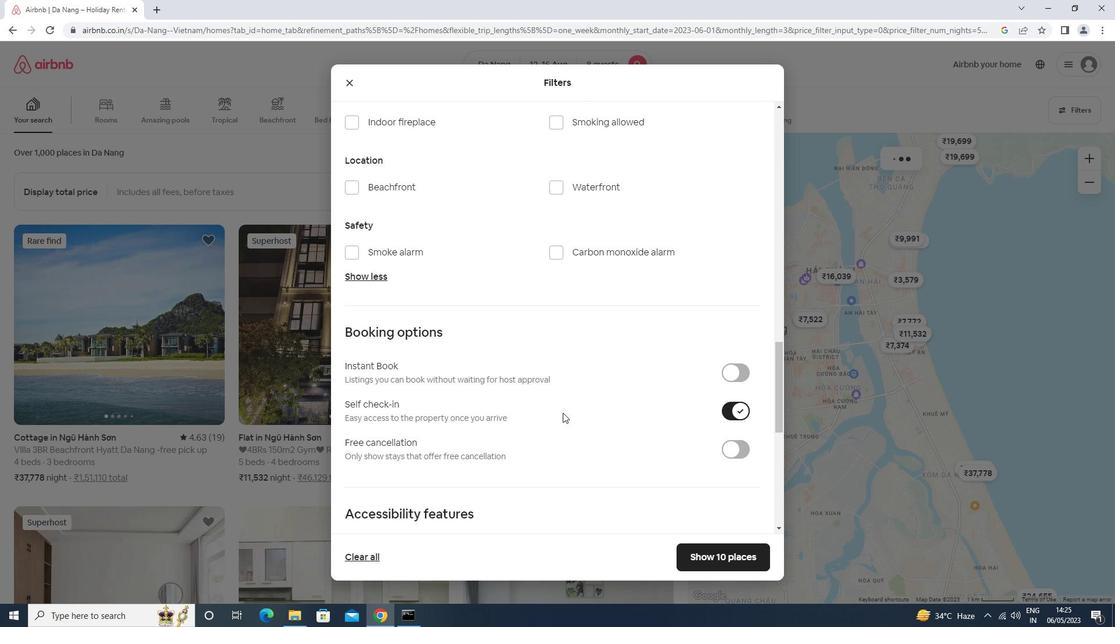 
Action: Mouse scrolled (561, 412) with delta (0, 0)
Screenshot: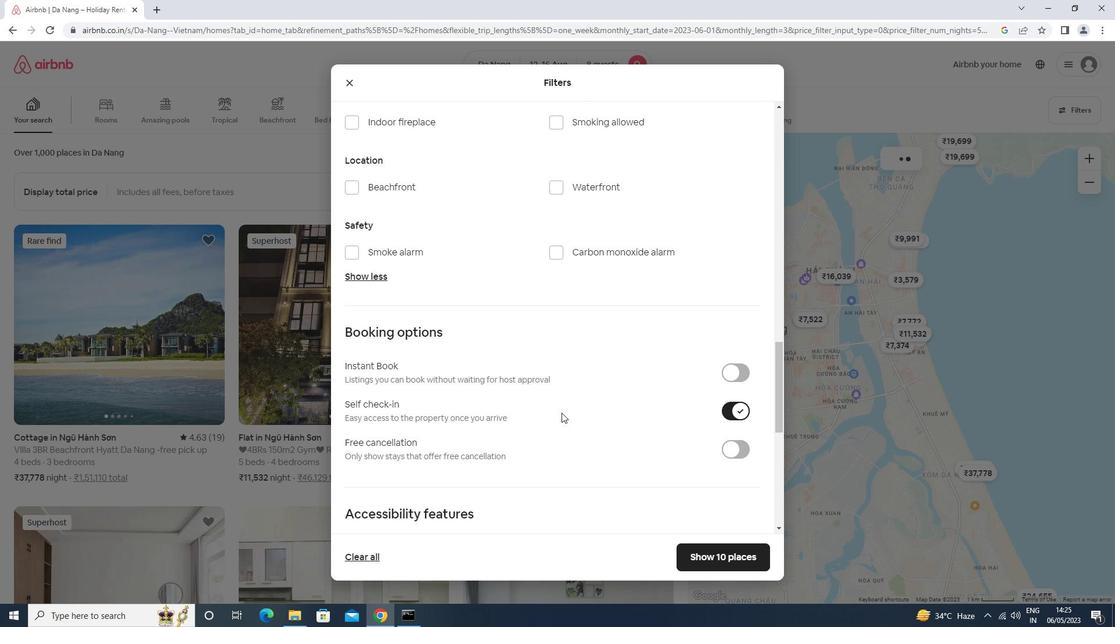 
Action: Mouse scrolled (561, 412) with delta (0, 0)
Screenshot: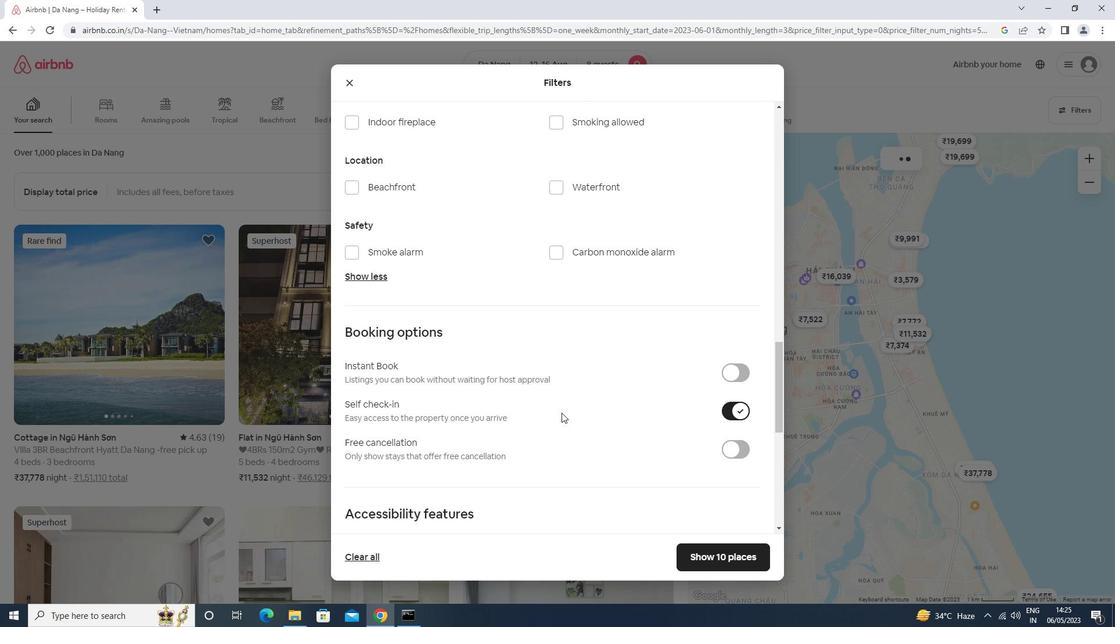 
Action: Mouse scrolled (561, 412) with delta (0, 0)
Screenshot: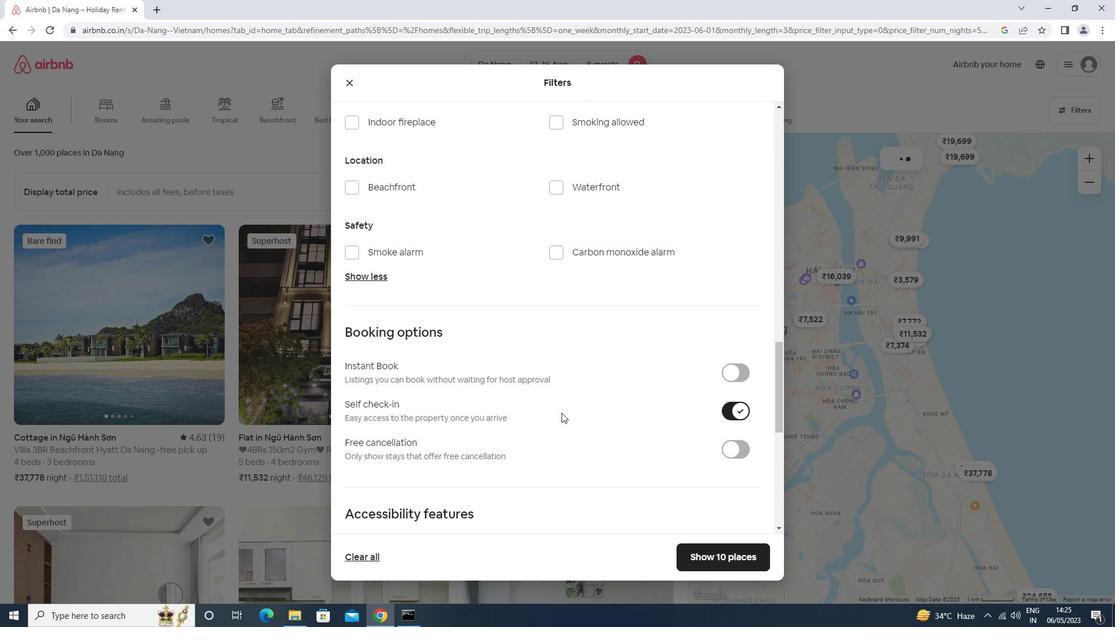 
Action: Mouse scrolled (561, 412) with delta (0, 0)
Screenshot: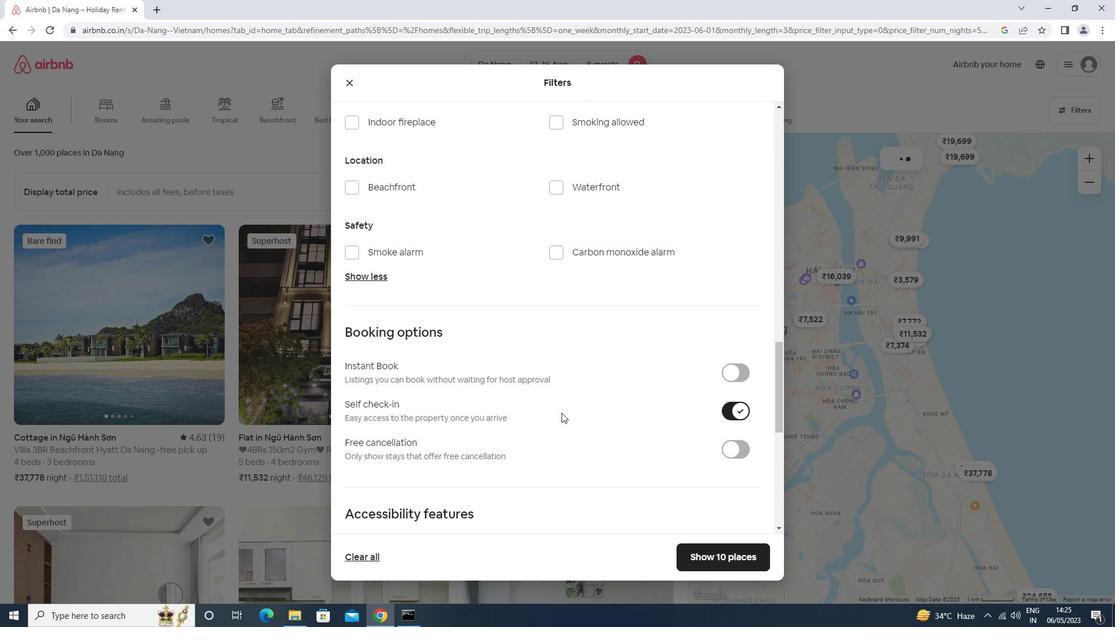 
Action: Mouse scrolled (561, 412) with delta (0, 0)
Screenshot: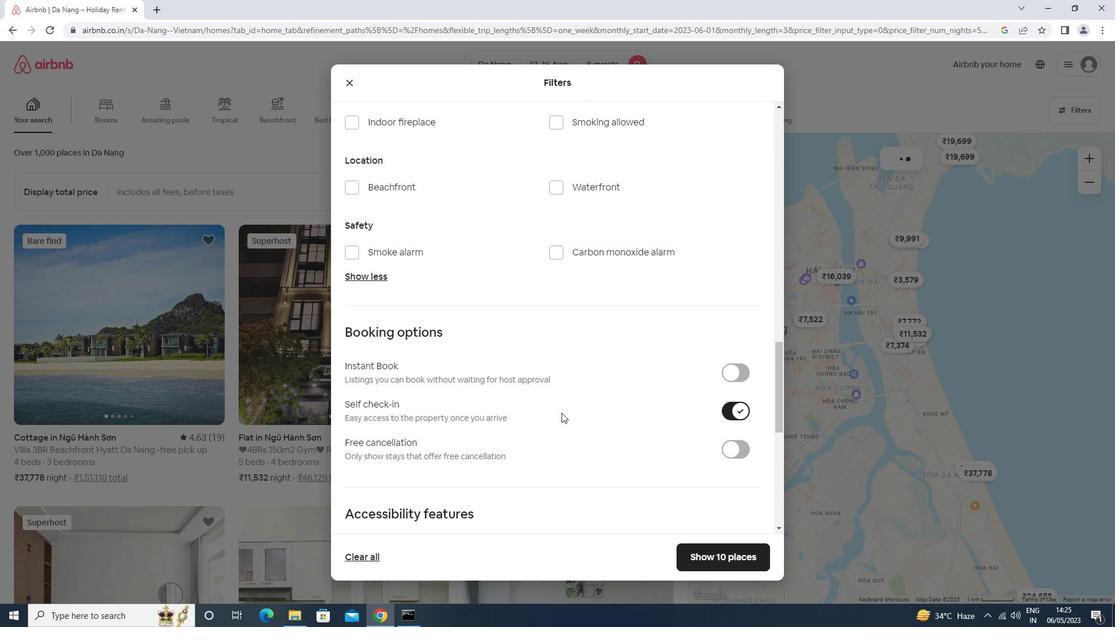 
Action: Mouse scrolled (561, 412) with delta (0, 0)
Screenshot: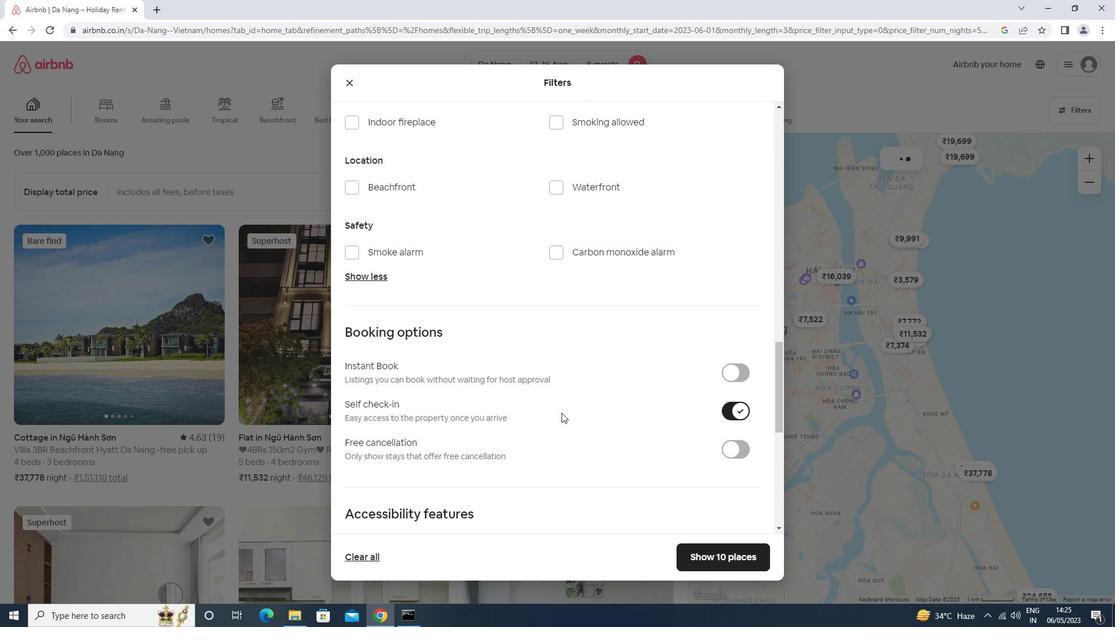 
Action: Mouse moved to (407, 482)
Screenshot: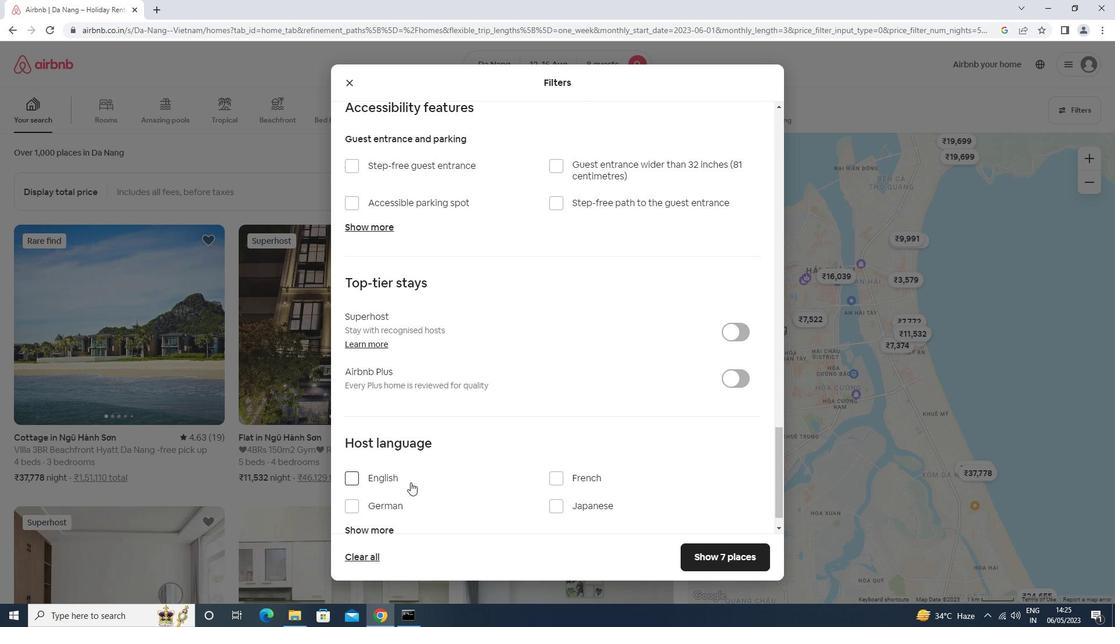 
Action: Mouse pressed left at (407, 482)
Screenshot: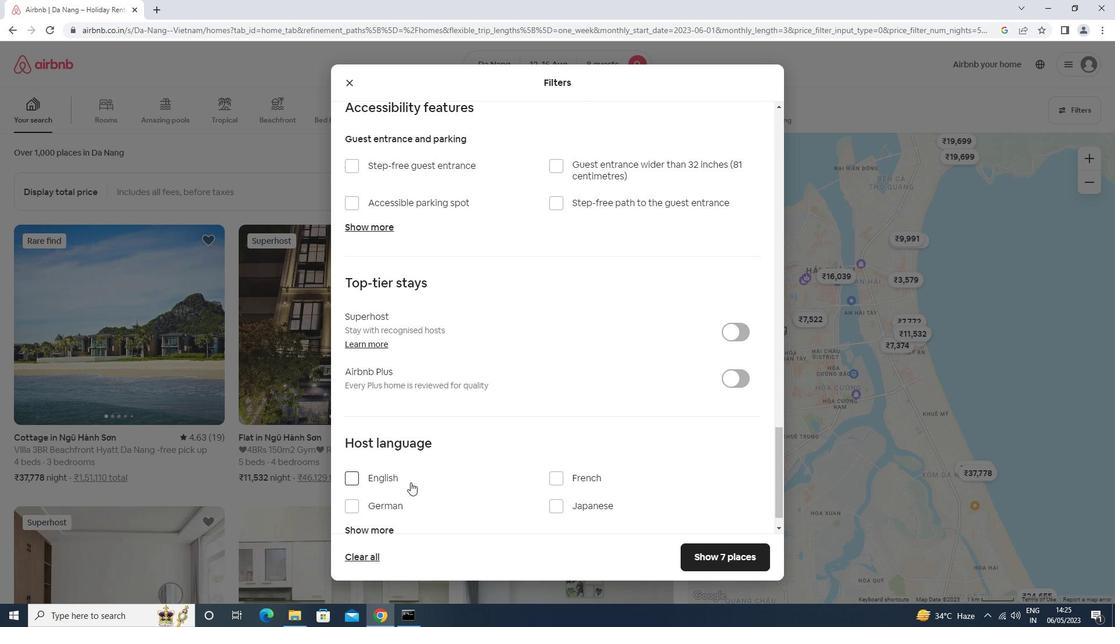 
Action: Mouse moved to (705, 544)
Screenshot: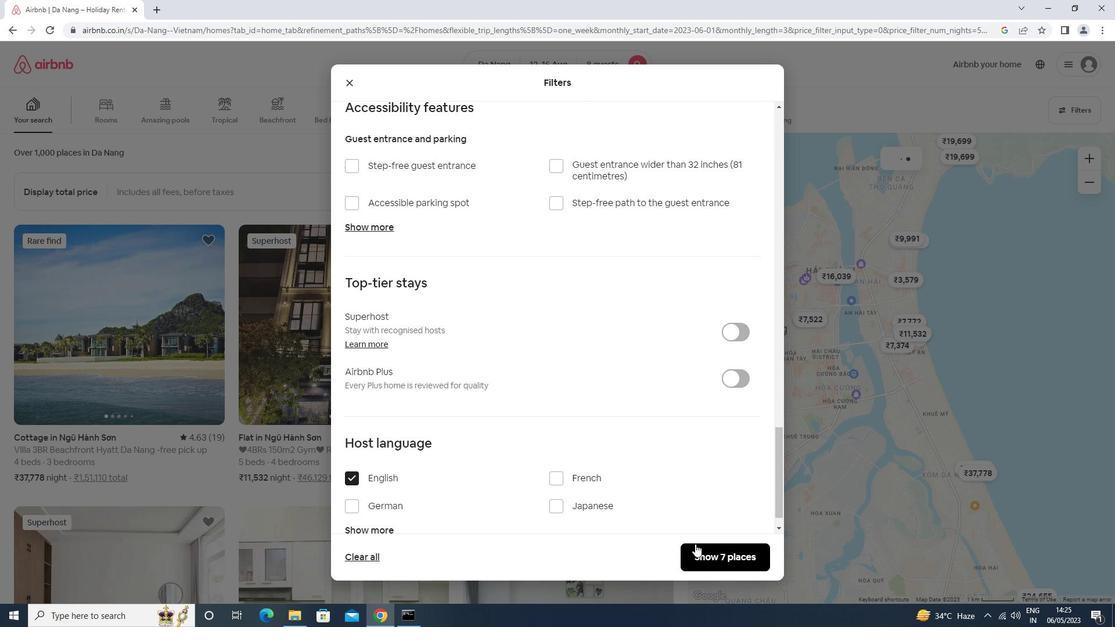 
Action: Mouse pressed left at (705, 544)
Screenshot: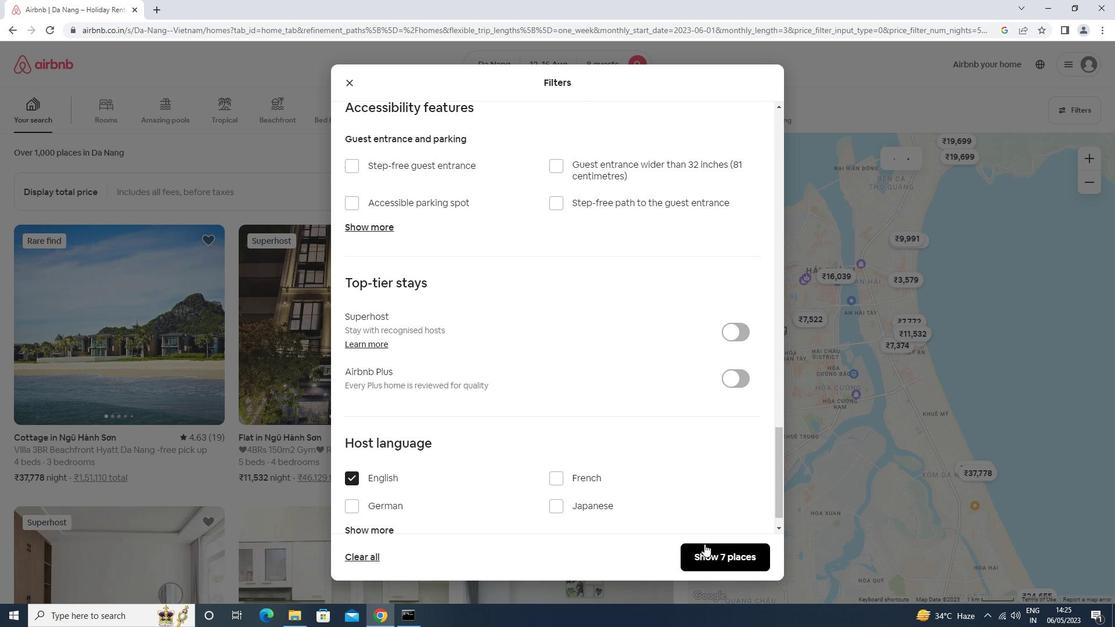 
Action: Mouse moved to (702, 546)
Screenshot: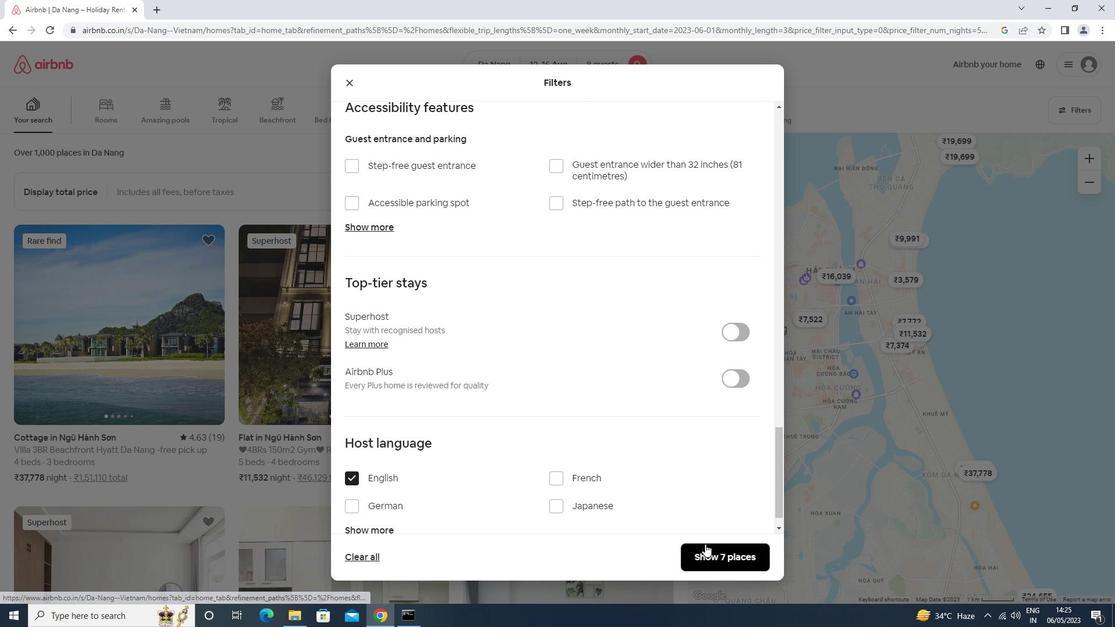 
